 Task: Buy 1 Epilators for Women's from Shave & Hair Removal section under best seller category for shipping address: Matthew Wright, 2843 Point Street, Park Ridge, Illinois 60068, Cell Number 7738643880. Pay from credit card ending with 5759, CVV 953
Action: Mouse moved to (415, 52)
Screenshot: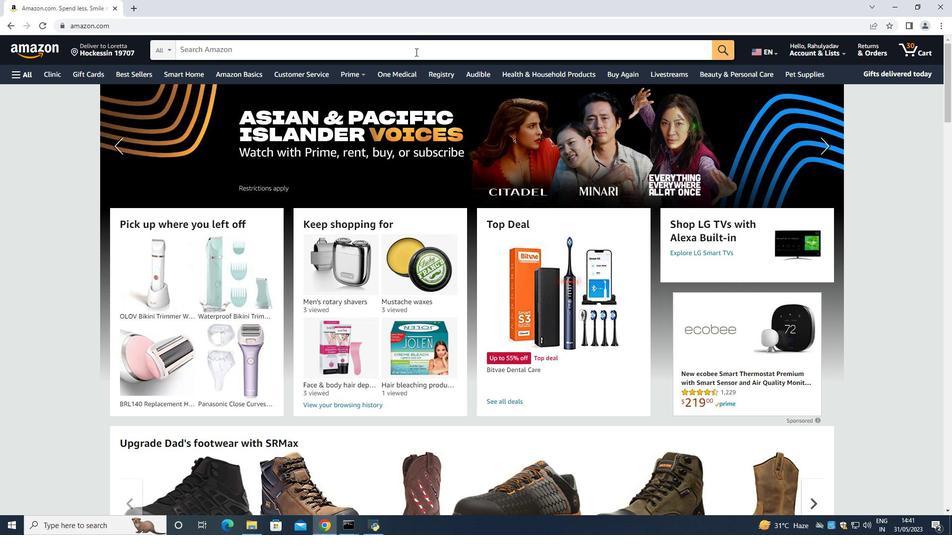 
Action: Mouse pressed left at (415, 52)
Screenshot: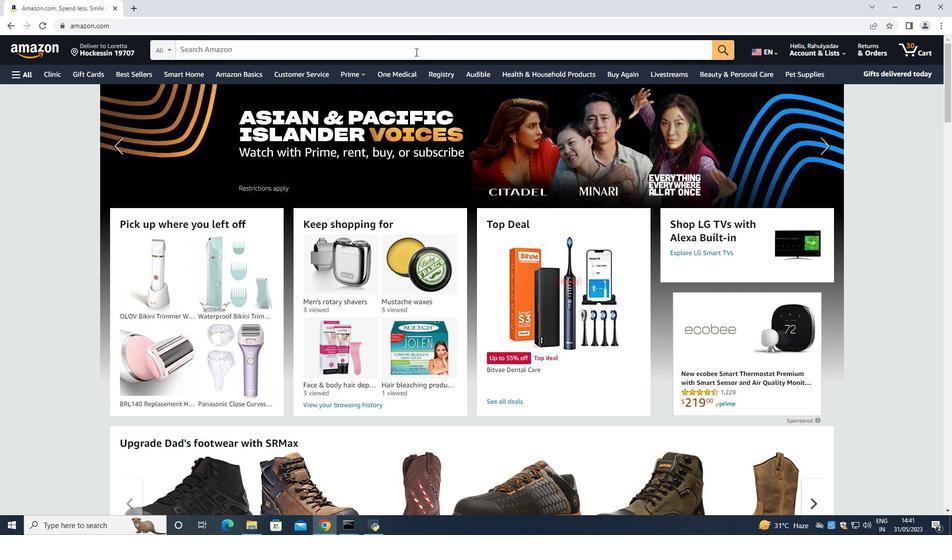 
Action: Key pressed <Key.shift>
Screenshot: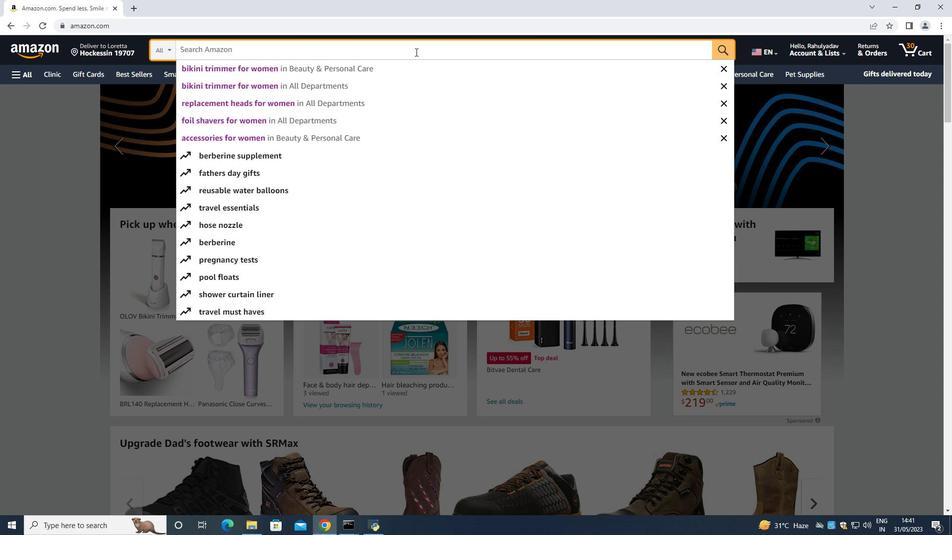 
Action: Mouse moved to (415, 52)
Screenshot: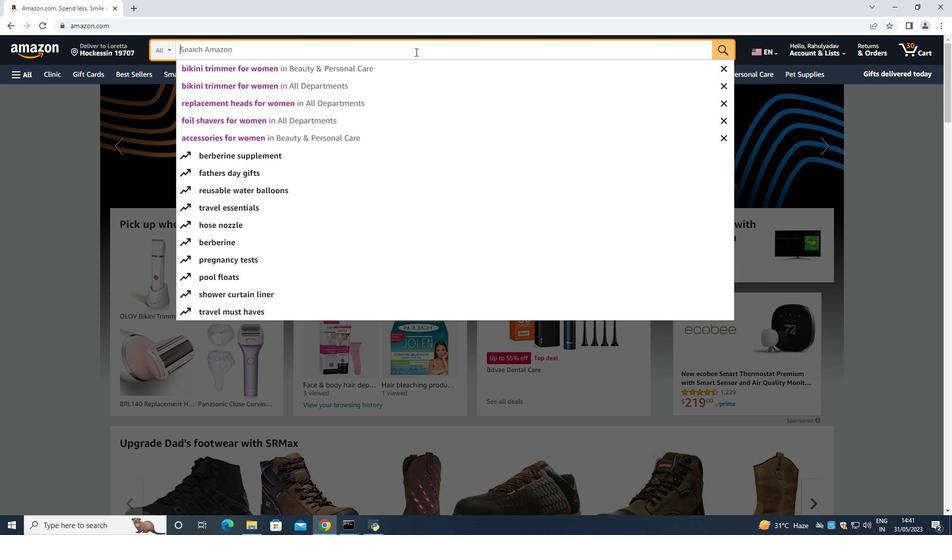 
Action: Key pressed E
Screenshot: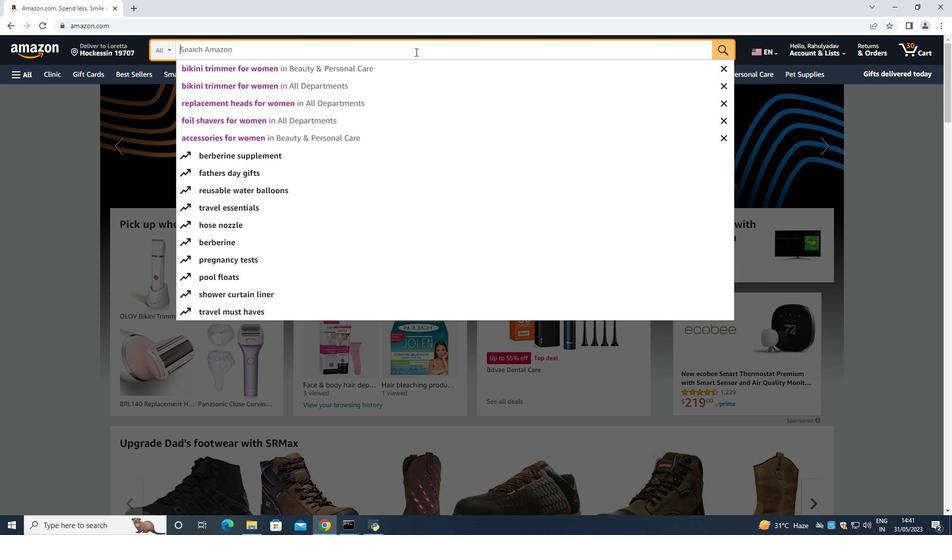 
Action: Mouse moved to (188, 118)
Screenshot: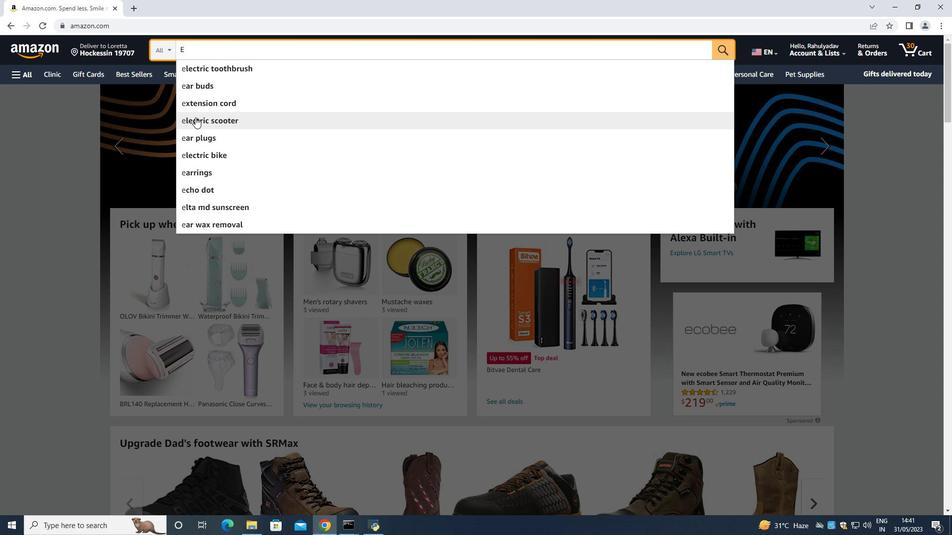 
Action: Mouse pressed left at (188, 118)
Screenshot: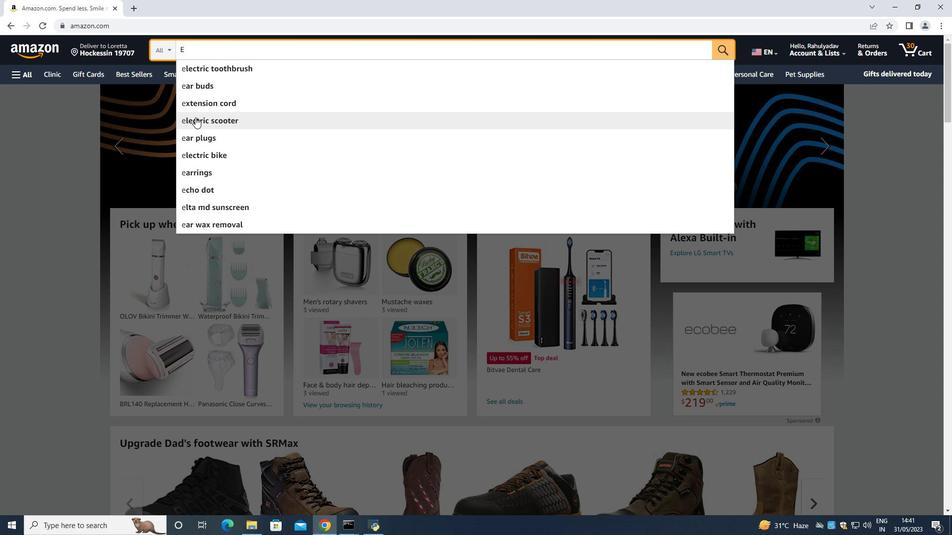 
Action: Mouse moved to (86, 145)
Screenshot: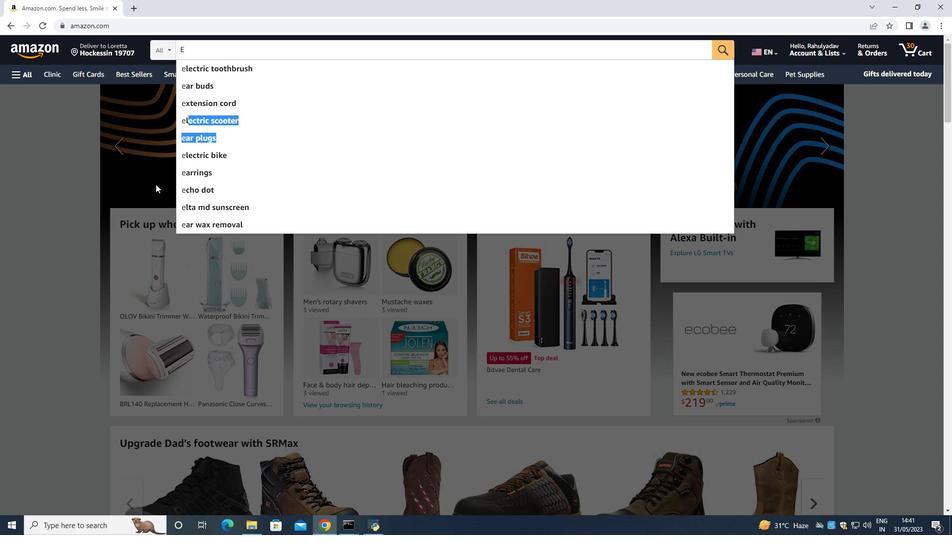 
Action: Mouse pressed left at (86, 145)
Screenshot: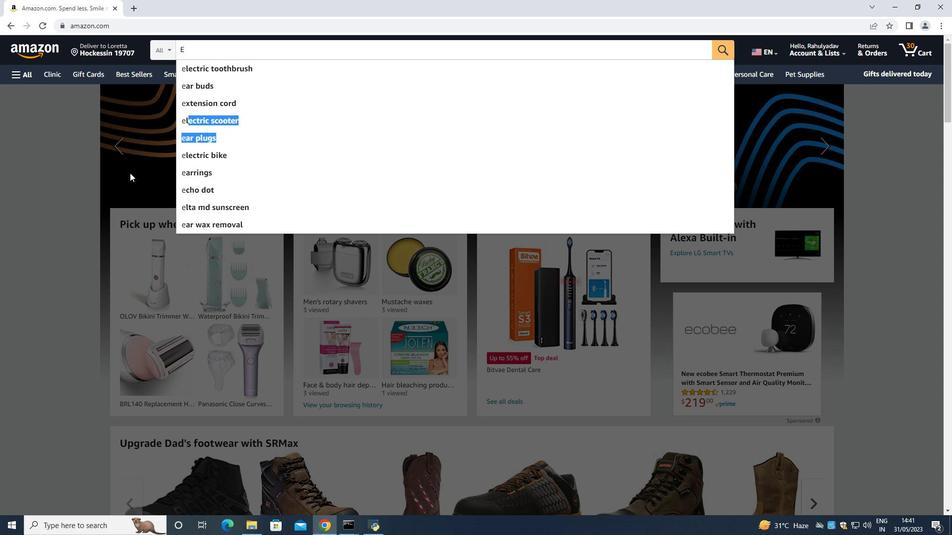 
Action: Mouse moved to (18, 71)
Screenshot: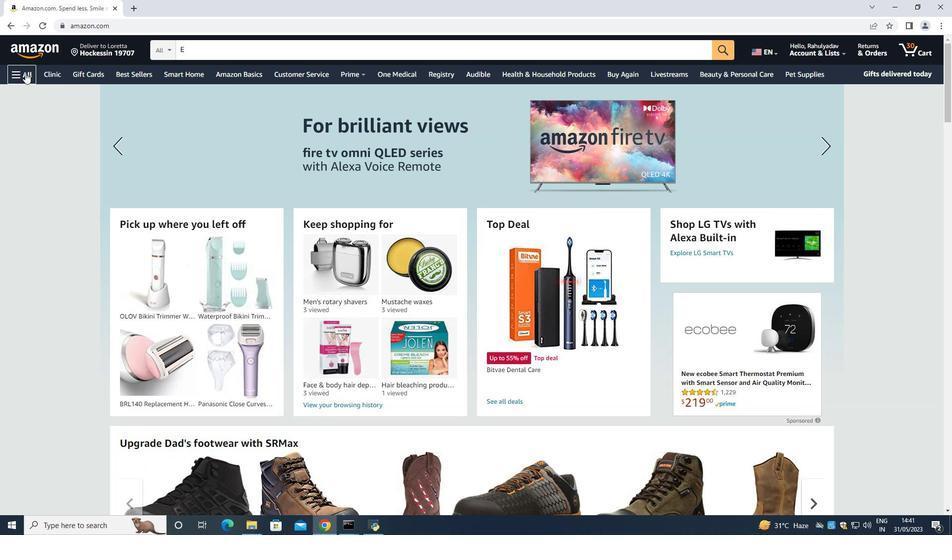 
Action: Mouse pressed left at (18, 71)
Screenshot: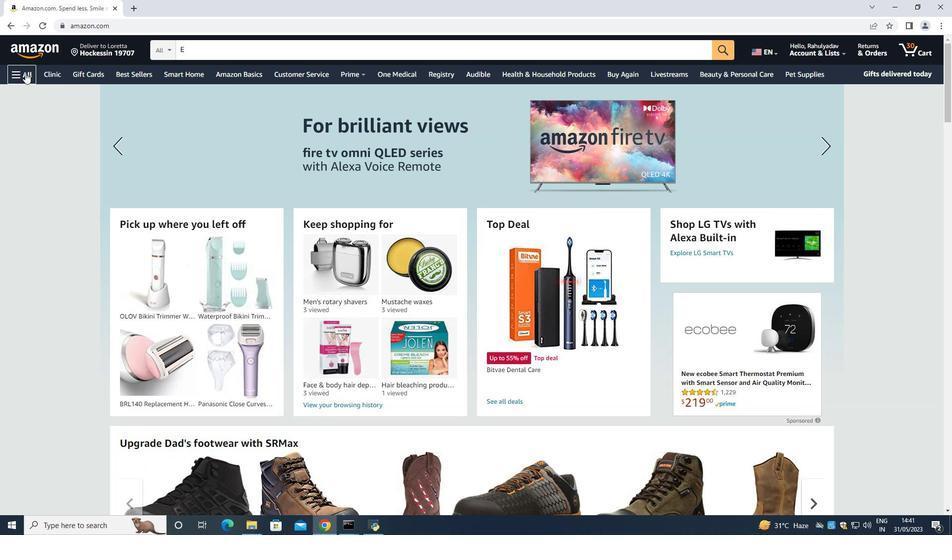 
Action: Mouse moved to (32, 88)
Screenshot: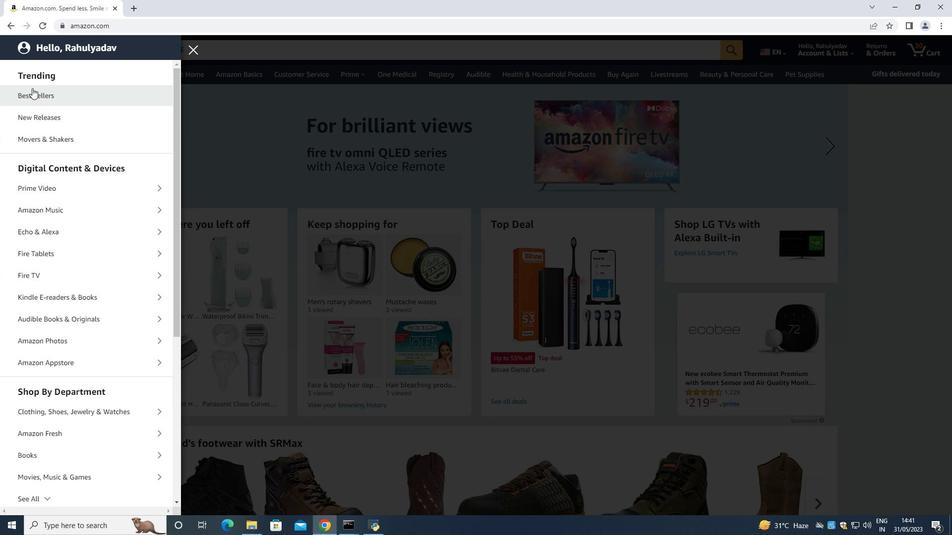 
Action: Mouse pressed left at (32, 88)
Screenshot: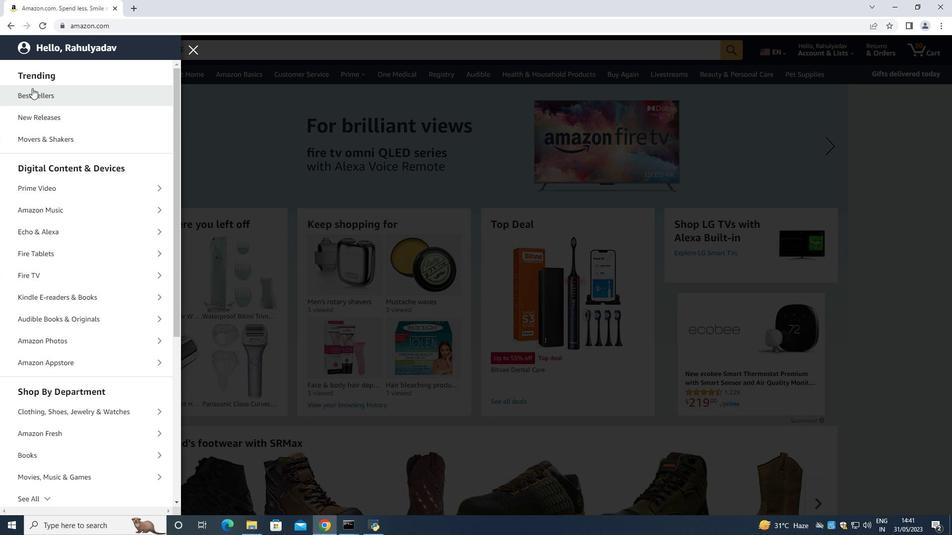 
Action: Mouse moved to (254, 50)
Screenshot: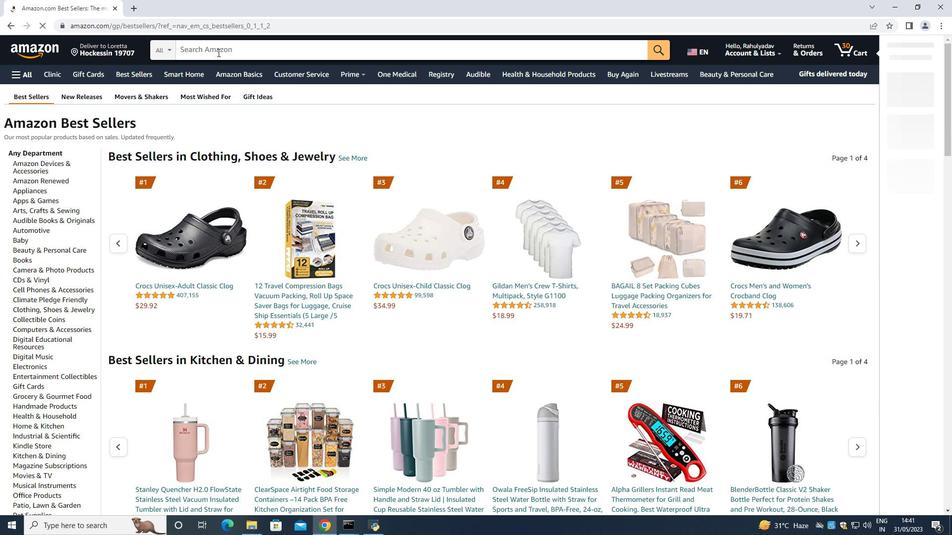
Action: Mouse pressed left at (254, 50)
Screenshot: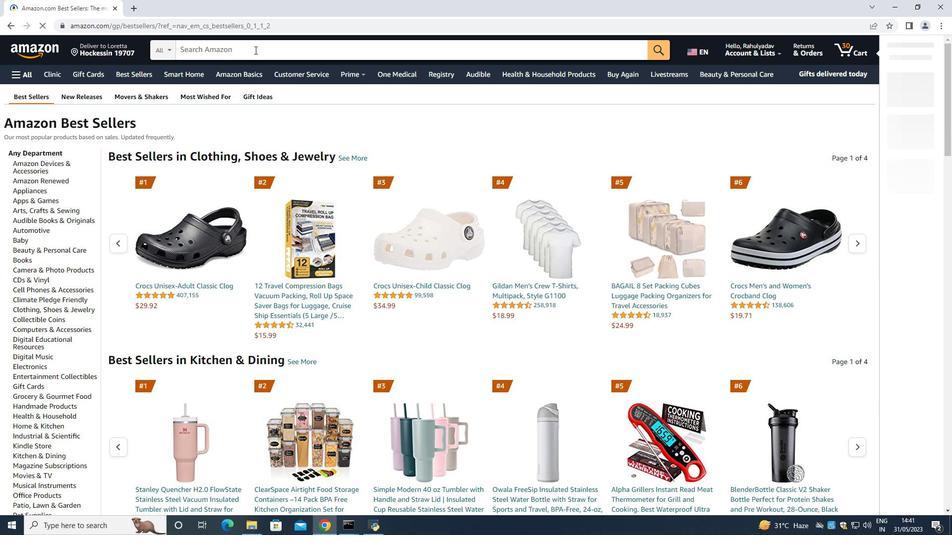 
Action: Mouse moved to (255, 49)
Screenshot: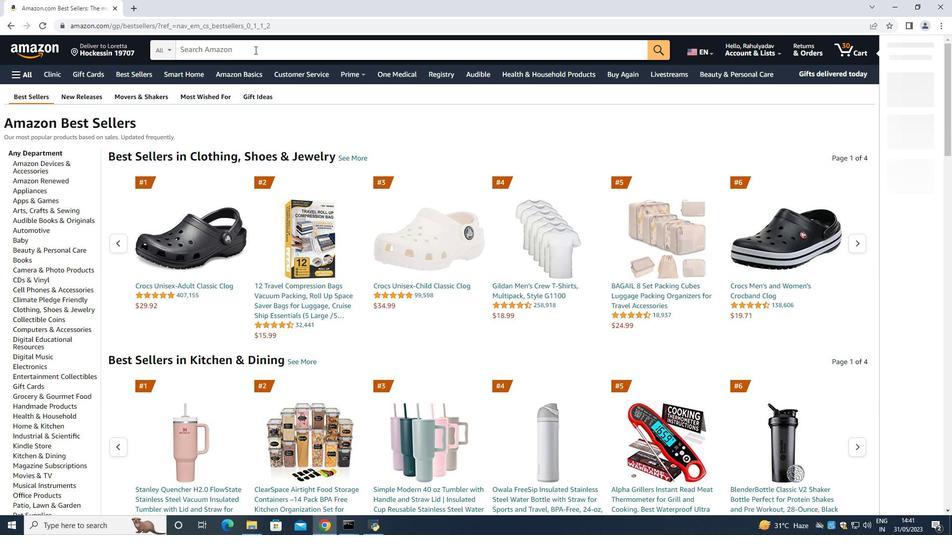 
Action: Key pressed <Key.shift>Epilator<Key.space>for<Key.space><Key.shift>Women<Key.space><Key.enter>
Screenshot: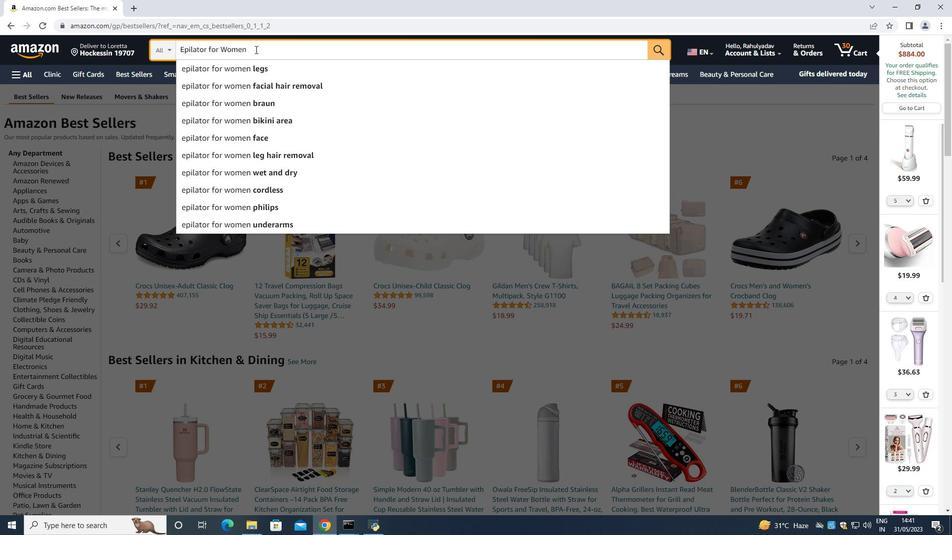 
Action: Mouse moved to (205, 47)
Screenshot: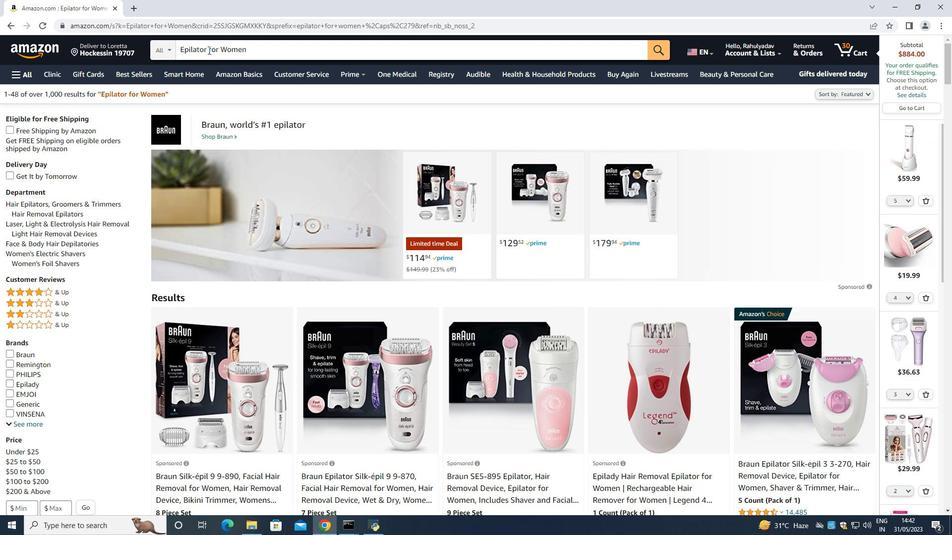 
Action: Mouse pressed left at (205, 47)
Screenshot: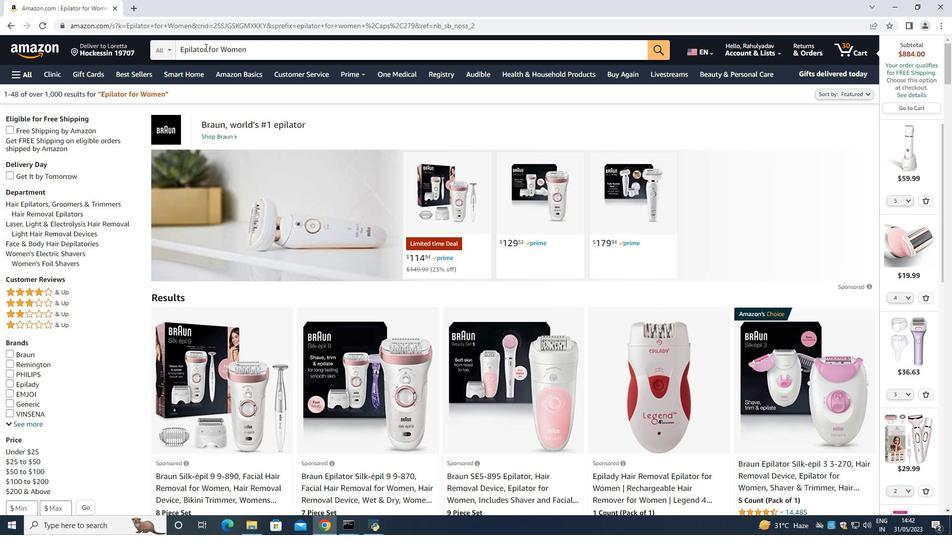 
Action: Mouse moved to (206, 66)
Screenshot: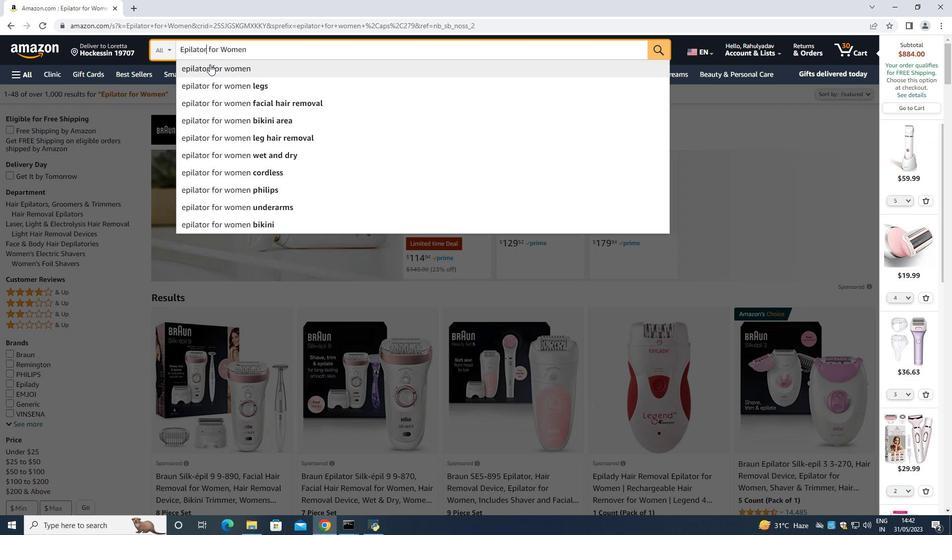 
Action: Key pressed s<Key.enter>
Screenshot: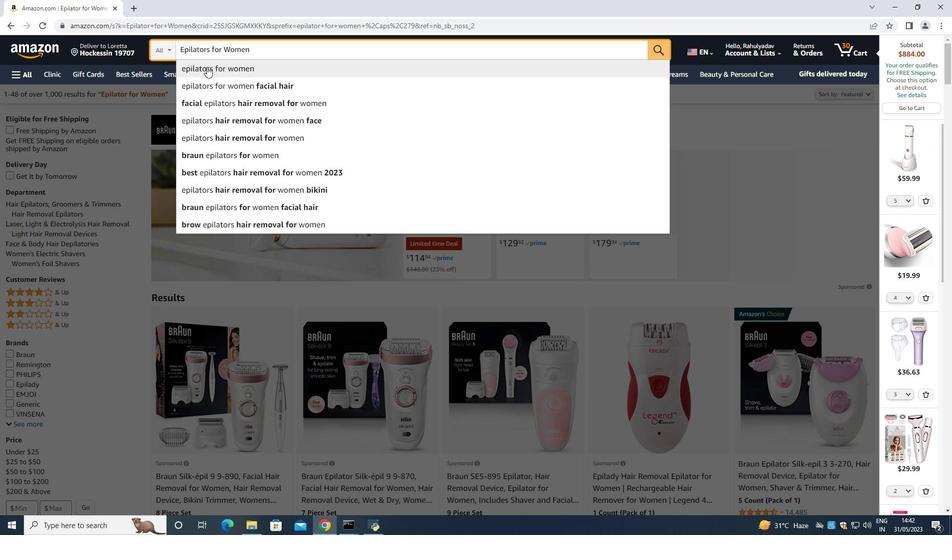 
Action: Mouse moved to (328, 317)
Screenshot: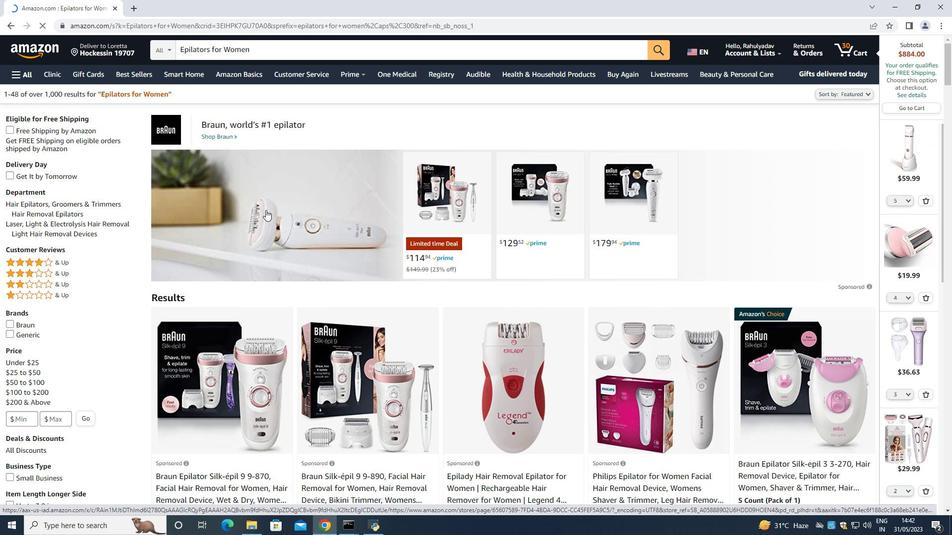 
Action: Mouse scrolled (328, 317) with delta (0, 0)
Screenshot: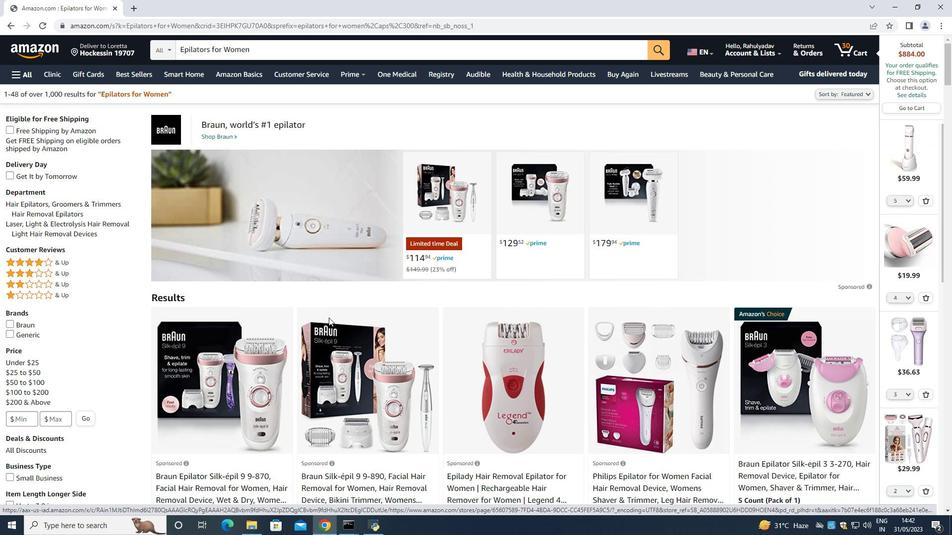 
Action: Mouse scrolled (328, 317) with delta (0, 0)
Screenshot: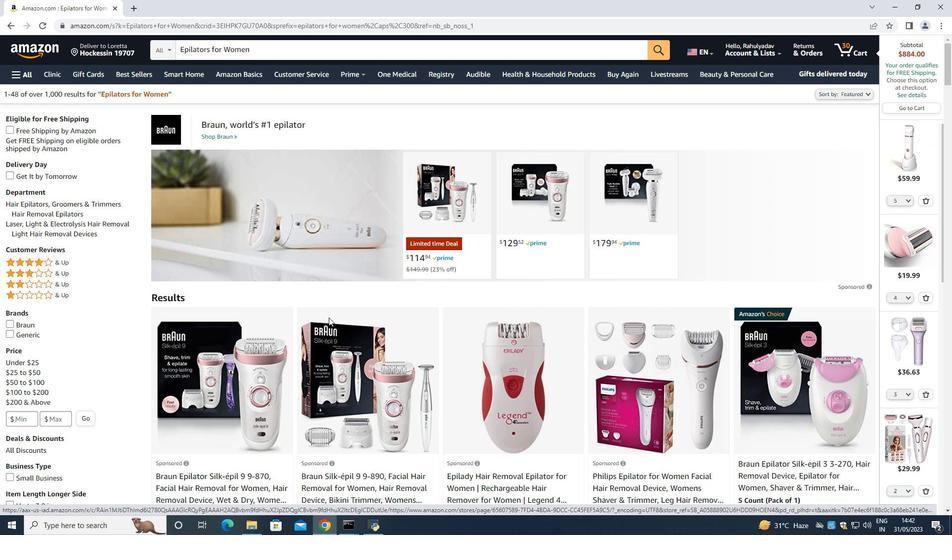 
Action: Mouse moved to (451, 339)
Screenshot: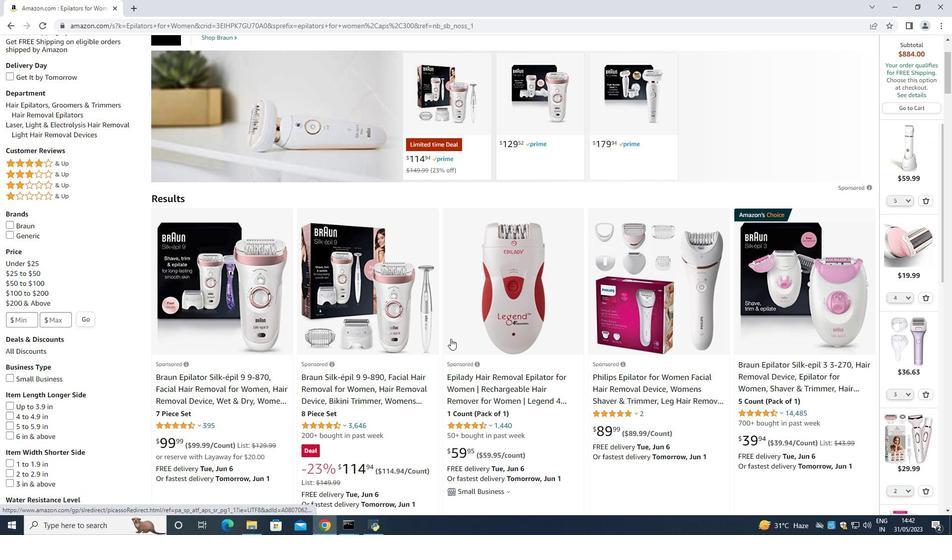
Action: Mouse scrolled (451, 338) with delta (0, 0)
Screenshot: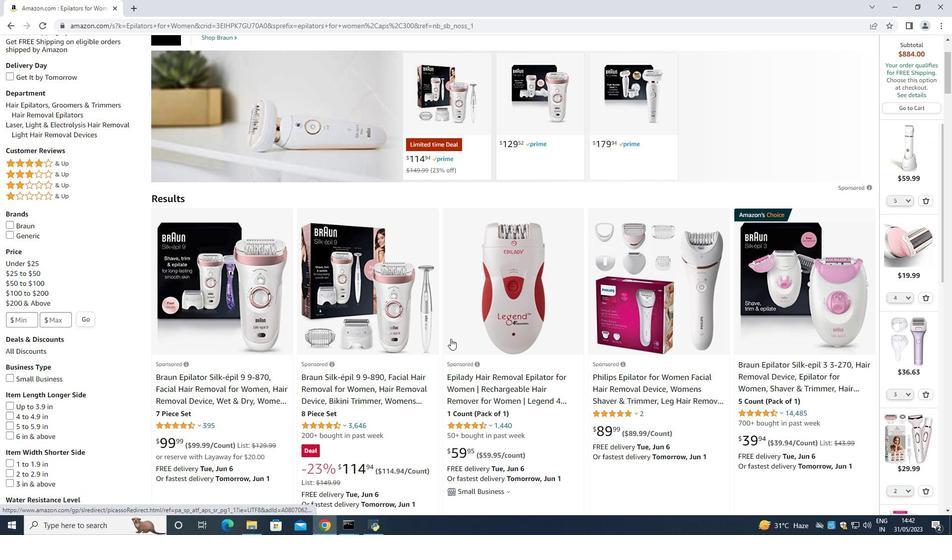 
Action: Mouse moved to (449, 337)
Screenshot: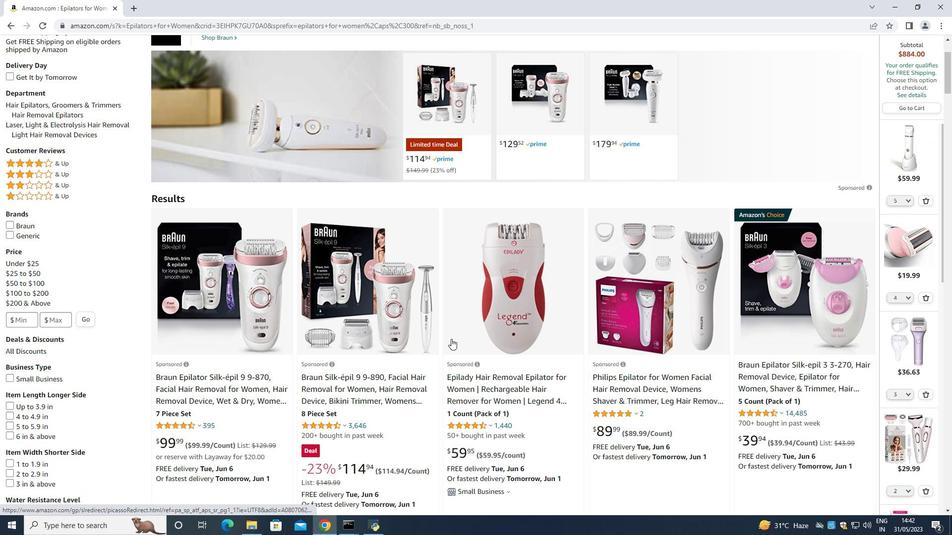 
Action: Mouse scrolled (449, 337) with delta (0, 0)
Screenshot: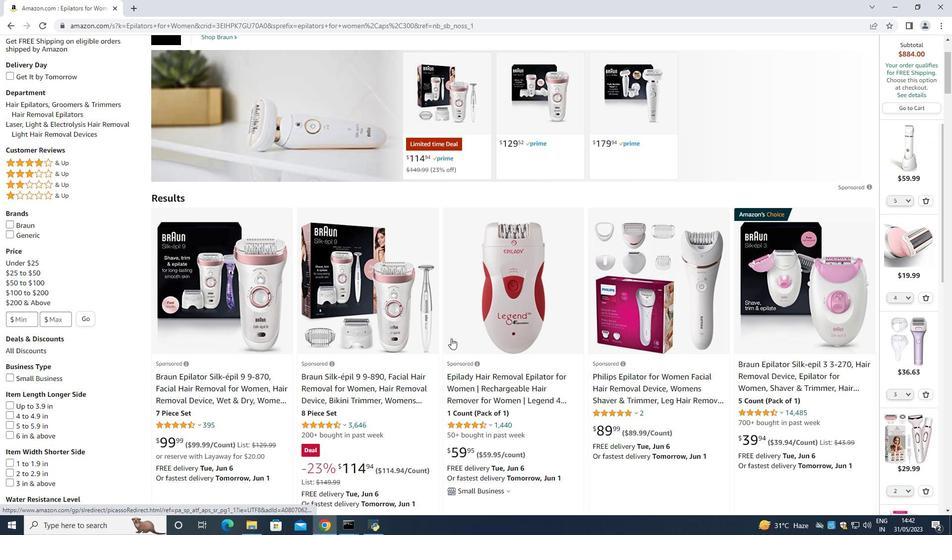 
Action: Mouse moved to (447, 337)
Screenshot: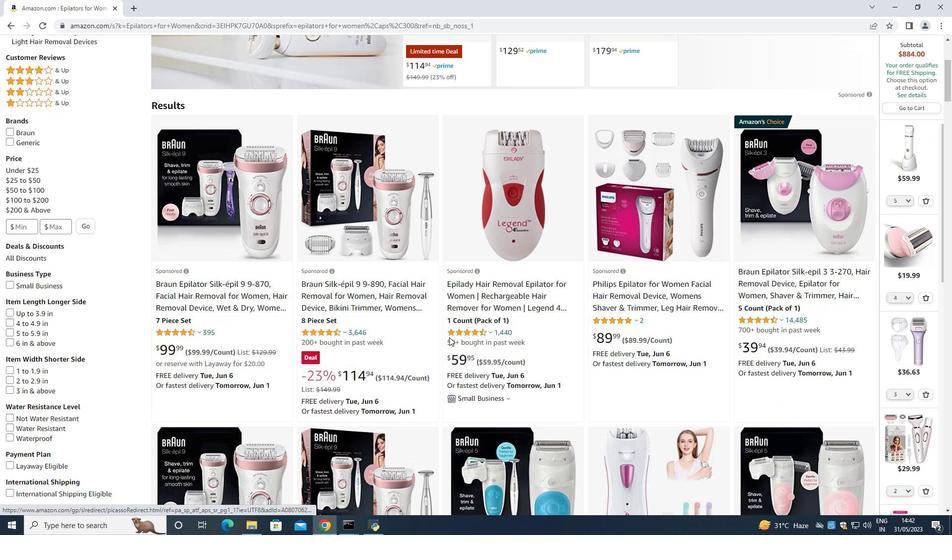 
Action: Mouse scrolled (447, 336) with delta (0, 0)
Screenshot: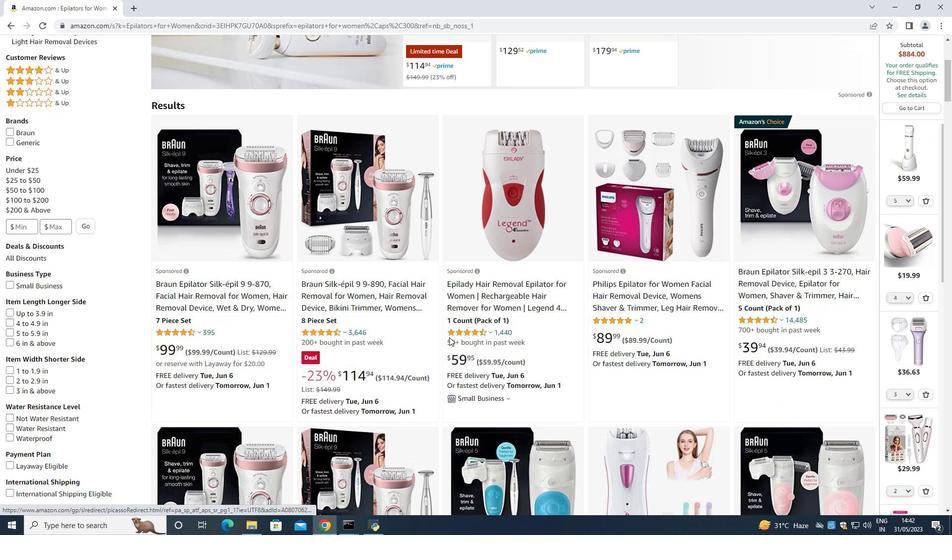 
Action: Mouse moved to (397, 296)
Screenshot: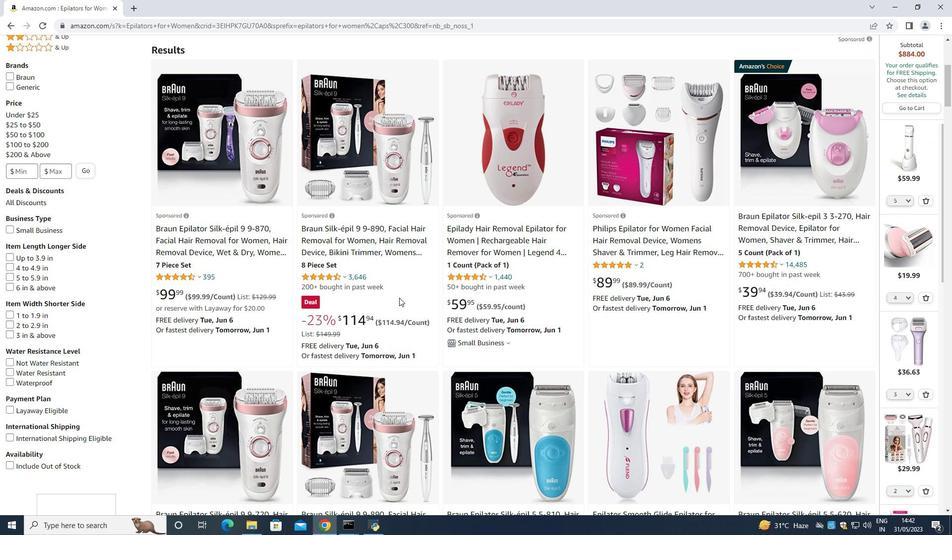 
Action: Mouse scrolled (397, 295) with delta (0, 0)
Screenshot: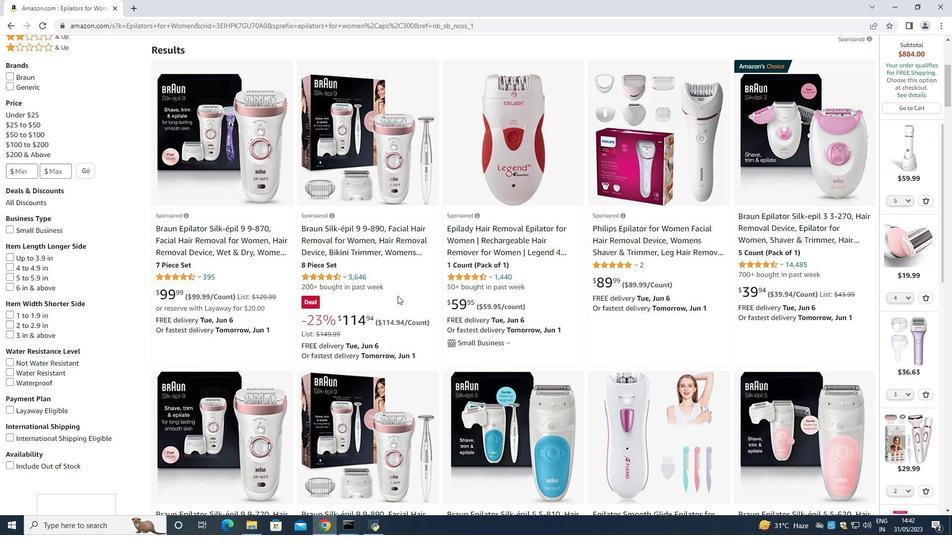 
Action: Mouse scrolled (397, 295) with delta (0, 0)
Screenshot: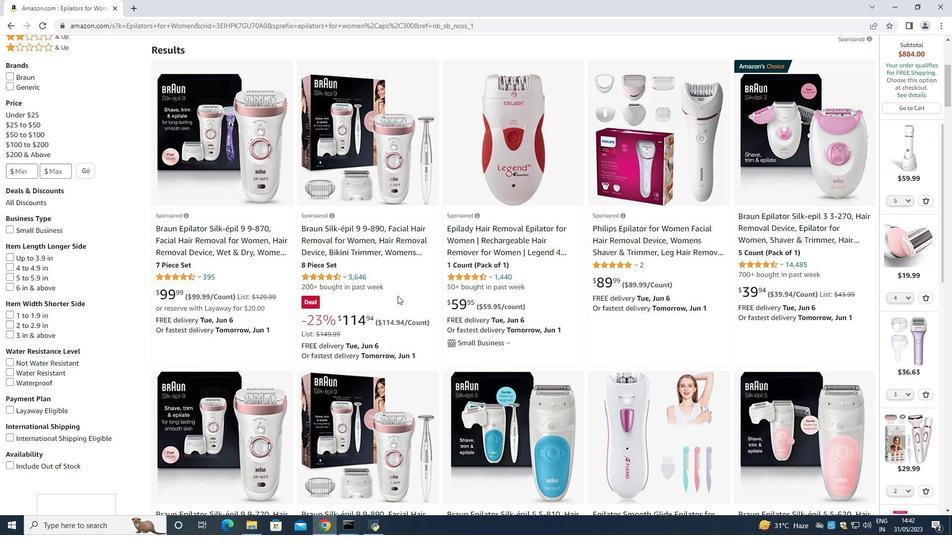 
Action: Mouse moved to (395, 295)
Screenshot: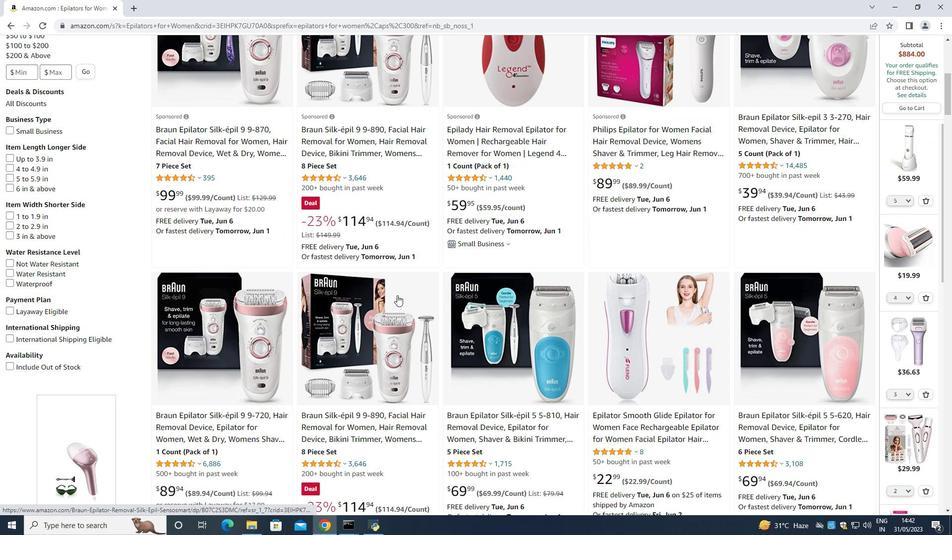 
Action: Mouse scrolled (395, 295) with delta (0, 0)
Screenshot: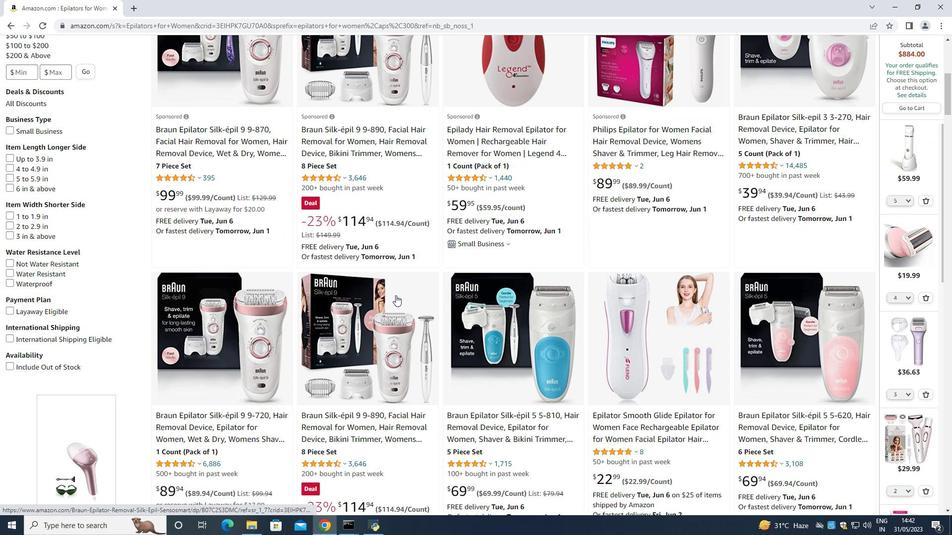 
Action: Mouse scrolled (395, 295) with delta (0, 0)
Screenshot: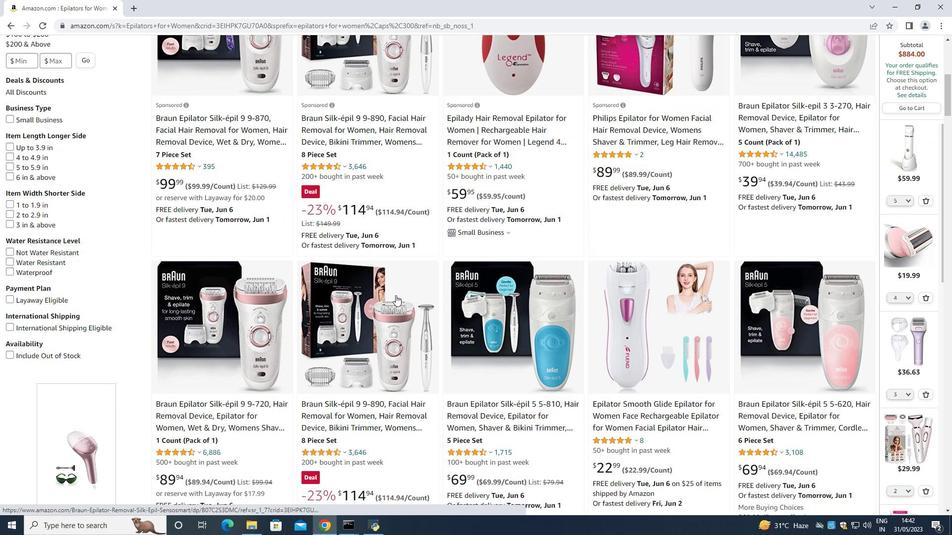 
Action: Mouse scrolled (395, 295) with delta (0, 0)
Screenshot: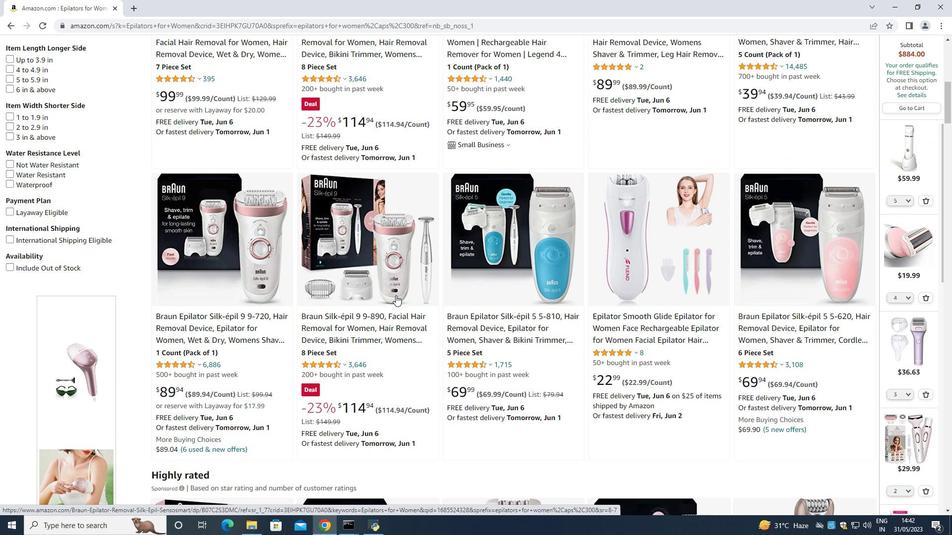 
Action: Mouse scrolled (395, 295) with delta (0, 0)
Screenshot: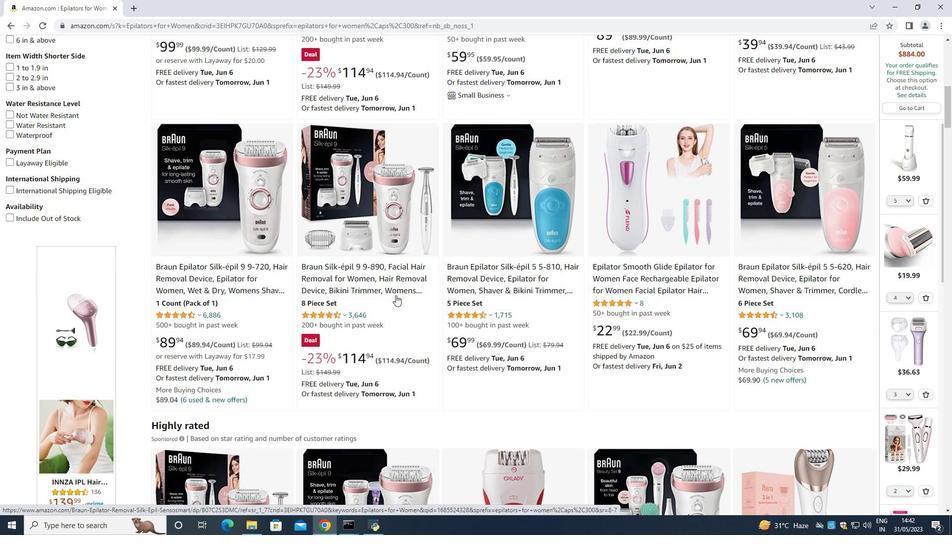 
Action: Mouse moved to (395, 296)
Screenshot: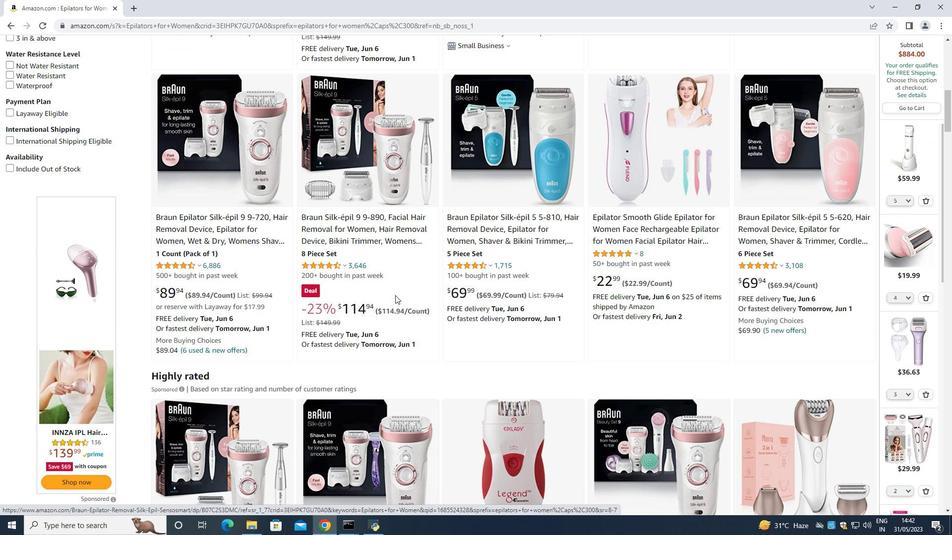 
Action: Mouse scrolled (395, 295) with delta (0, 0)
Screenshot: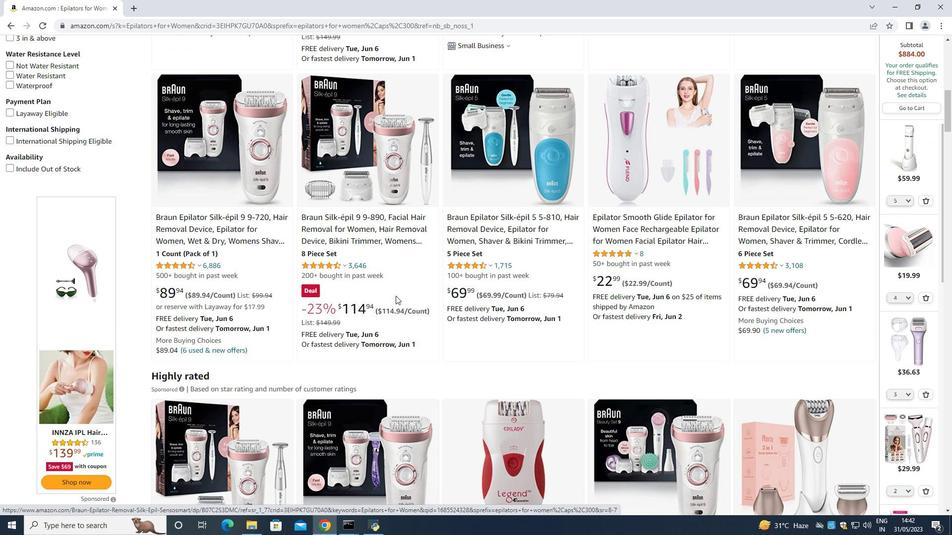
Action: Mouse scrolled (395, 295) with delta (0, 0)
Screenshot: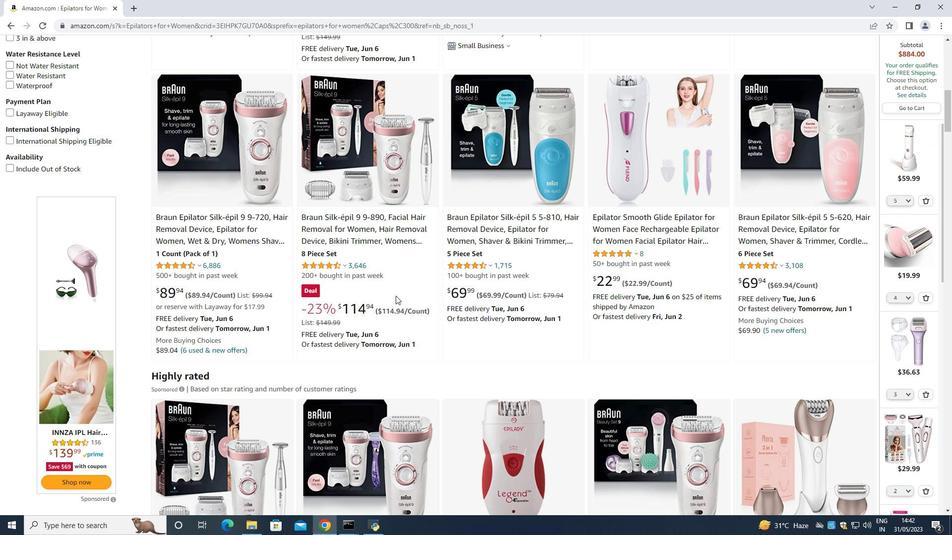 
Action: Mouse scrolled (395, 295) with delta (0, 0)
Screenshot: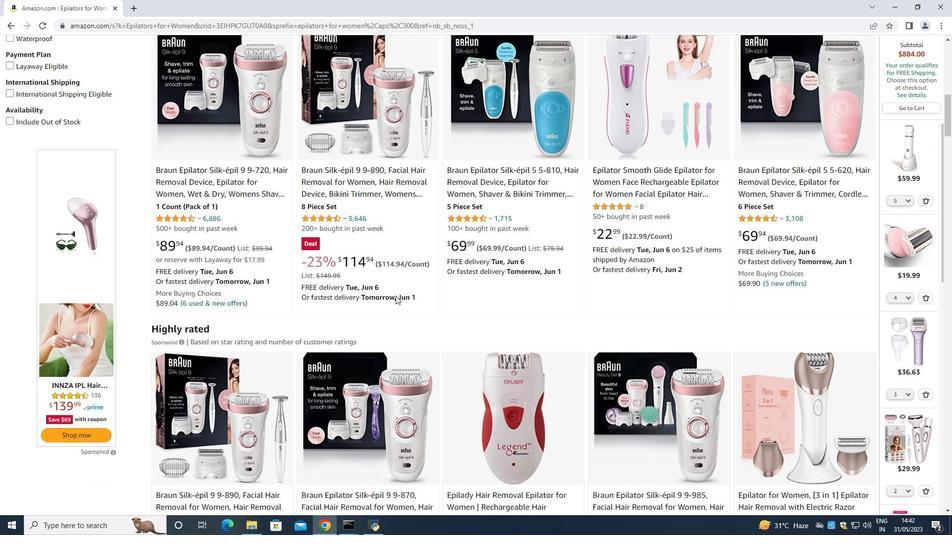 
Action: Mouse scrolled (395, 295) with delta (0, 0)
Screenshot: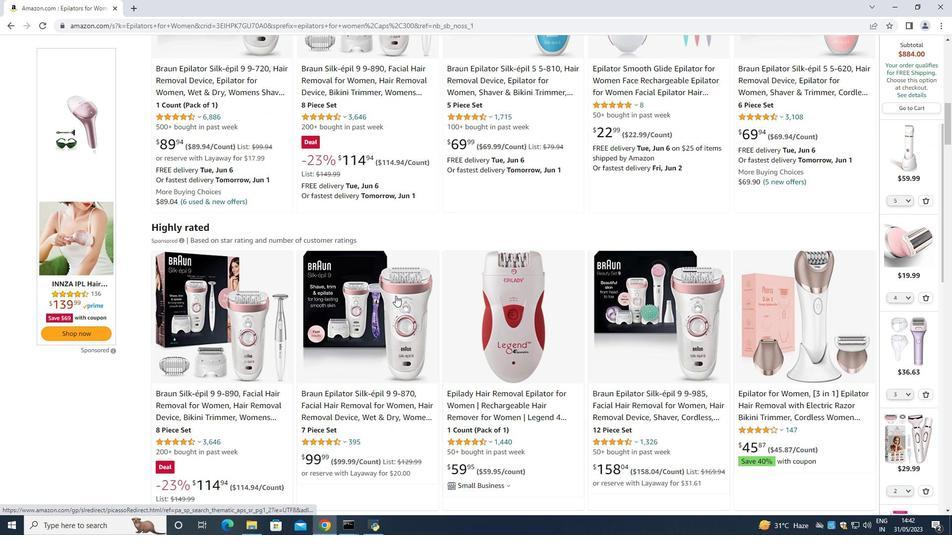 
Action: Mouse scrolled (395, 295) with delta (0, 0)
Screenshot: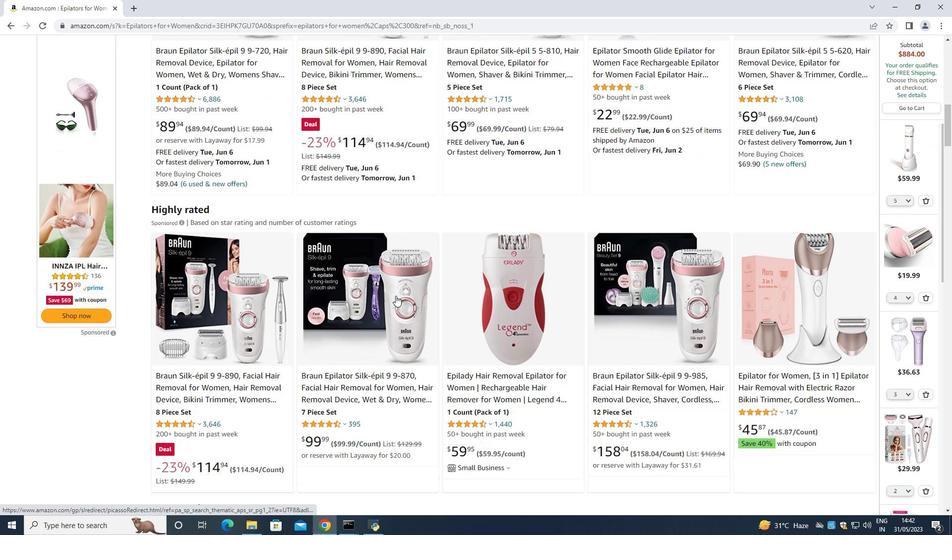 
Action: Mouse scrolled (395, 295) with delta (0, 0)
Screenshot: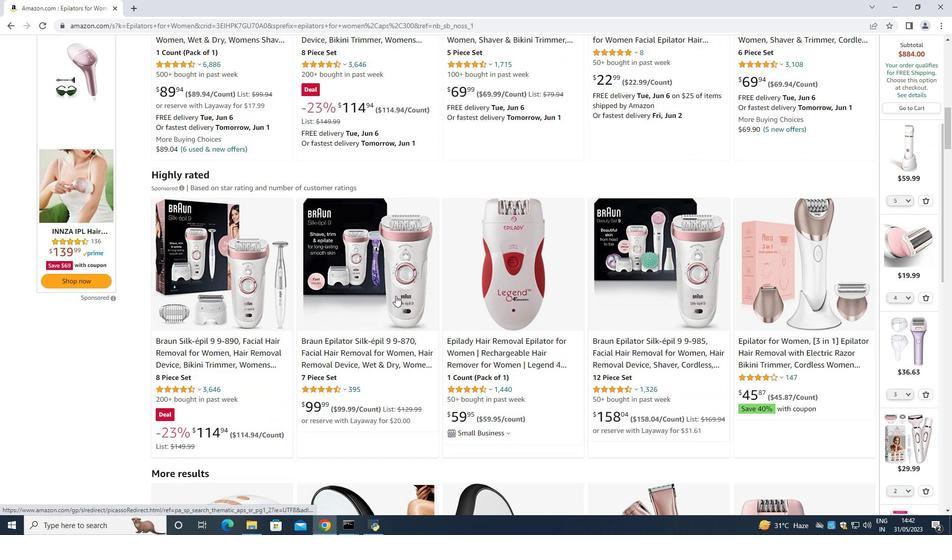 
Action: Mouse scrolled (395, 295) with delta (0, 0)
Screenshot: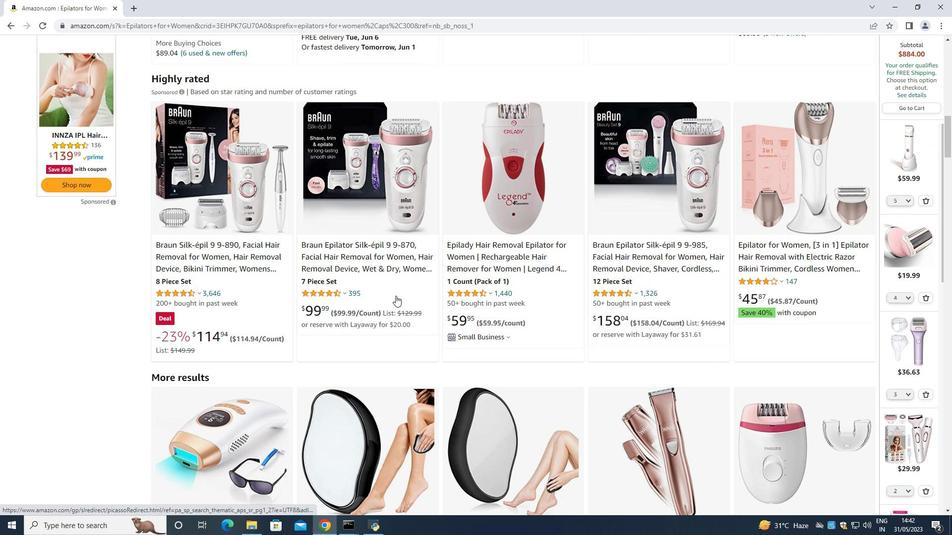 
Action: Mouse scrolled (395, 295) with delta (0, 0)
Screenshot: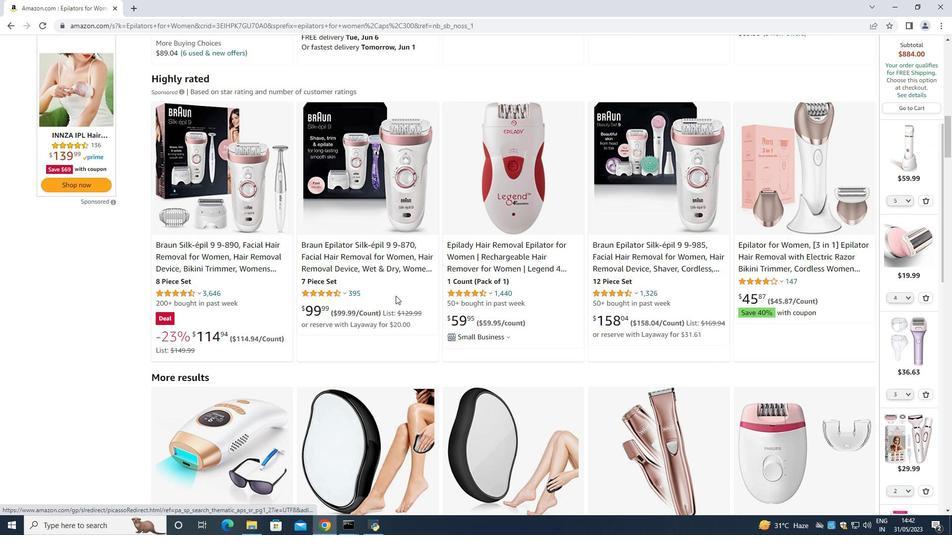
Action: Mouse scrolled (395, 295) with delta (0, 0)
Screenshot: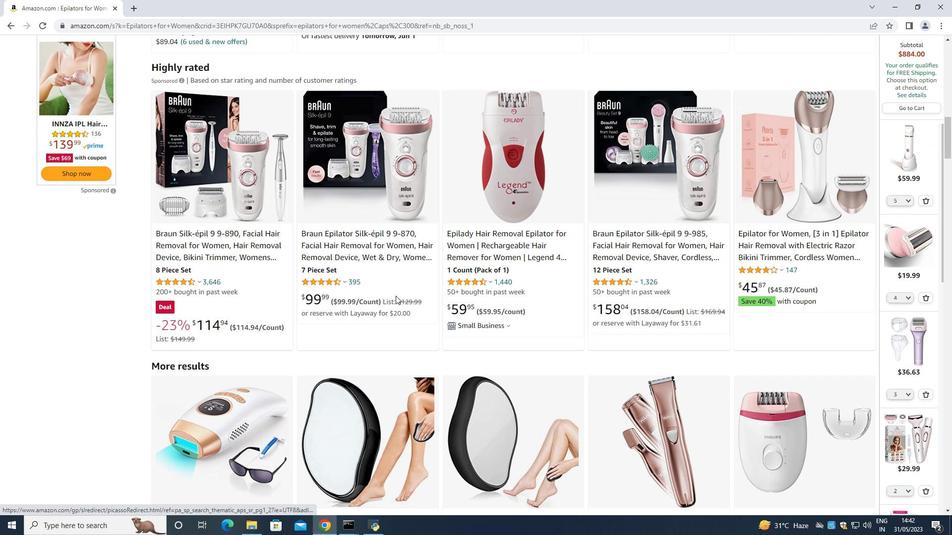 
Action: Mouse scrolled (395, 295) with delta (0, 0)
Screenshot: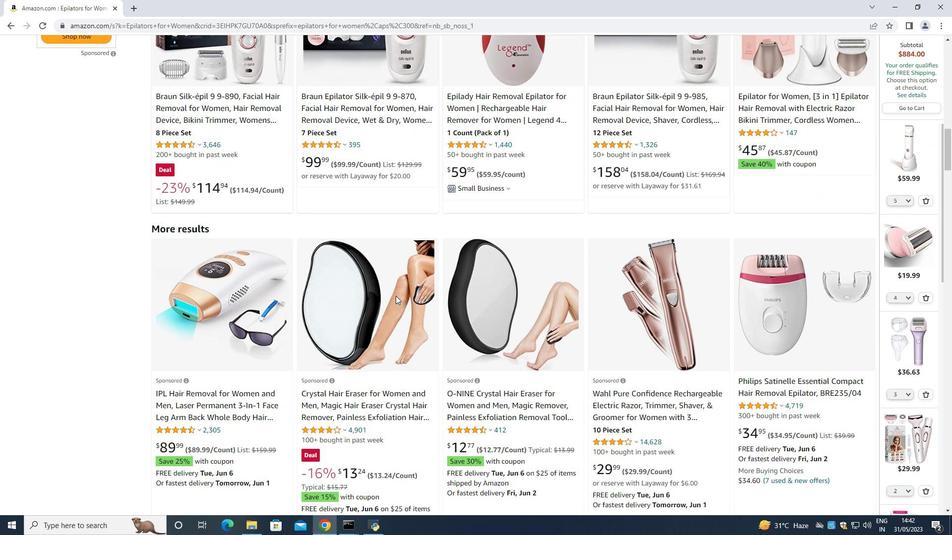 
Action: Mouse scrolled (395, 295) with delta (0, 0)
Screenshot: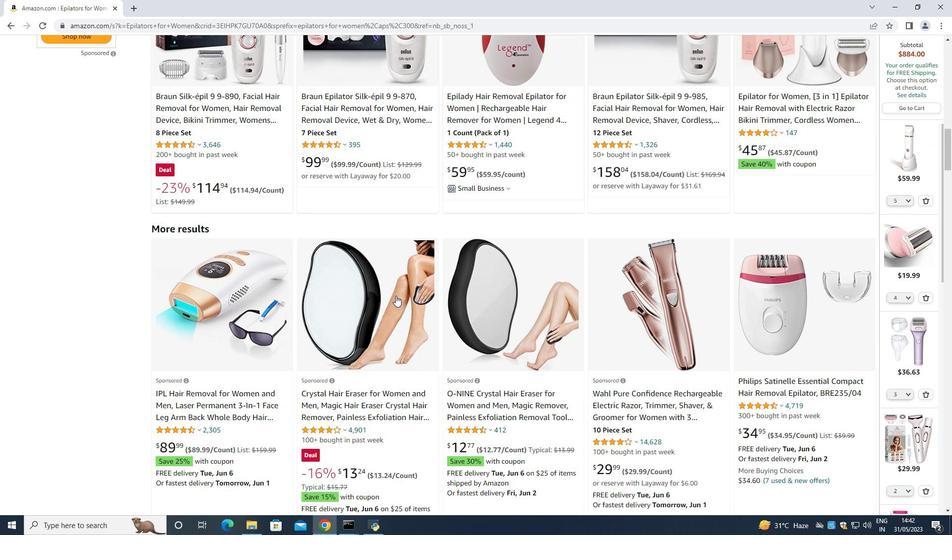 
Action: Mouse scrolled (395, 295) with delta (0, 0)
Screenshot: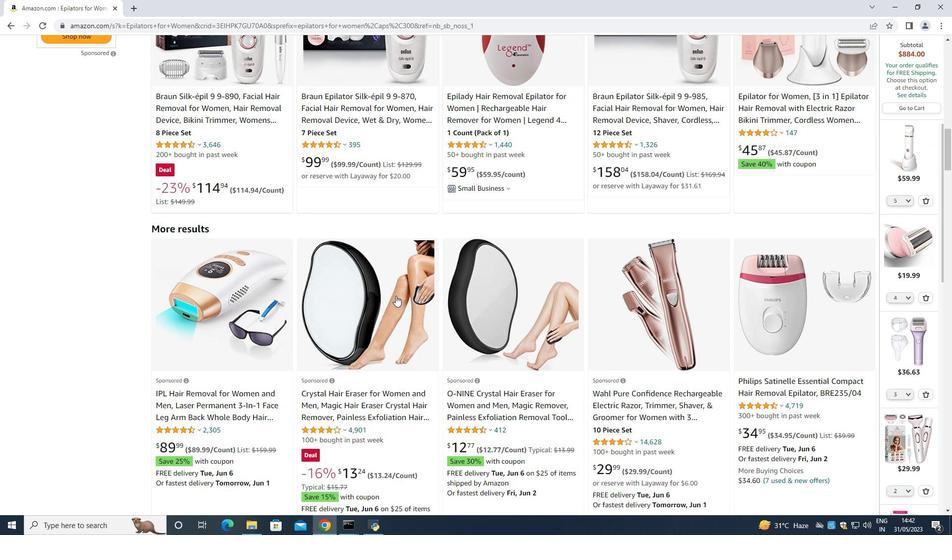 
Action: Mouse scrolled (395, 295) with delta (0, 0)
Screenshot: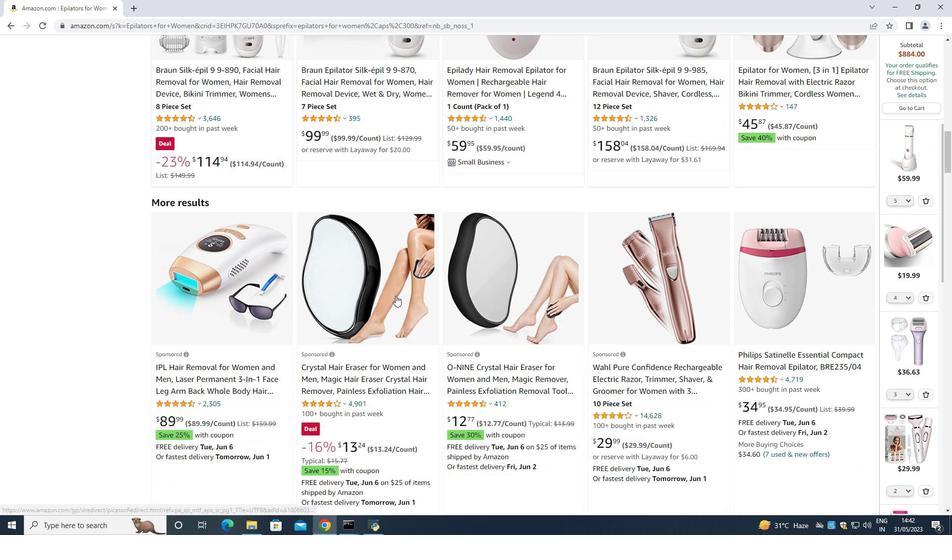 
Action: Mouse scrolled (395, 295) with delta (0, 0)
Screenshot: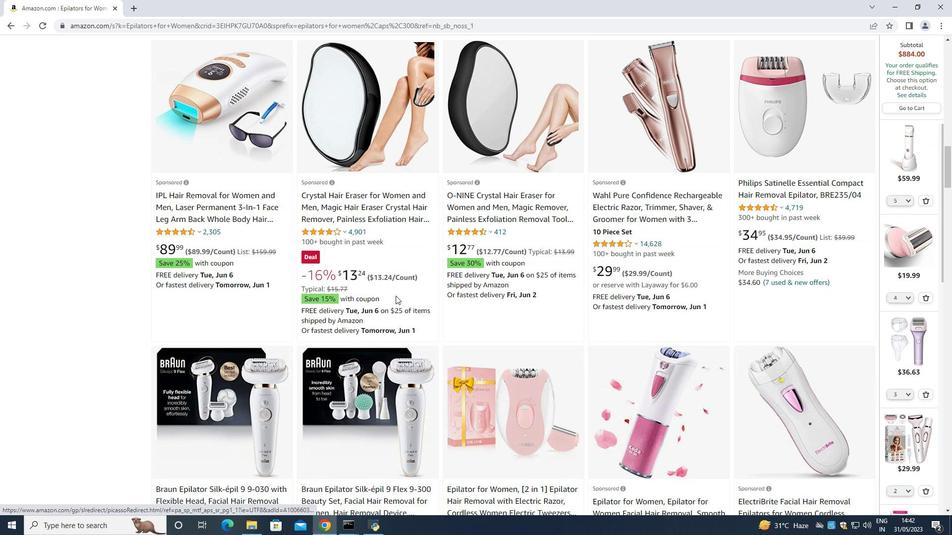 
Action: Mouse scrolled (395, 295) with delta (0, 0)
Screenshot: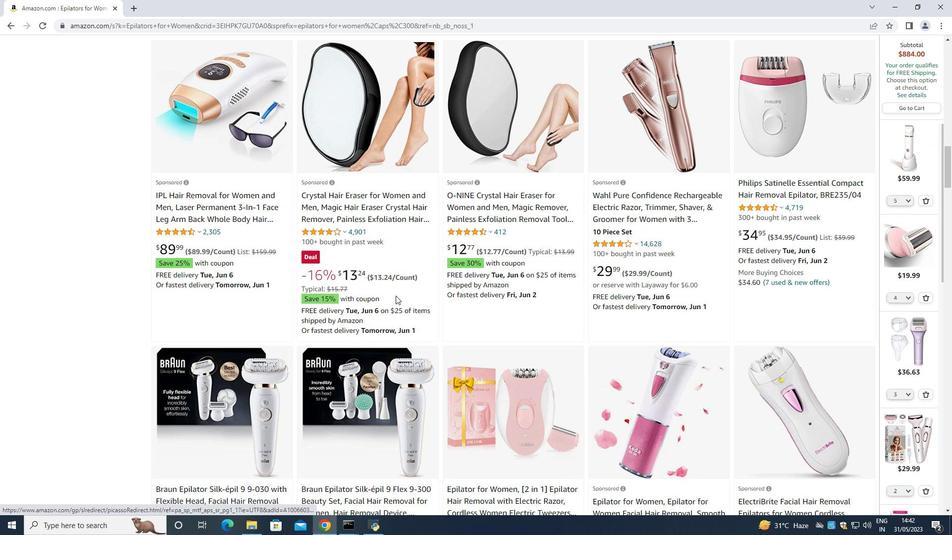 
Action: Mouse scrolled (395, 295) with delta (0, 0)
Screenshot: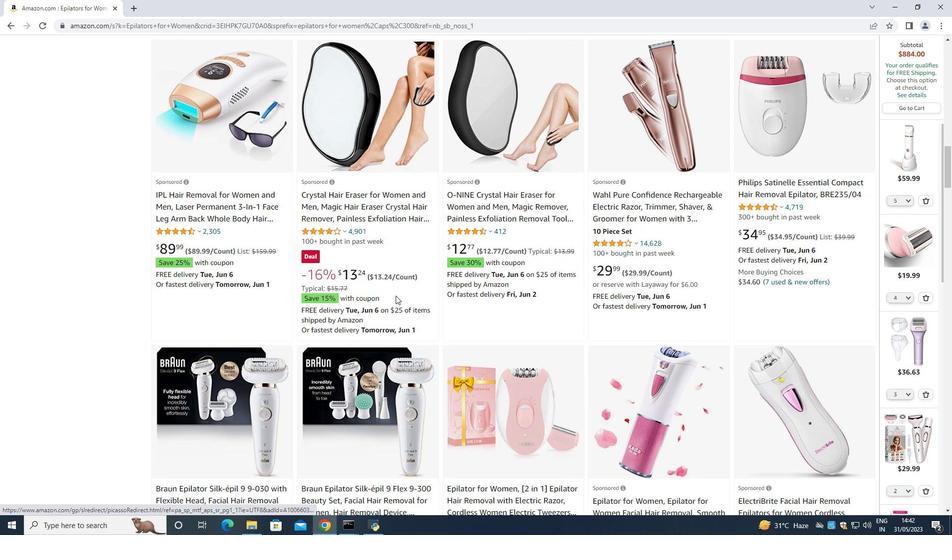 
Action: Mouse scrolled (395, 295) with delta (0, 0)
Screenshot: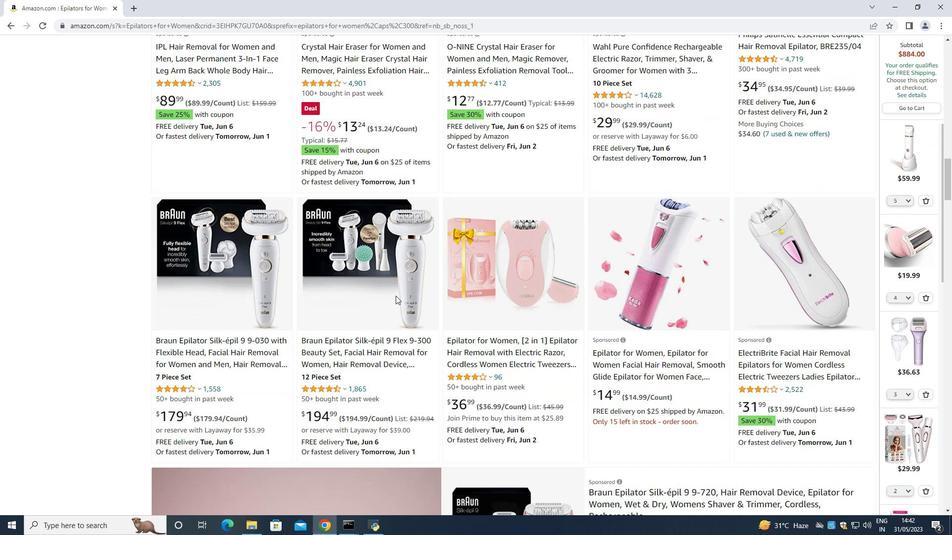 
Action: Mouse scrolled (395, 295) with delta (0, 0)
Screenshot: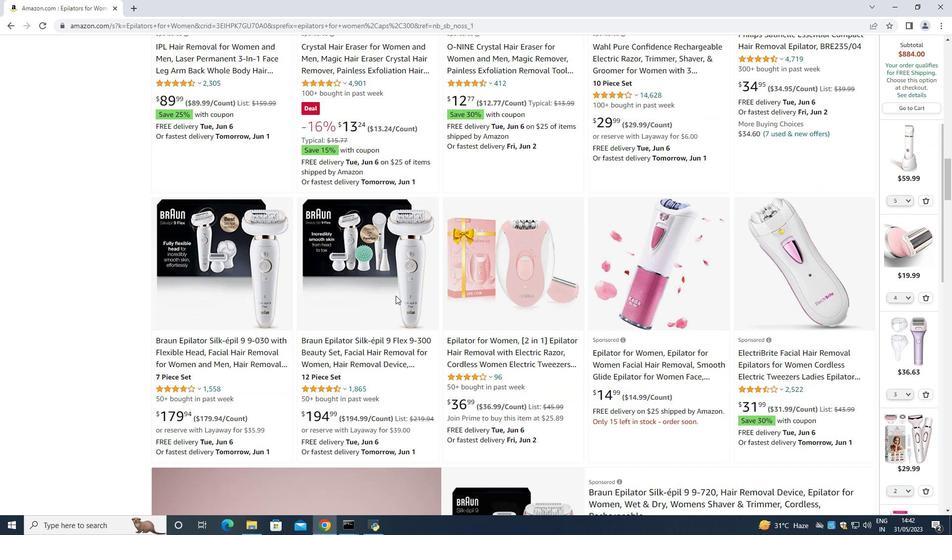 
Action: Mouse scrolled (395, 295) with delta (0, 0)
Screenshot: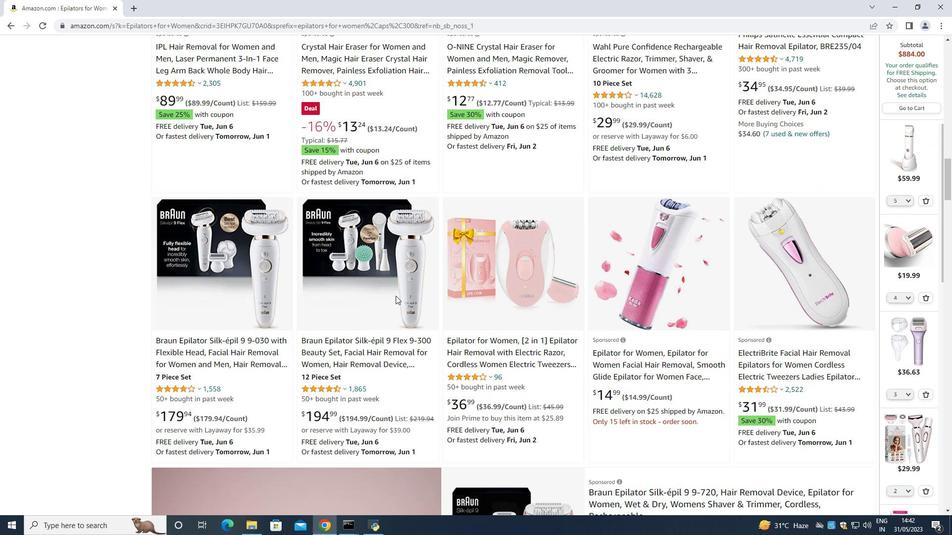 
Action: Mouse scrolled (395, 295) with delta (0, 0)
Screenshot: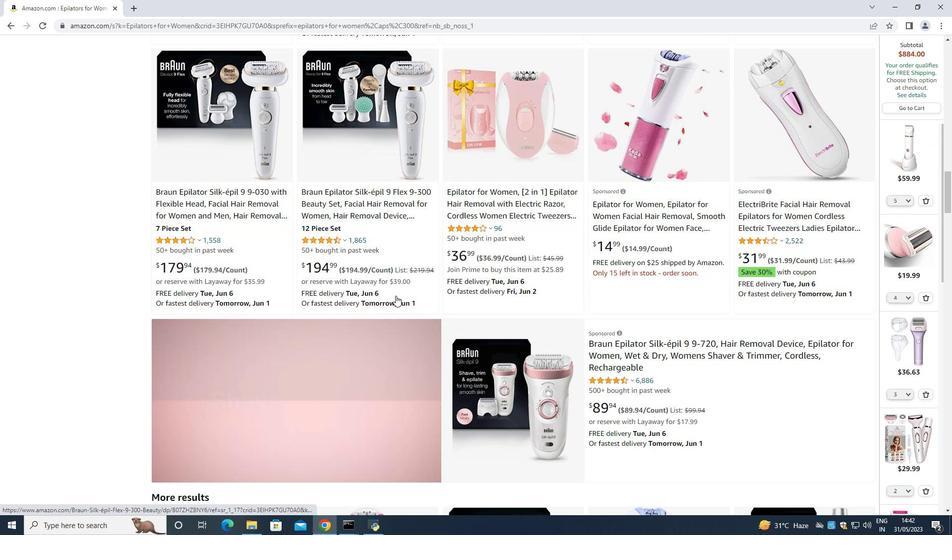 
Action: Mouse scrolled (395, 295) with delta (0, 0)
Screenshot: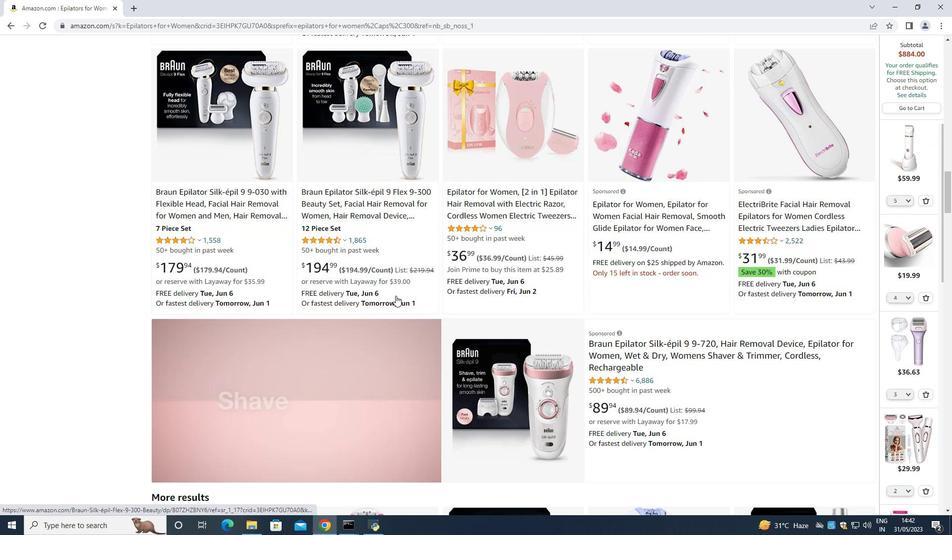 
Action: Mouse scrolled (395, 295) with delta (0, 0)
Screenshot: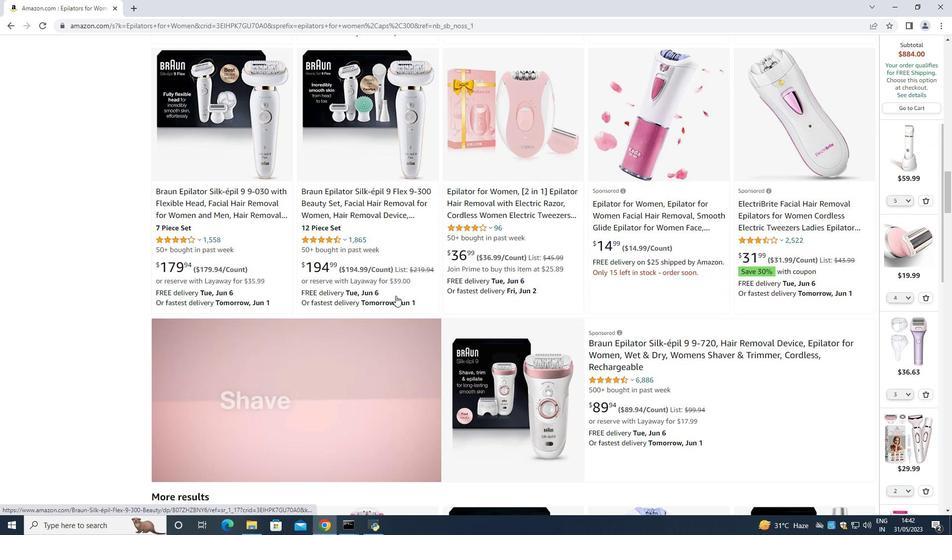 
Action: Mouse scrolled (395, 295) with delta (0, 0)
Screenshot: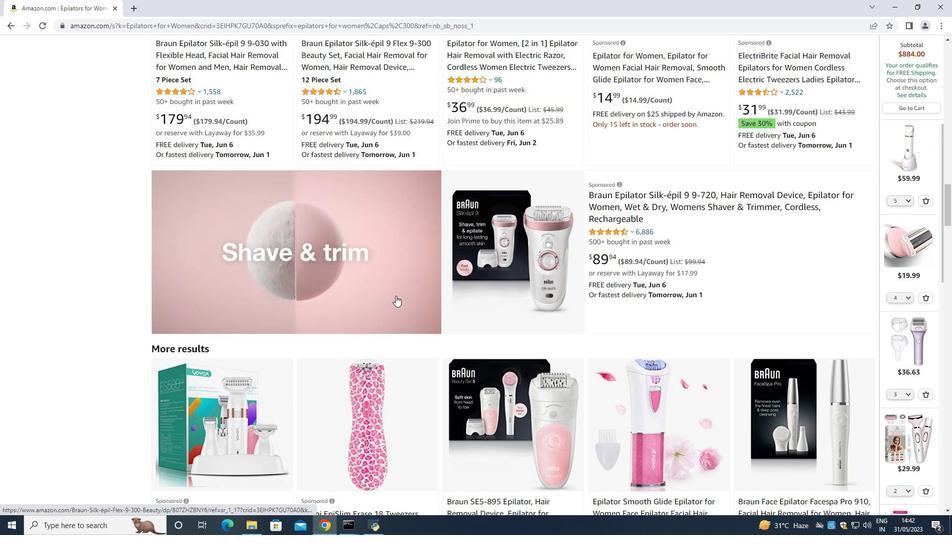 
Action: Mouse scrolled (395, 295) with delta (0, 0)
Screenshot: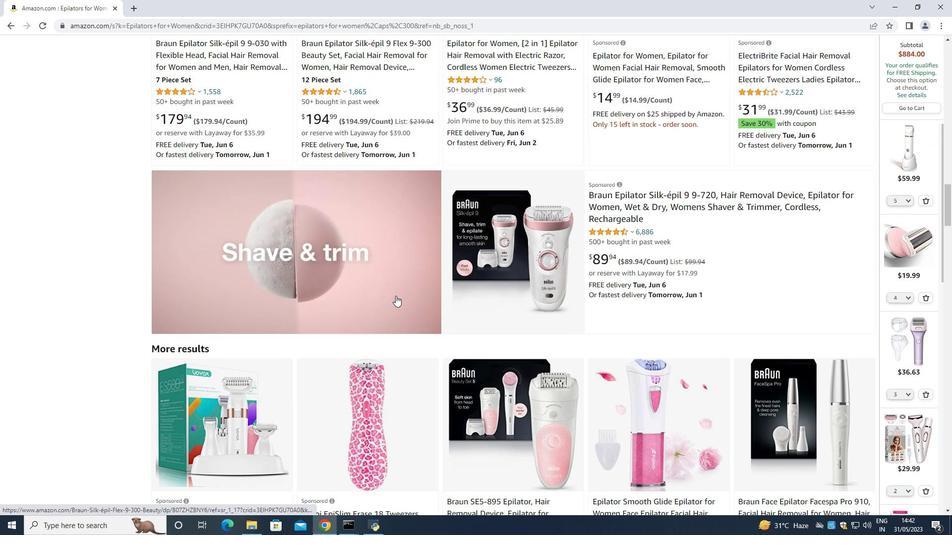 
Action: Mouse scrolled (395, 295) with delta (0, 0)
Screenshot: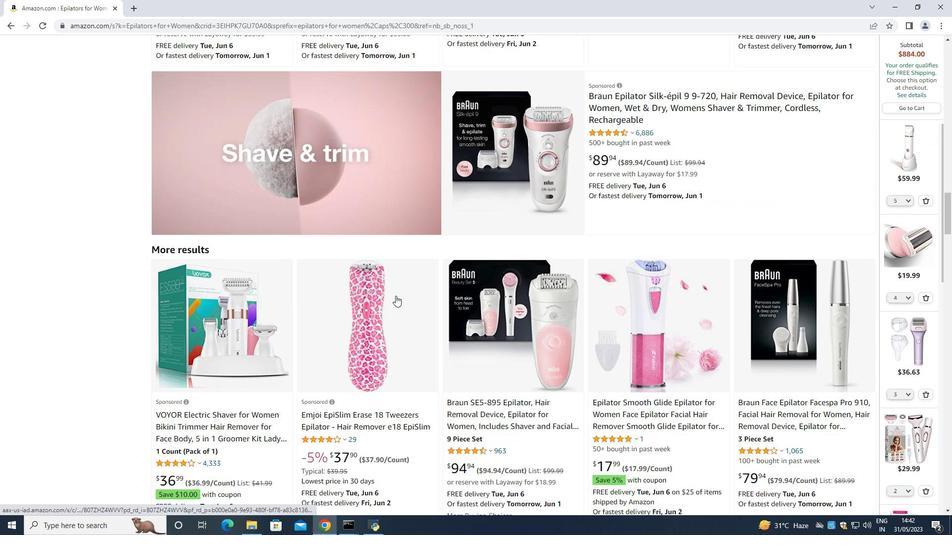 
Action: Mouse scrolled (395, 295) with delta (0, 0)
Screenshot: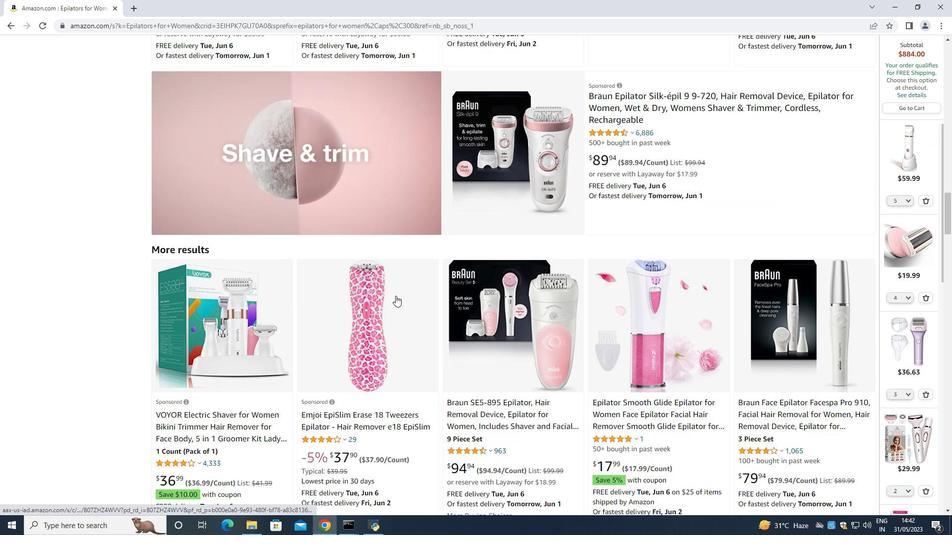 
Action: Mouse scrolled (395, 295) with delta (0, 0)
Screenshot: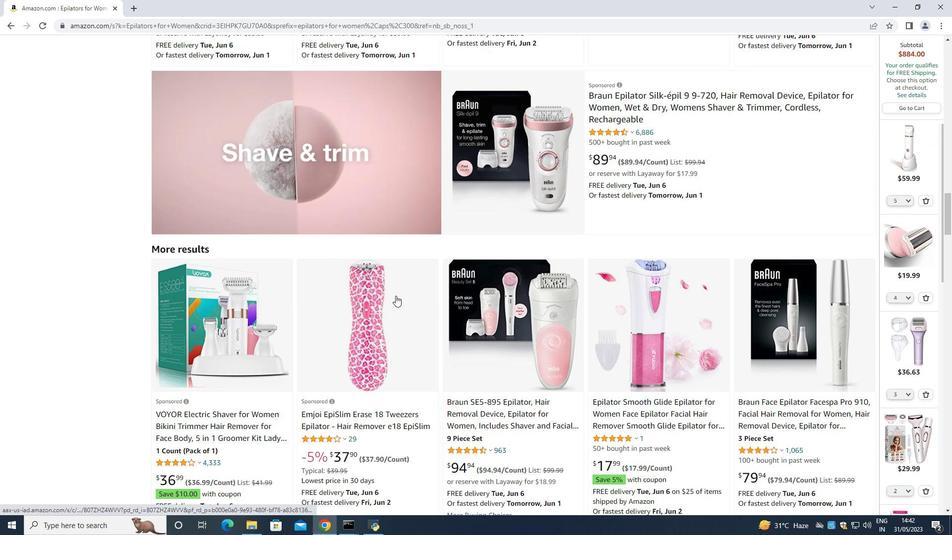 
Action: Mouse scrolled (395, 295) with delta (0, 0)
Screenshot: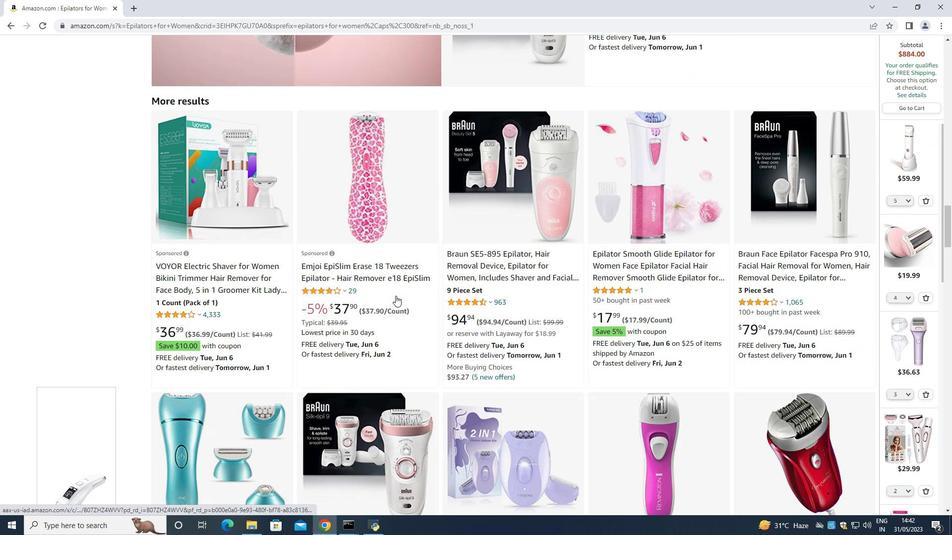 
Action: Mouse scrolled (395, 295) with delta (0, 0)
Screenshot: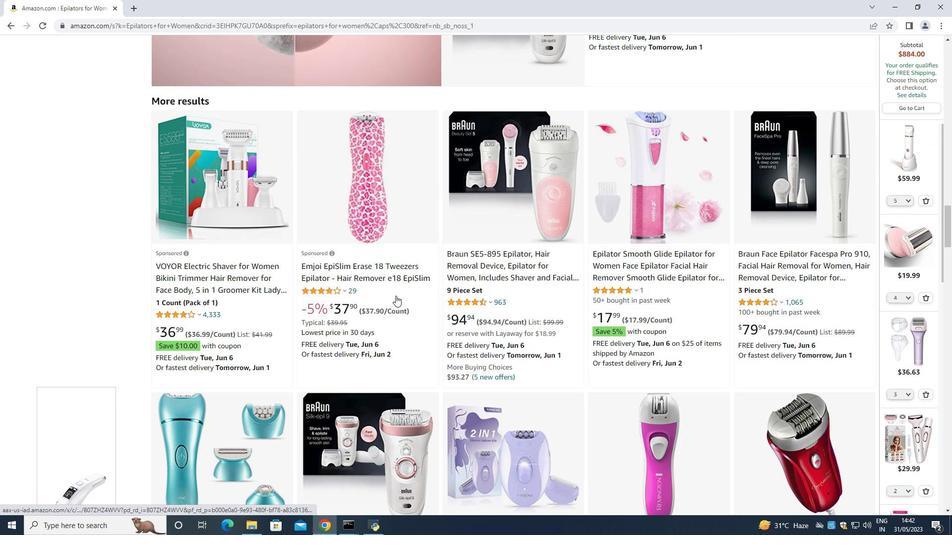 
Action: Mouse moved to (396, 296)
Screenshot: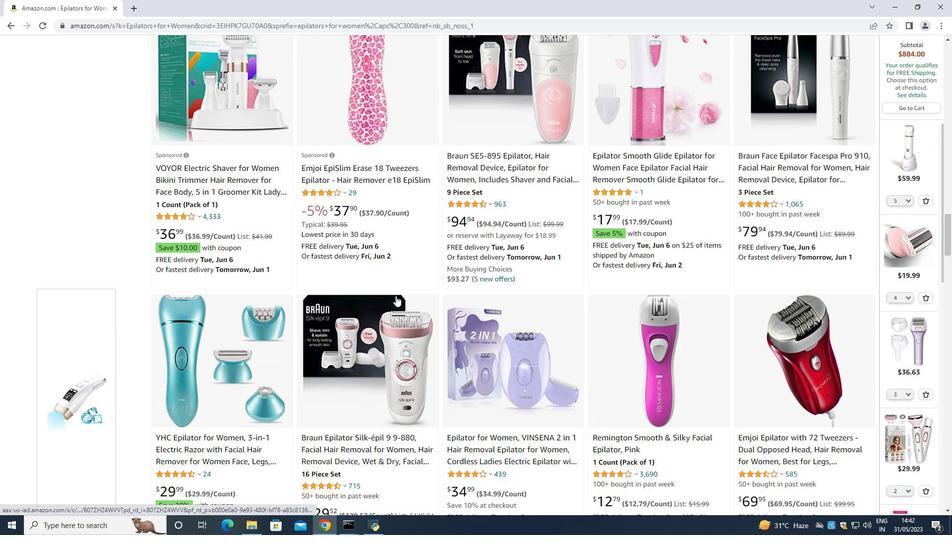 
Action: Mouse scrolled (396, 295) with delta (0, 0)
Screenshot: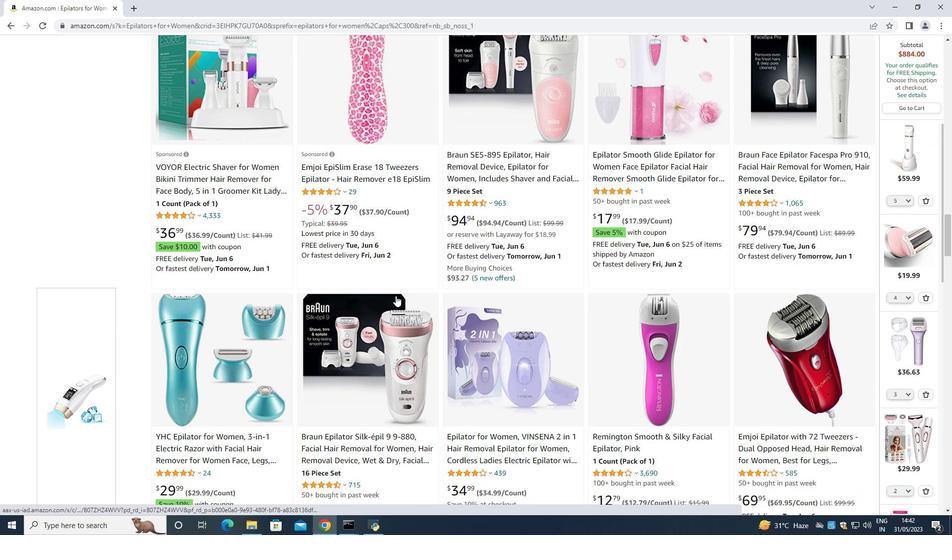 
Action: Mouse scrolled (396, 295) with delta (0, 0)
Screenshot: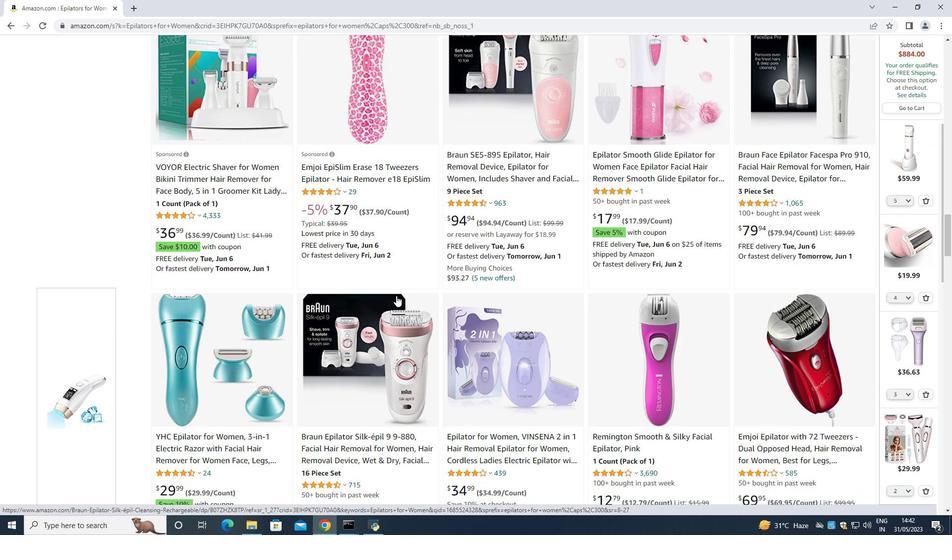 
Action: Mouse scrolled (396, 295) with delta (0, 0)
Screenshot: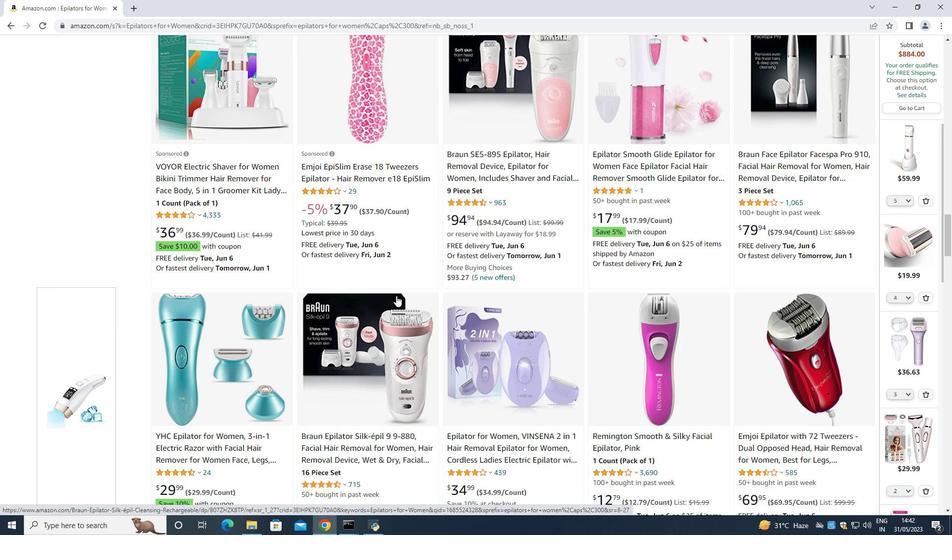 
Action: Mouse scrolled (396, 295) with delta (0, 0)
Screenshot: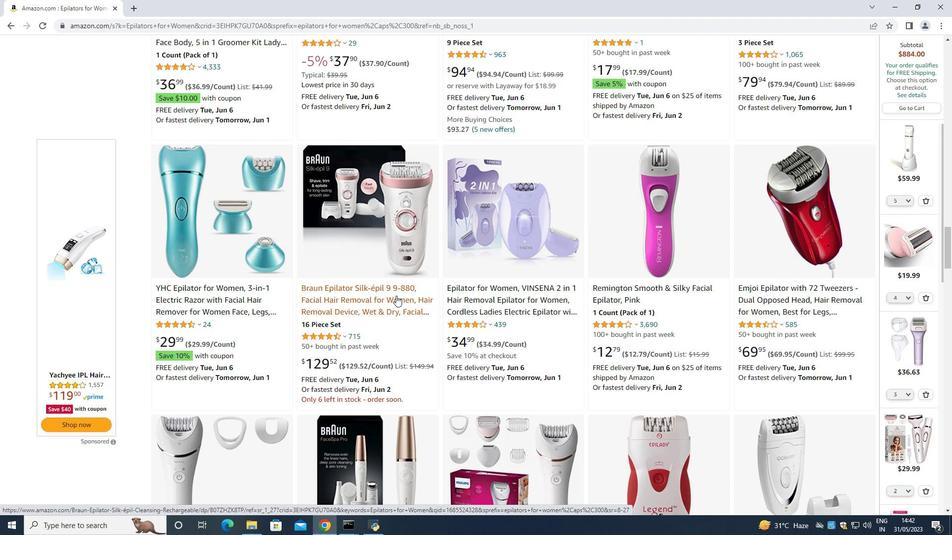 
Action: Mouse moved to (396, 296)
Screenshot: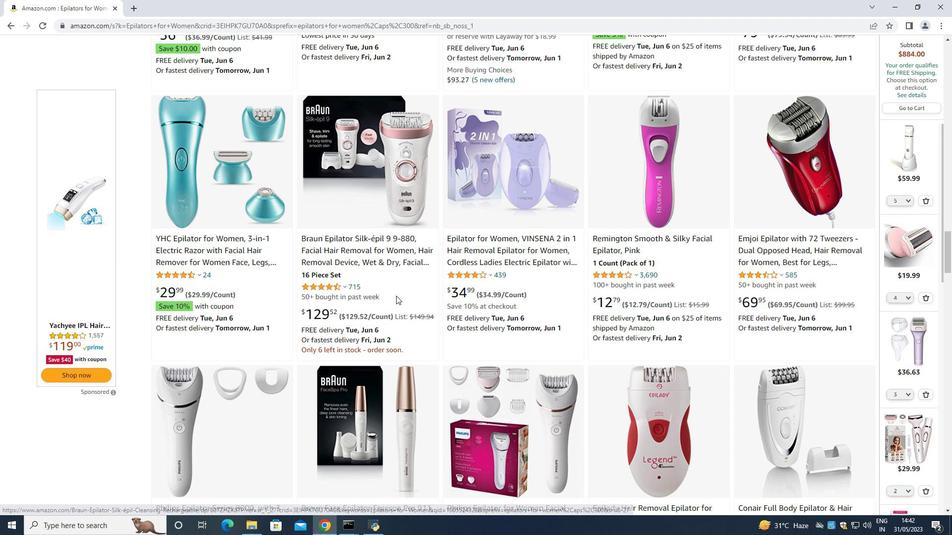 
Action: Mouse scrolled (396, 295) with delta (0, 0)
Screenshot: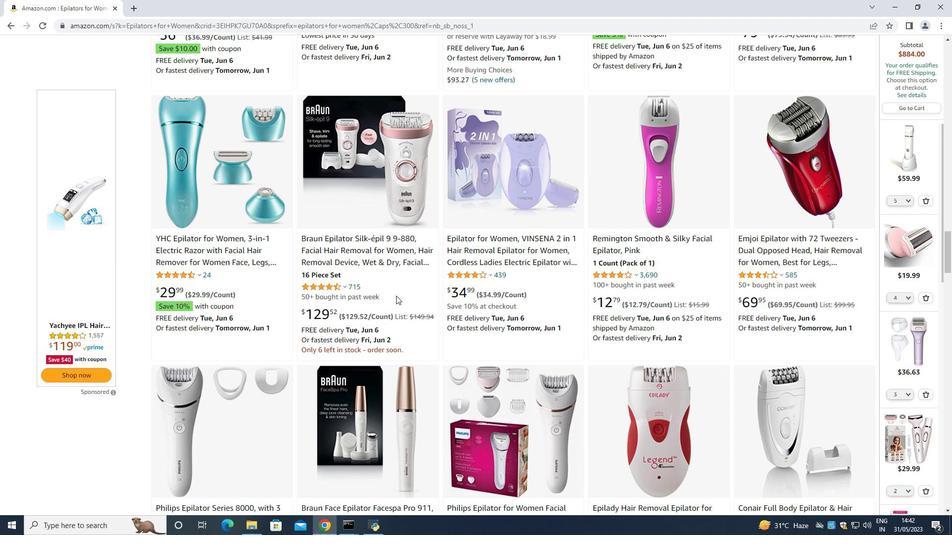 
Action: Mouse moved to (393, 291)
Screenshot: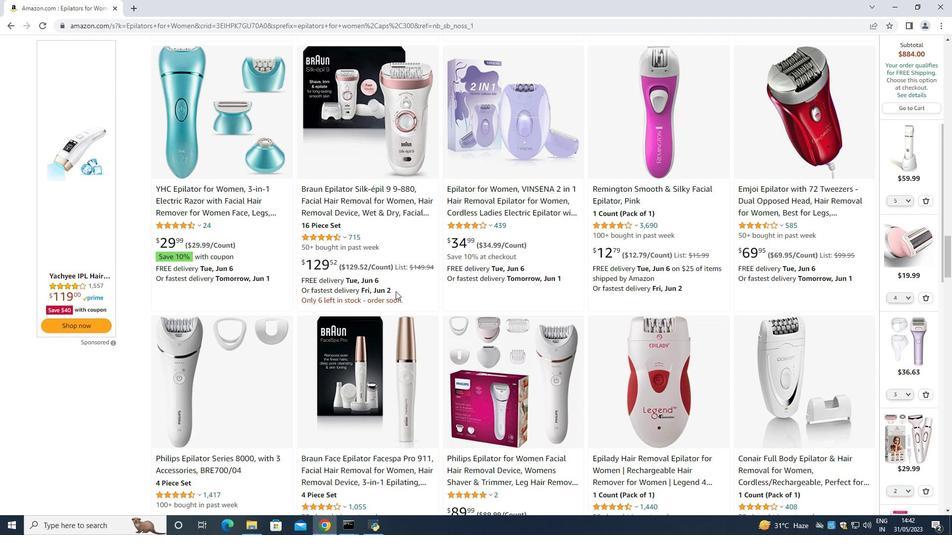 
Action: Mouse scrolled (393, 290) with delta (0, 0)
Screenshot: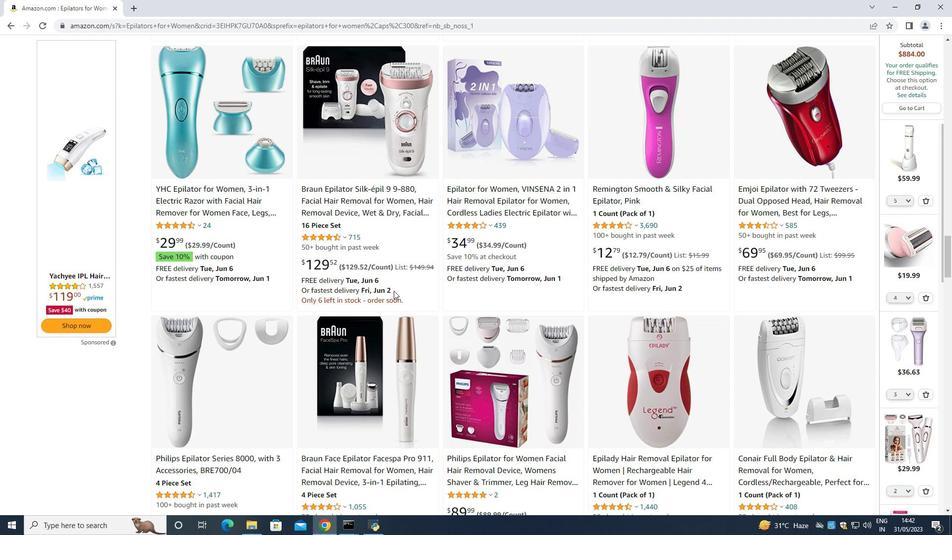 
Action: Mouse scrolled (393, 290) with delta (0, 0)
Screenshot: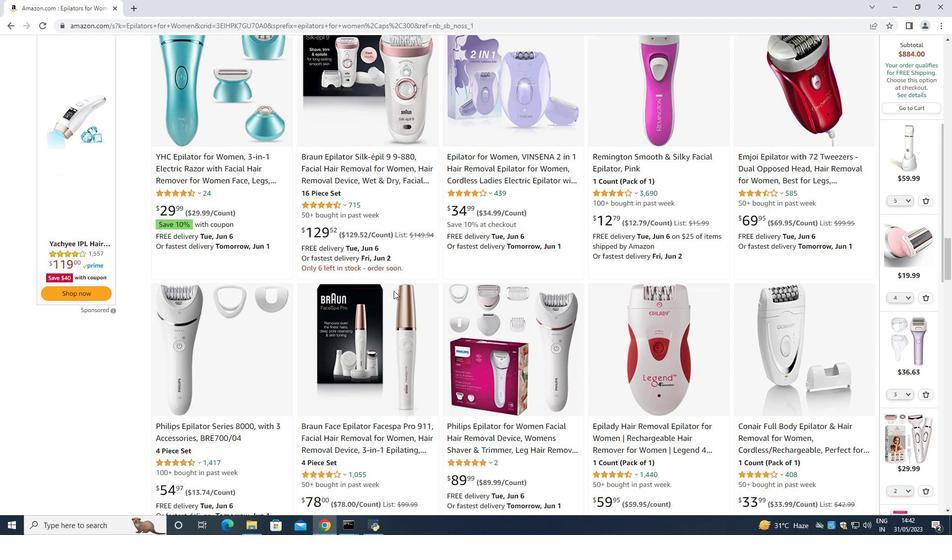 
Action: Mouse moved to (387, 290)
Screenshot: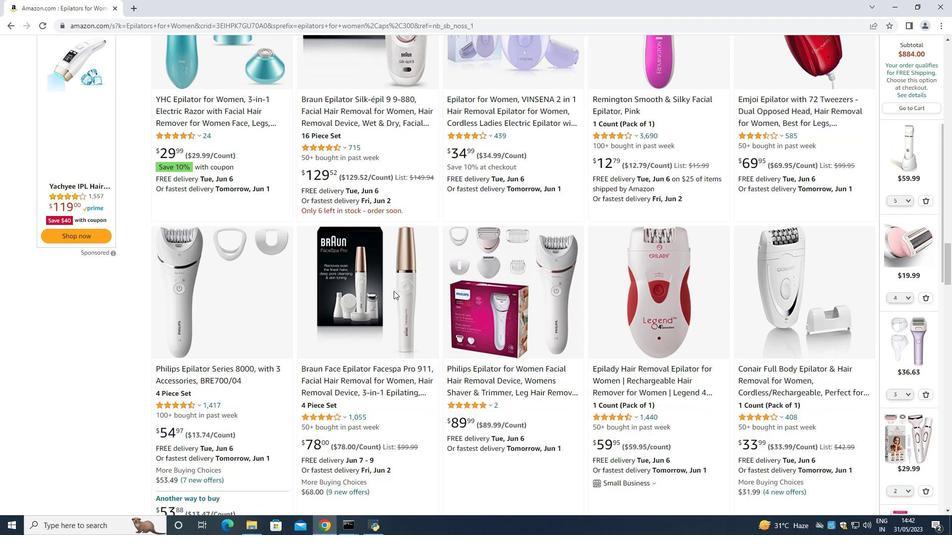
Action: Mouse scrolled (387, 290) with delta (0, 0)
Screenshot: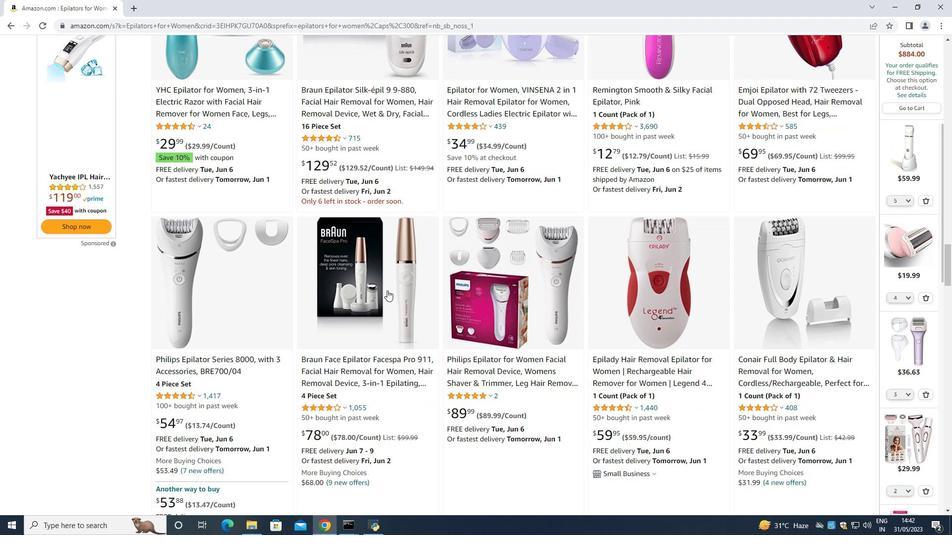 
Action: Mouse moved to (400, 535)
Screenshot: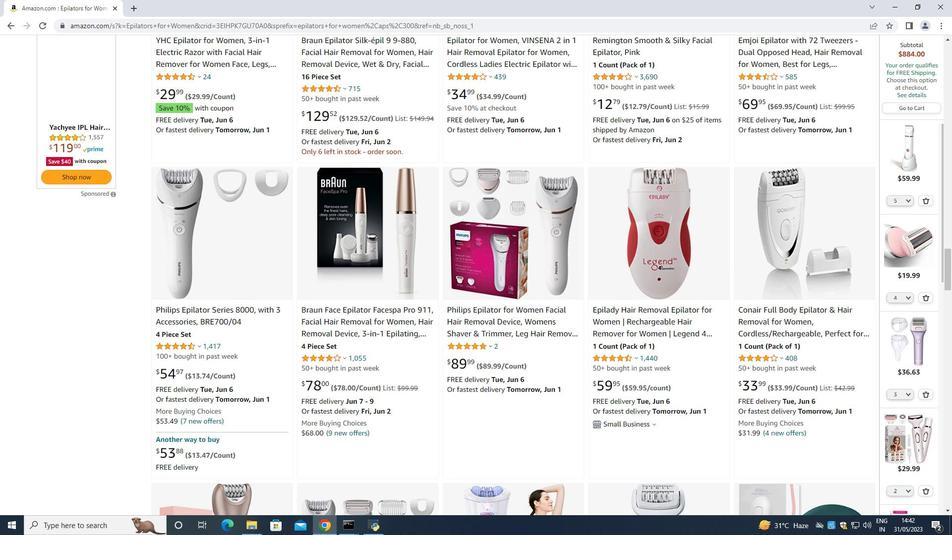 
Action: Mouse scrolled (400, 534) with delta (0, 0)
Screenshot: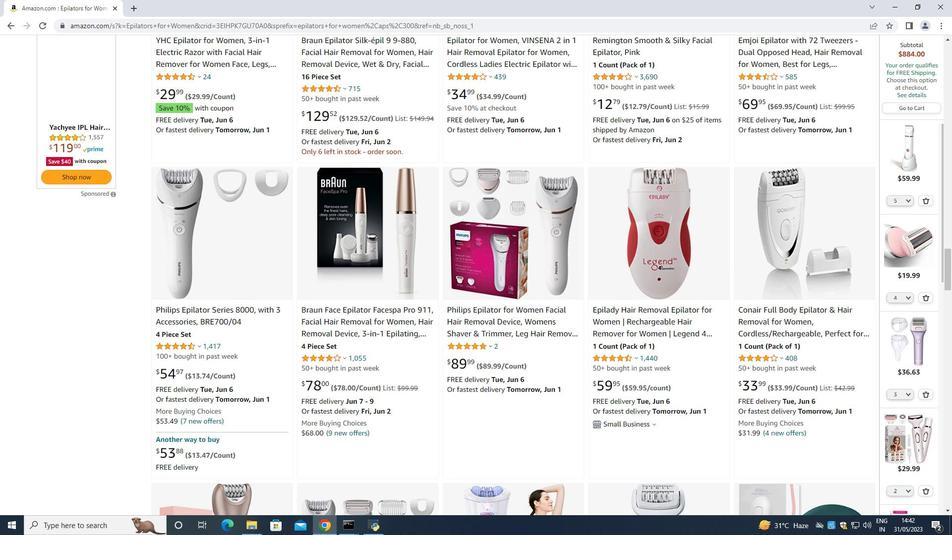 
Action: Mouse moved to (389, 279)
Screenshot: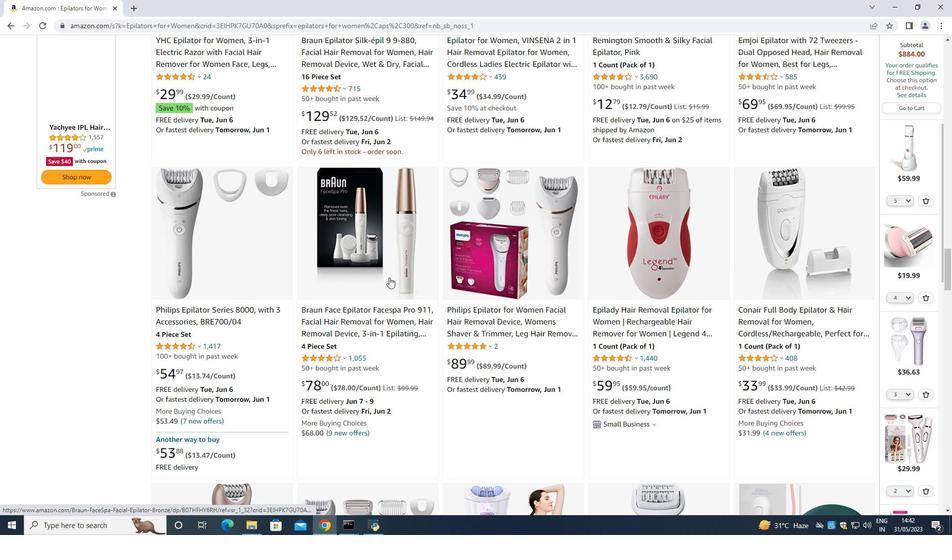 
Action: Mouse scrolled (389, 279) with delta (0, 0)
Screenshot: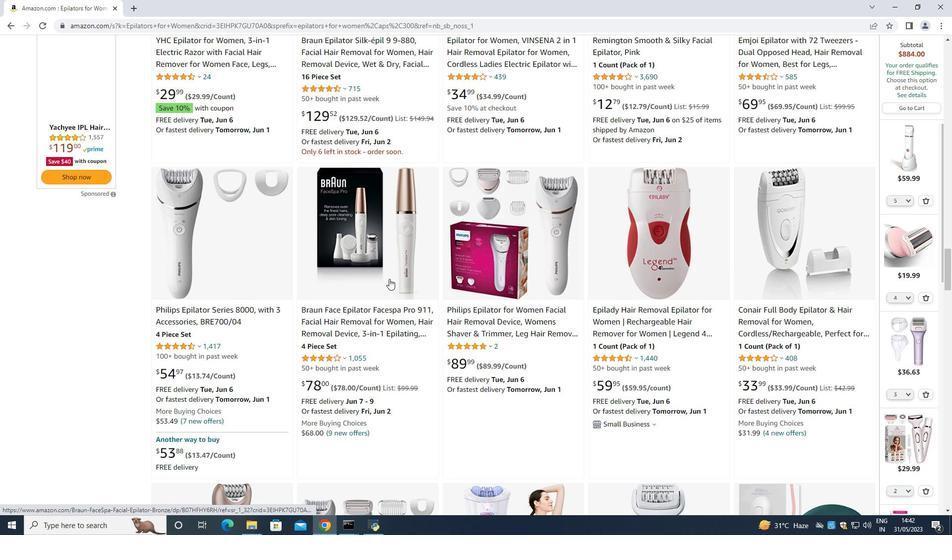 
Action: Mouse moved to (392, 279)
Screenshot: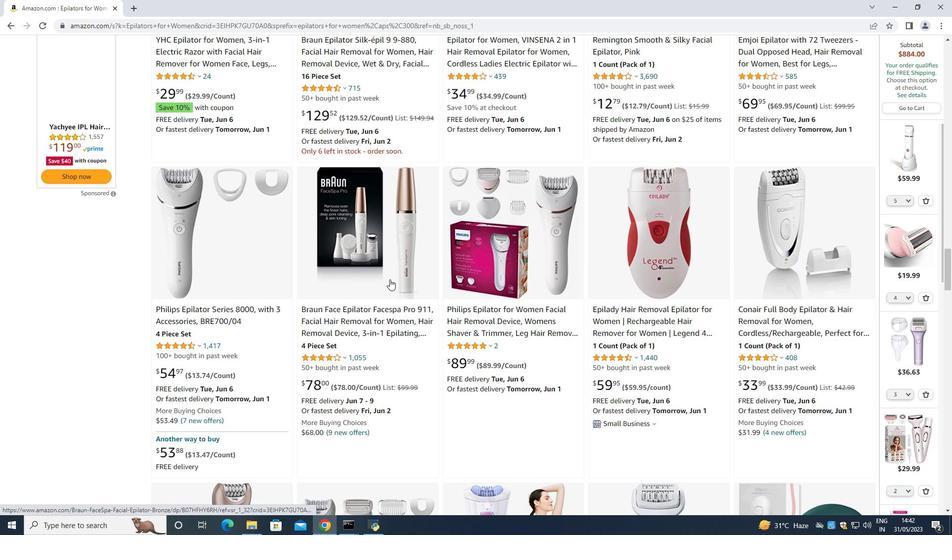 
Action: Mouse scrolled (392, 279) with delta (0, 0)
Screenshot: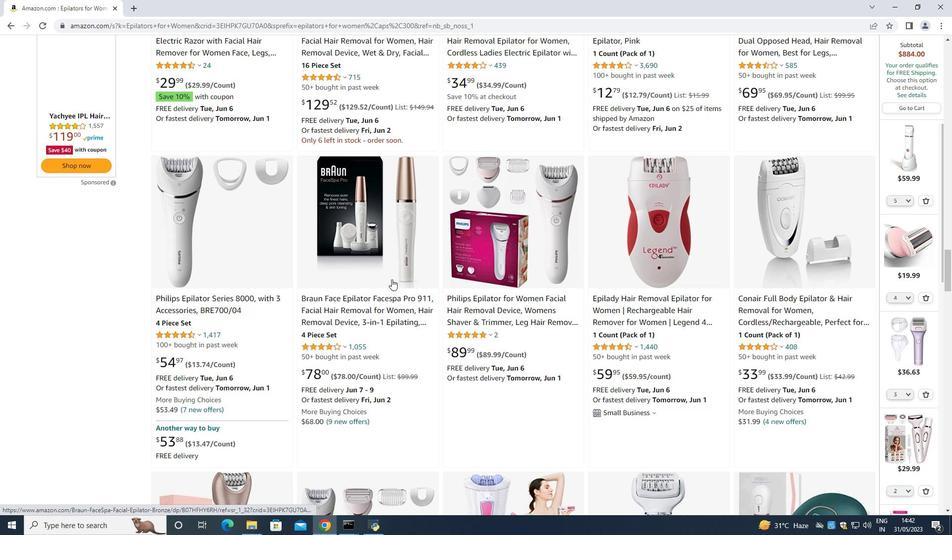 
Action: Mouse moved to (398, 274)
Screenshot: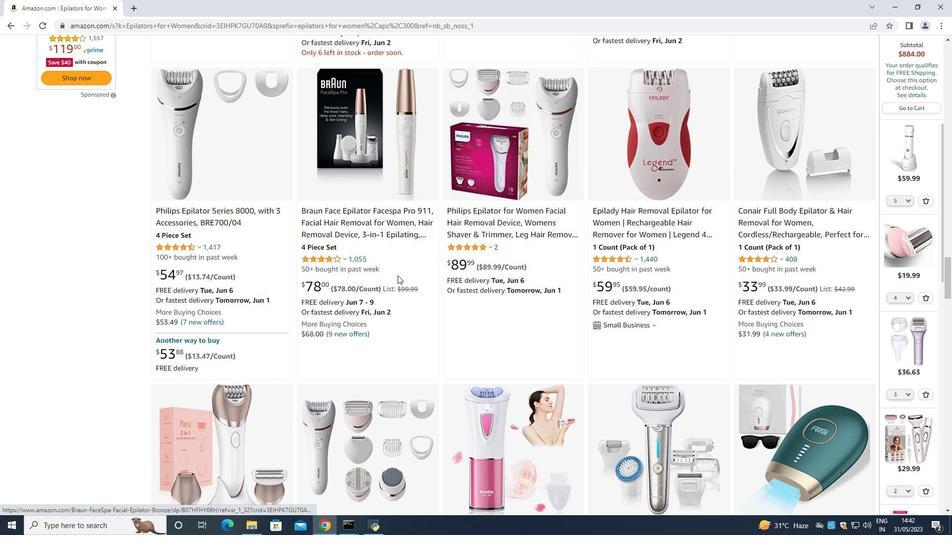 
Action: Mouse scrolled (398, 274) with delta (0, 0)
Screenshot: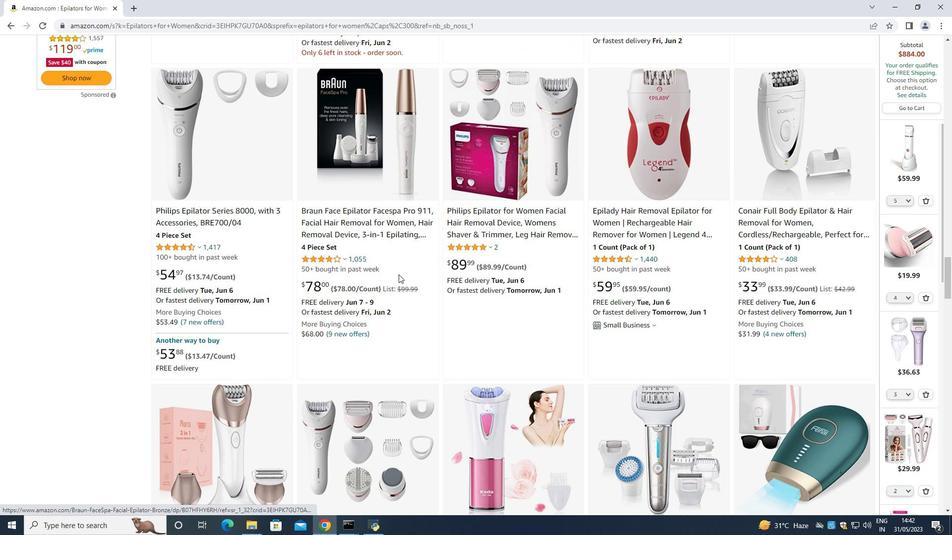
Action: Mouse scrolled (398, 274) with delta (0, 0)
Screenshot: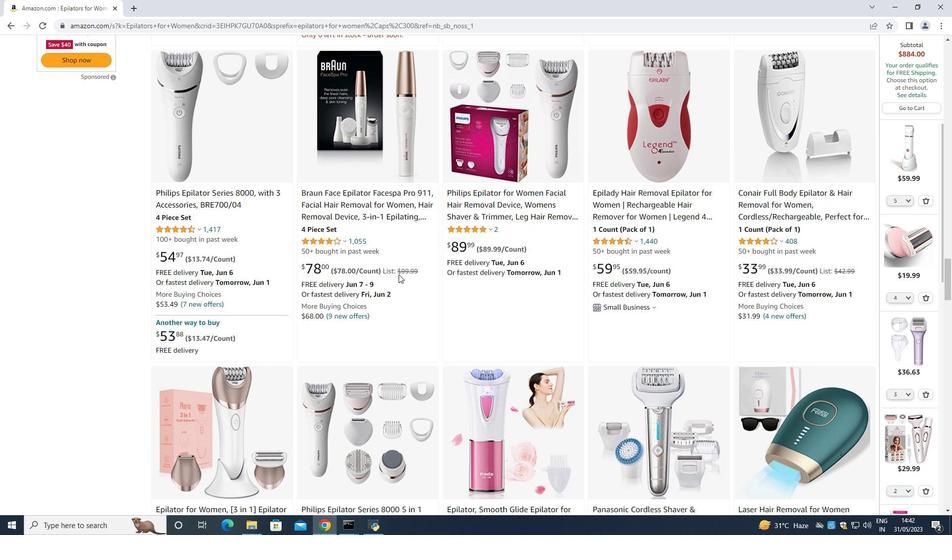 
Action: Mouse moved to (399, 274)
Screenshot: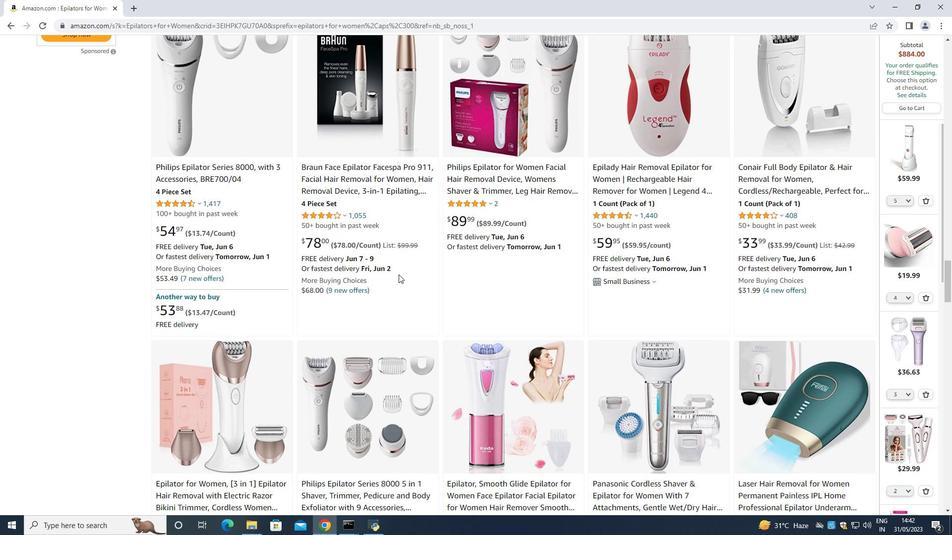 
Action: Mouse scrolled (399, 274) with delta (0, 0)
Screenshot: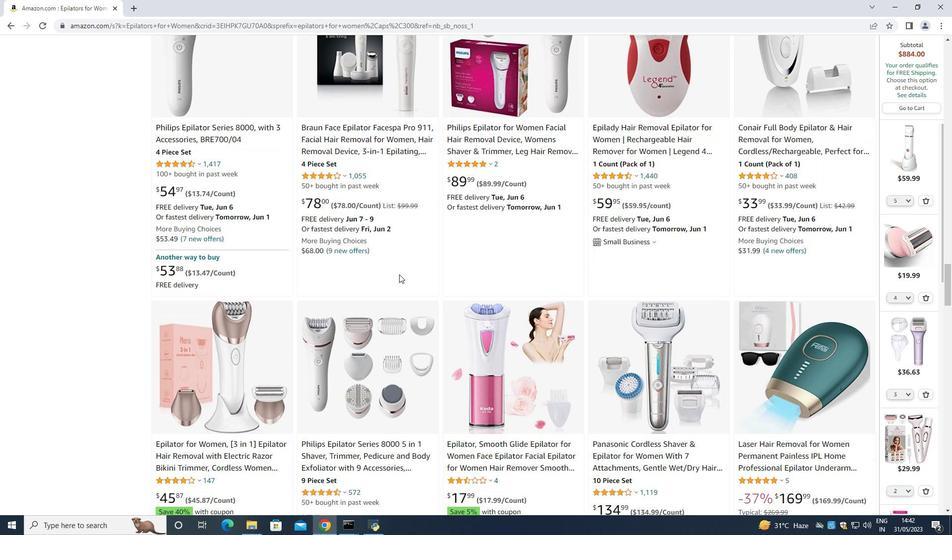 
Action: Mouse scrolled (399, 274) with delta (0, 0)
Screenshot: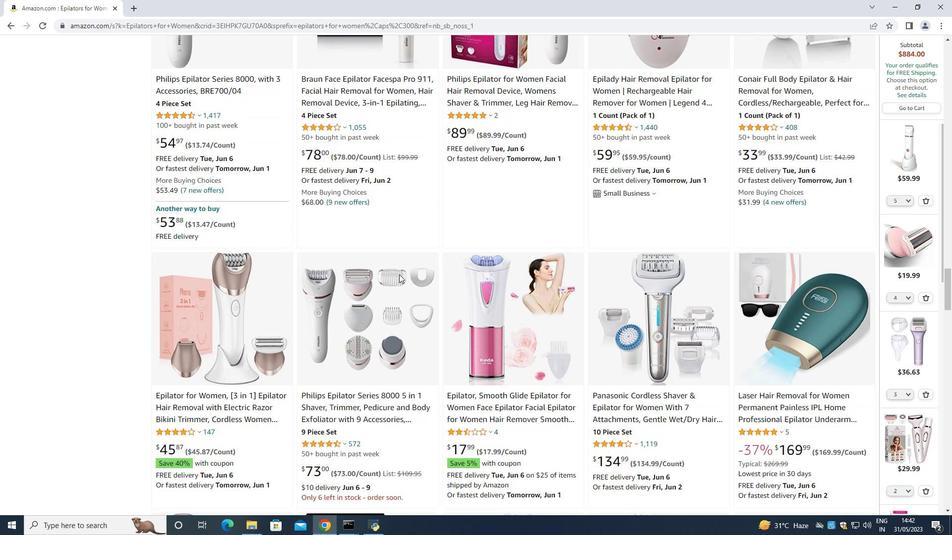 
Action: Mouse moved to (400, 274)
Screenshot: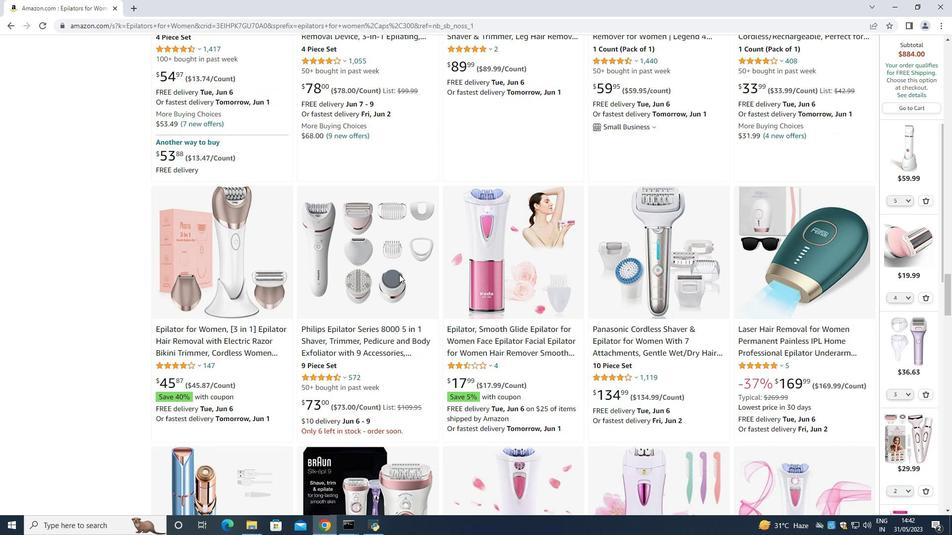 
Action: Mouse scrolled (400, 274) with delta (0, 0)
Screenshot: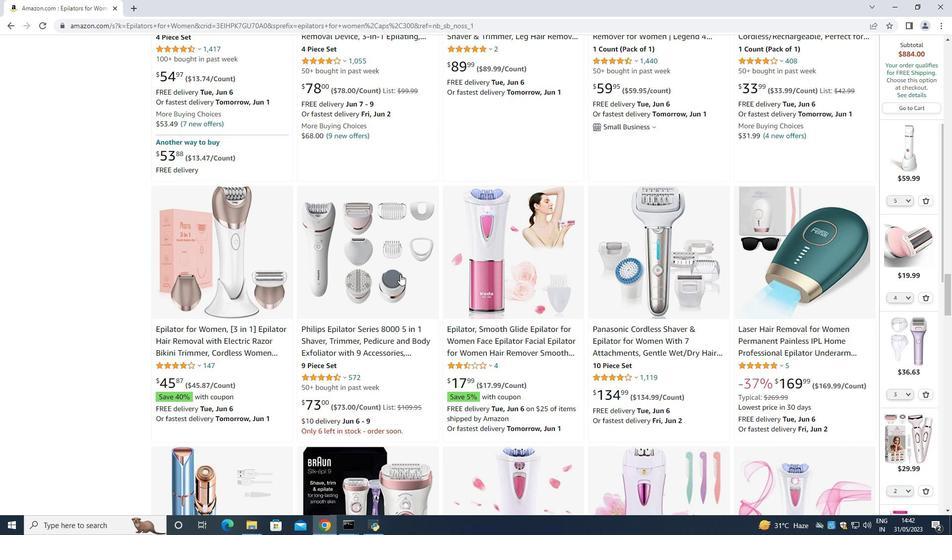 
Action: Mouse scrolled (400, 274) with delta (0, 0)
Screenshot: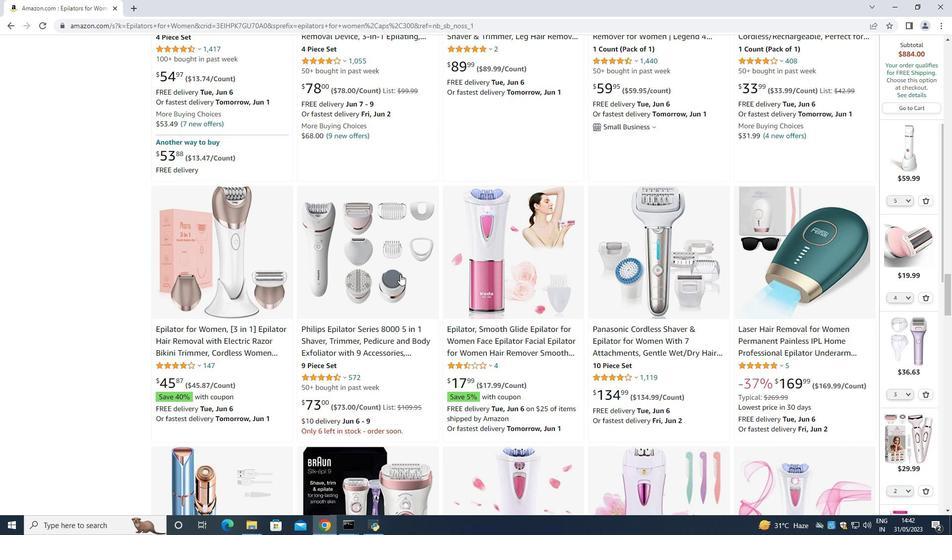 
Action: Mouse moved to (400, 274)
Screenshot: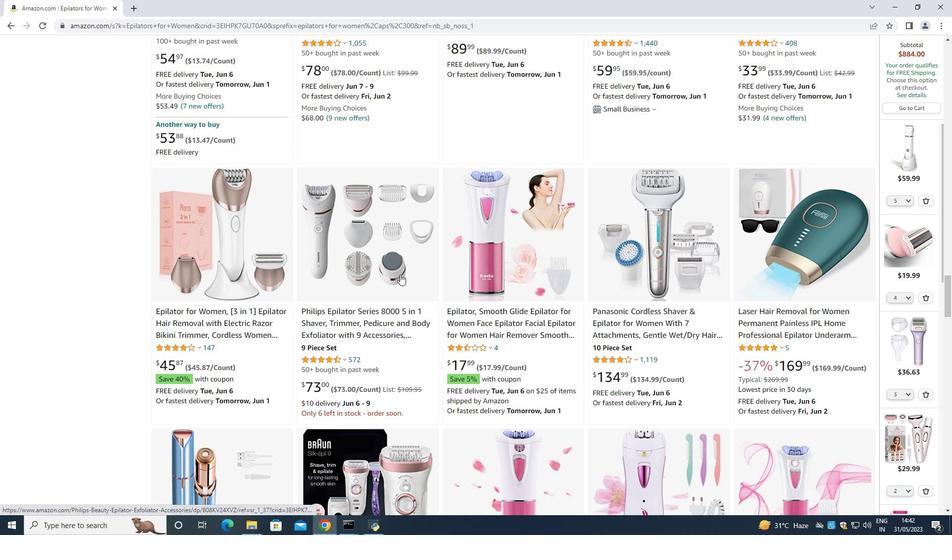 
Action: Mouse scrolled (400, 274) with delta (0, 0)
Screenshot: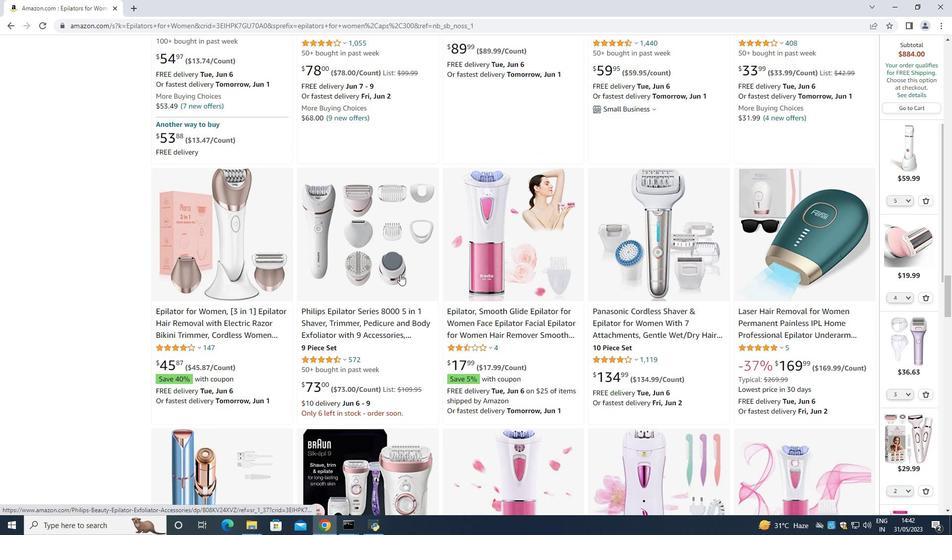 
Action: Mouse moved to (402, 273)
Screenshot: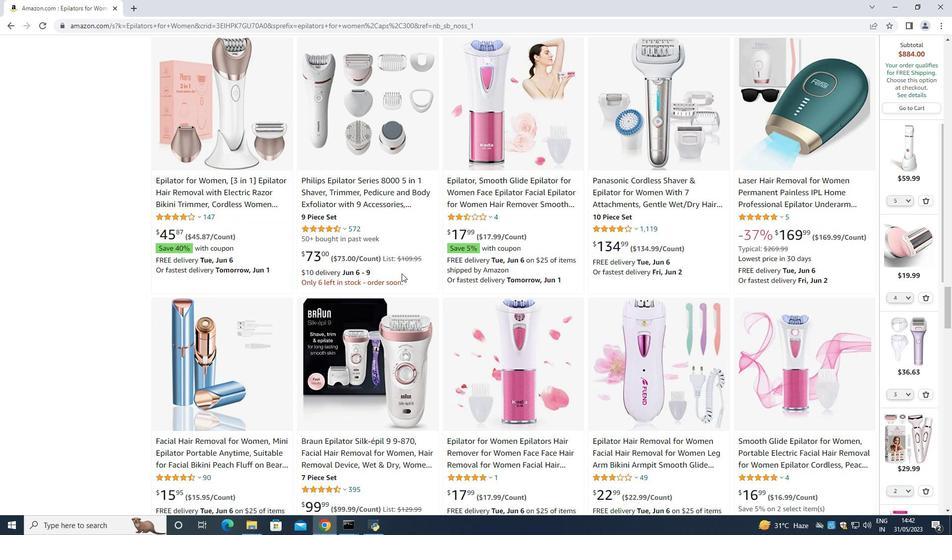 
Action: Mouse scrolled (402, 273) with delta (0, 0)
Screenshot: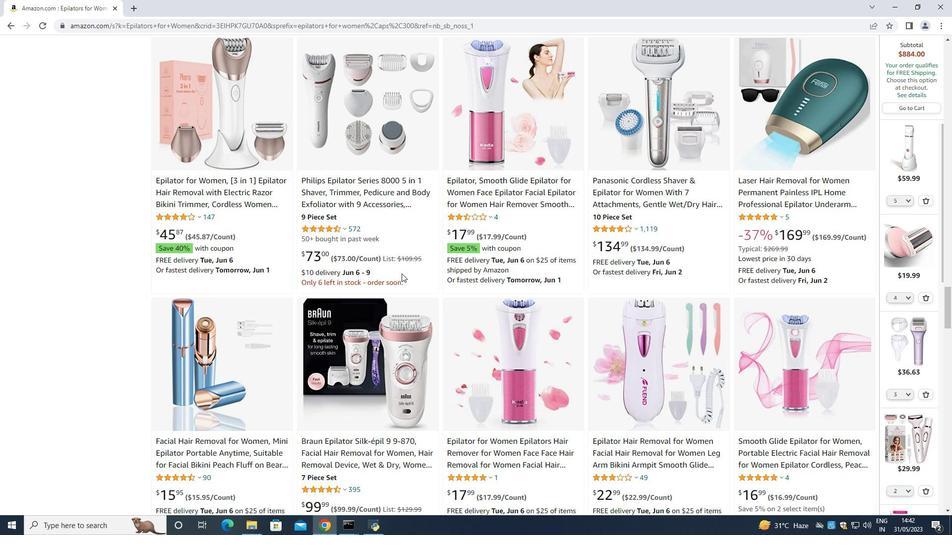
Action: Mouse scrolled (402, 273) with delta (0, 0)
Screenshot: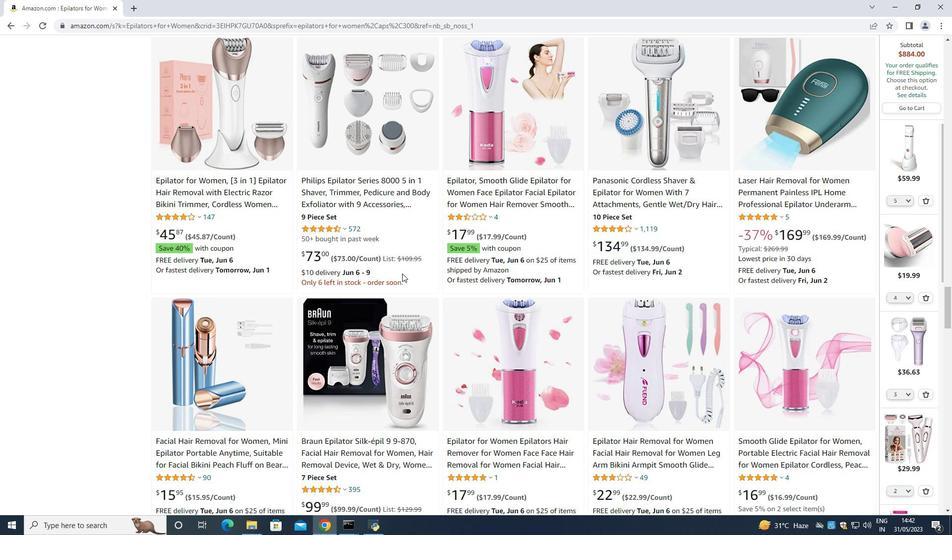 
Action: Mouse moved to (402, 273)
Screenshot: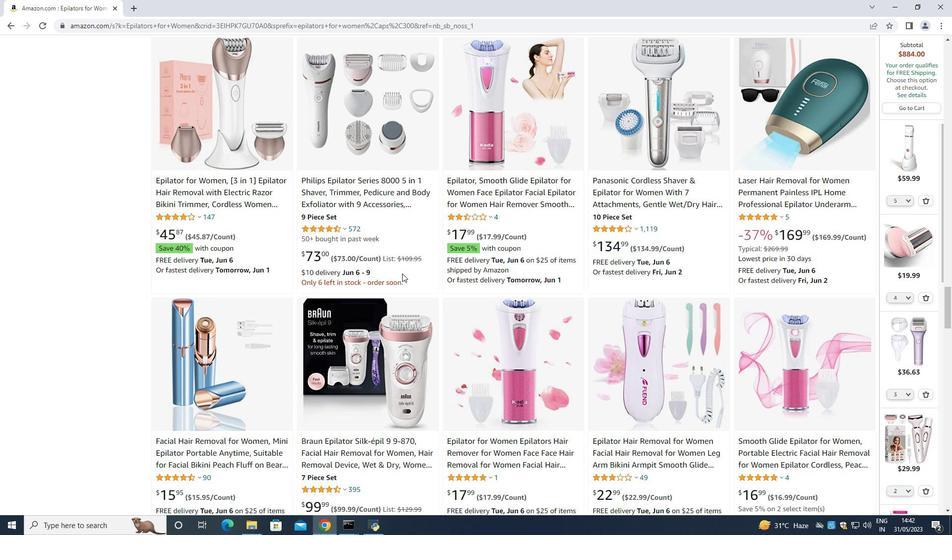 
Action: Mouse scrolled (402, 273) with delta (0, 0)
Screenshot: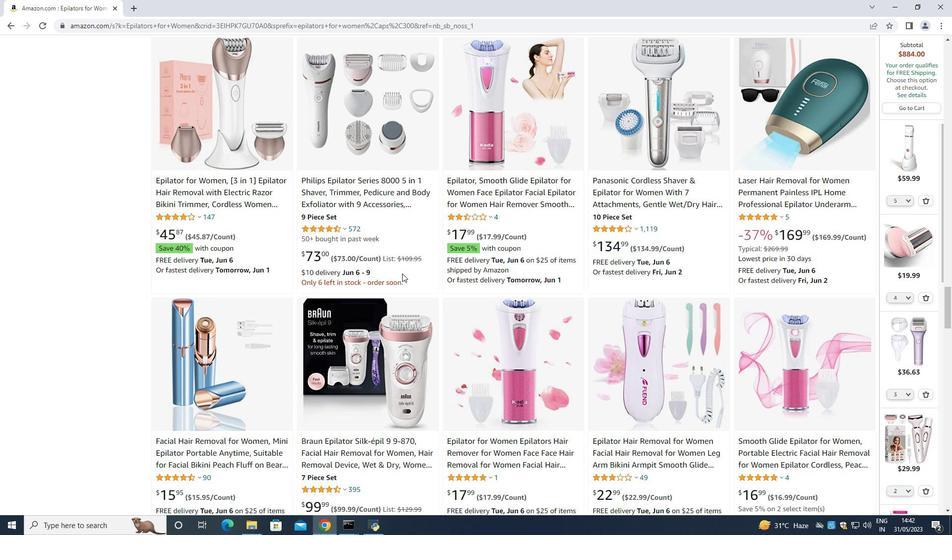 
Action: Mouse scrolled (402, 273) with delta (0, 0)
Screenshot: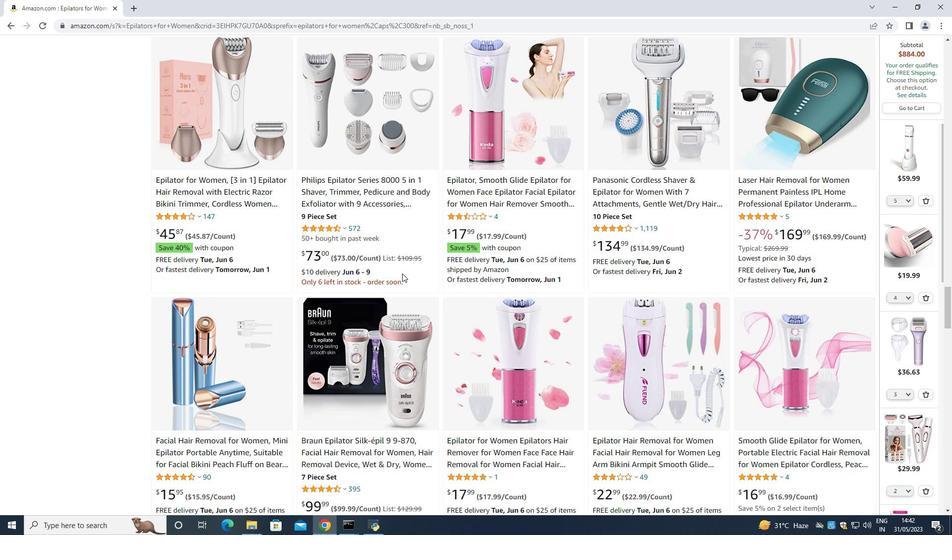 
Action: Mouse moved to (402, 273)
Screenshot: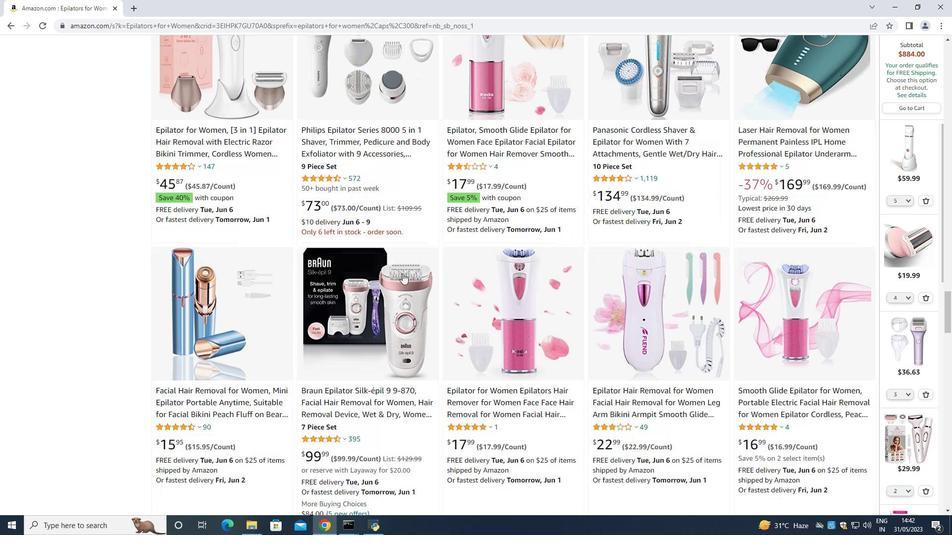 
Action: Mouse scrolled (402, 273) with delta (0, 0)
Screenshot: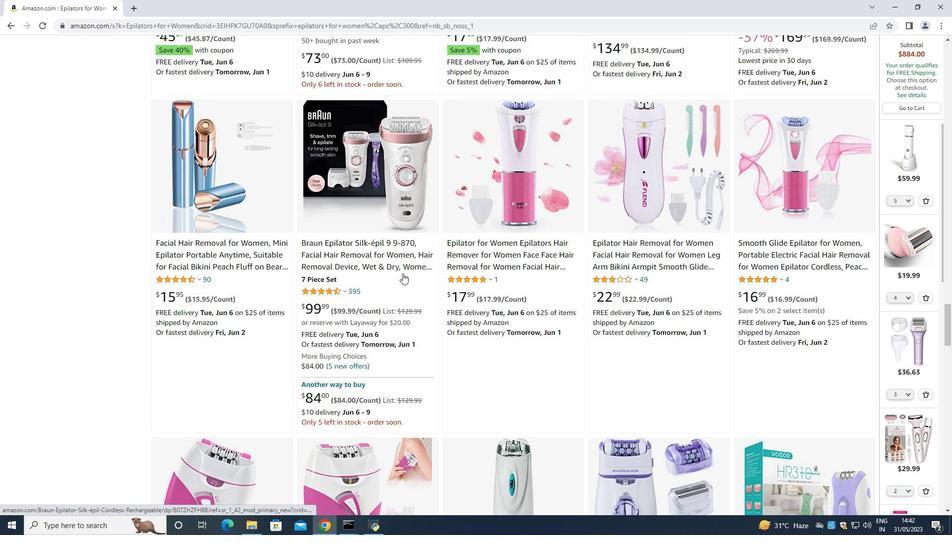 
Action: Mouse scrolled (402, 273) with delta (0, 0)
Screenshot: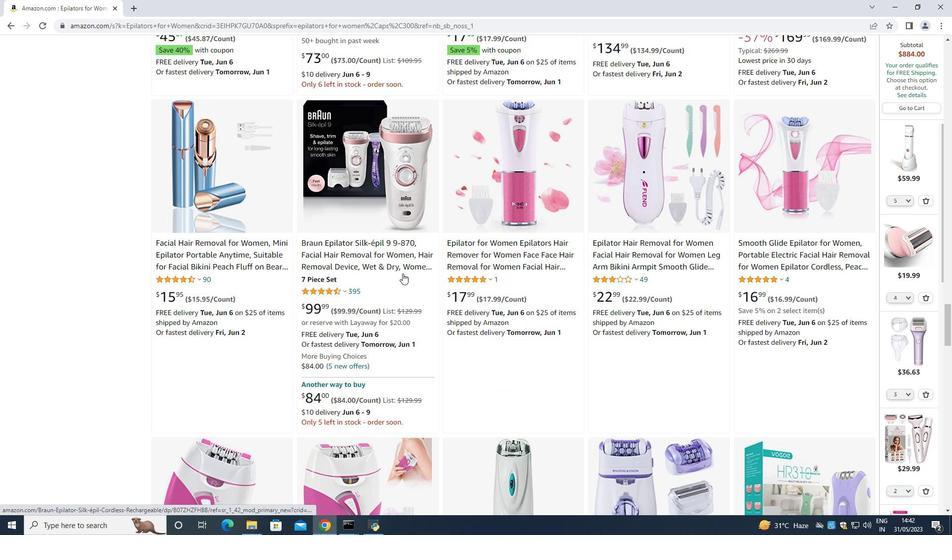 
Action: Mouse moved to (403, 273)
Screenshot: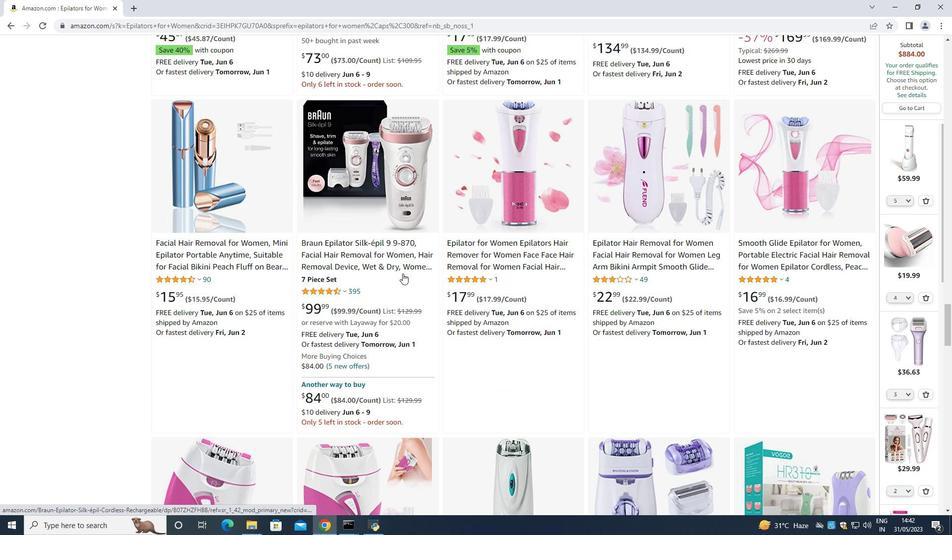 
Action: Mouse scrolled (403, 273) with delta (0, 0)
Screenshot: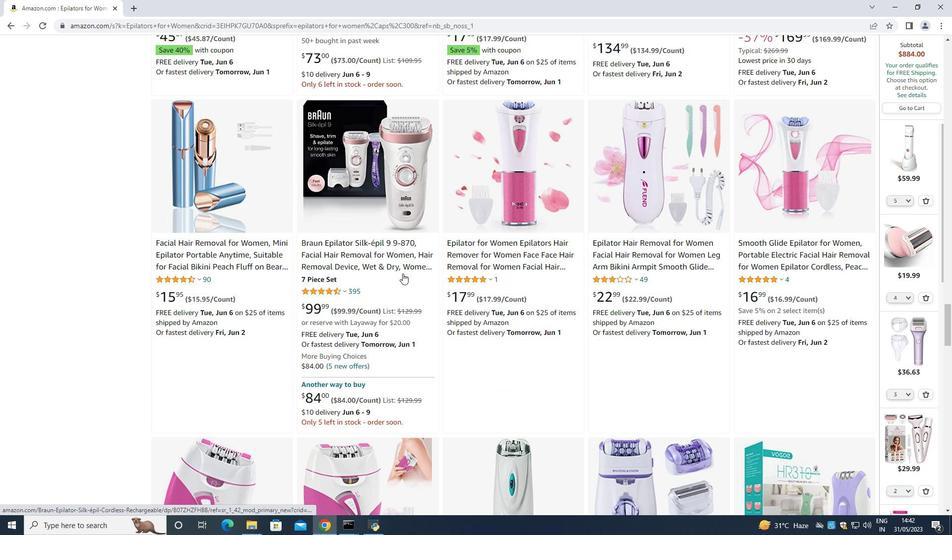 
Action: Mouse scrolled (403, 273) with delta (0, 0)
Screenshot: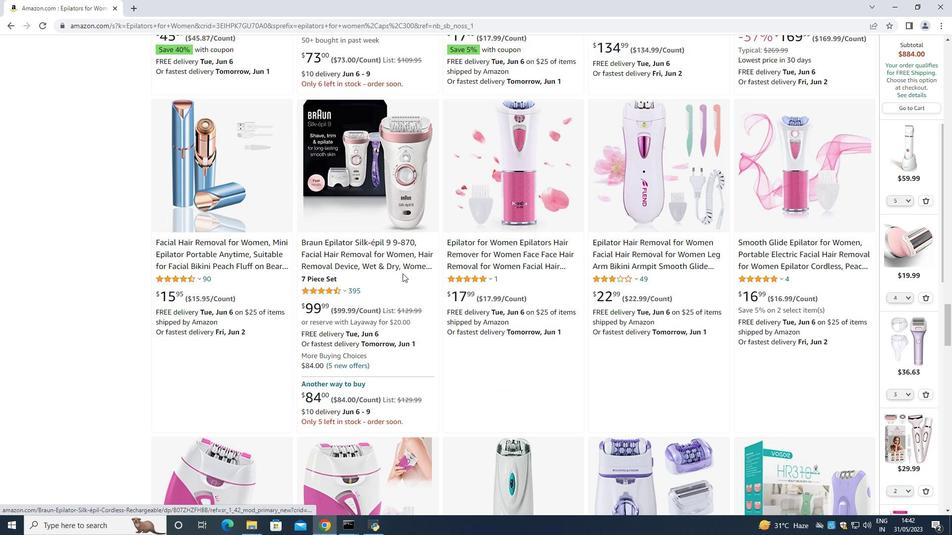 
Action: Mouse scrolled (403, 273) with delta (0, 0)
Screenshot: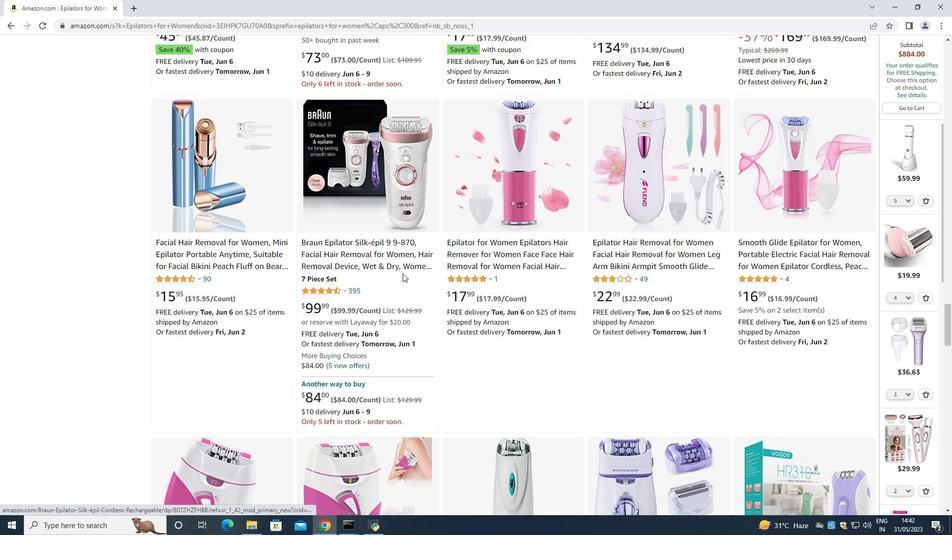
Action: Mouse moved to (403, 274)
Screenshot: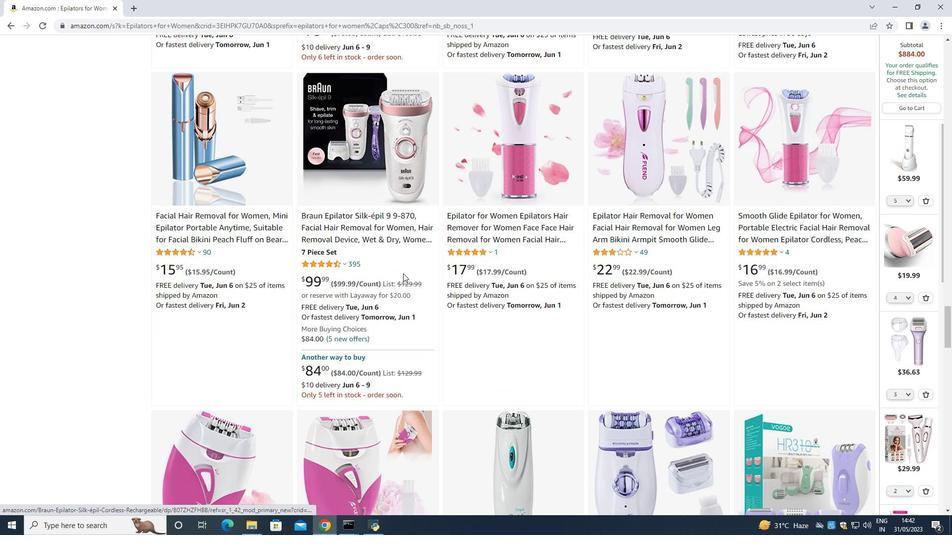 
Action: Mouse scrolled (403, 273) with delta (0, 0)
Screenshot: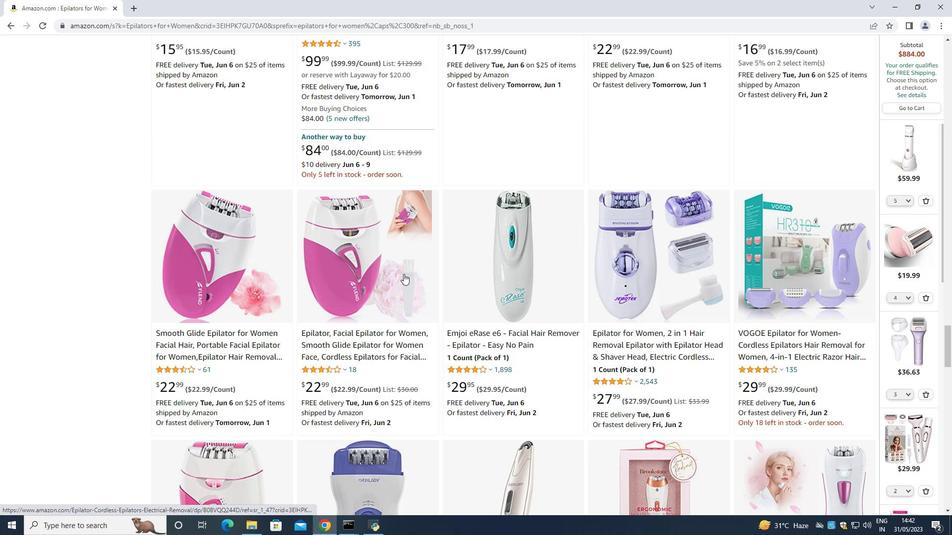 
Action: Mouse scrolled (403, 273) with delta (0, 0)
Screenshot: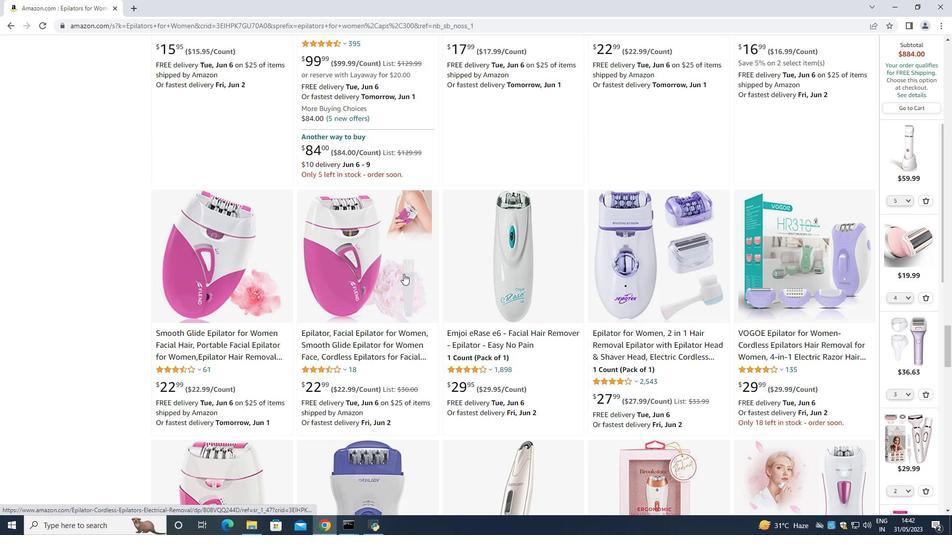 
Action: Mouse scrolled (403, 273) with delta (0, 0)
Screenshot: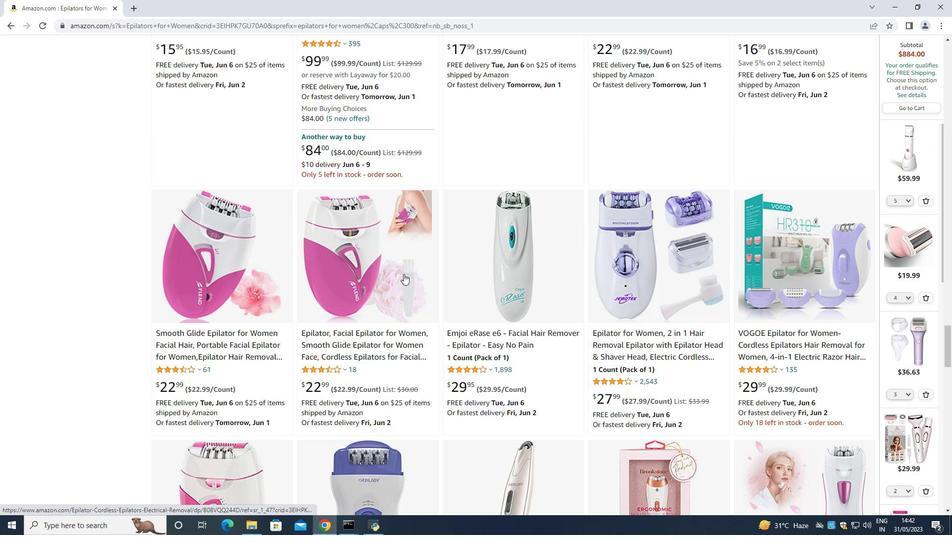 
Action: Mouse moved to (404, 274)
Screenshot: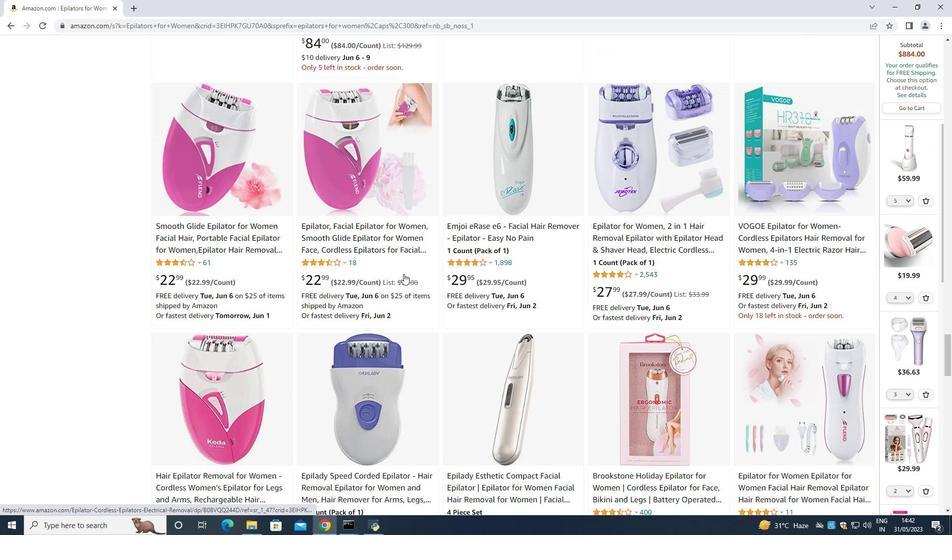 
Action: Mouse scrolled (404, 273) with delta (0, 0)
Screenshot: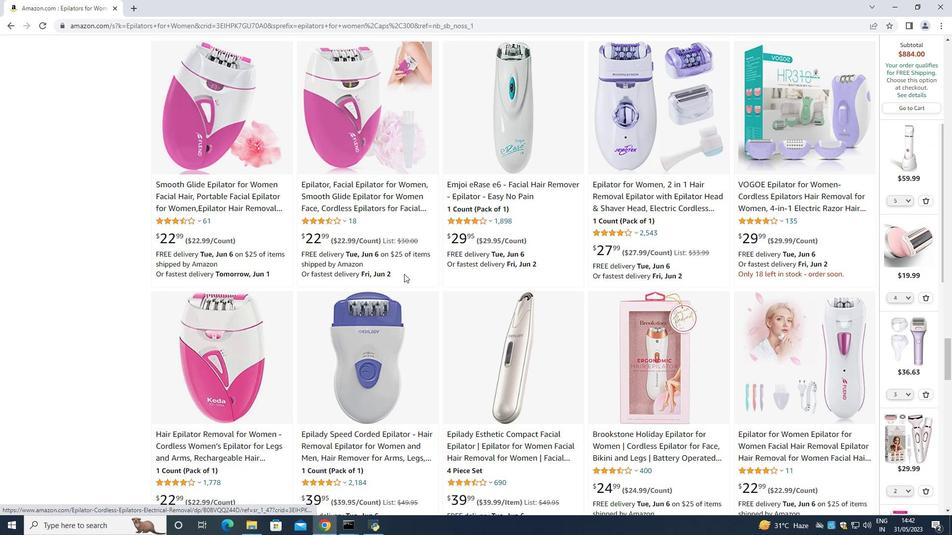 
Action: Mouse scrolled (404, 273) with delta (0, 0)
Screenshot: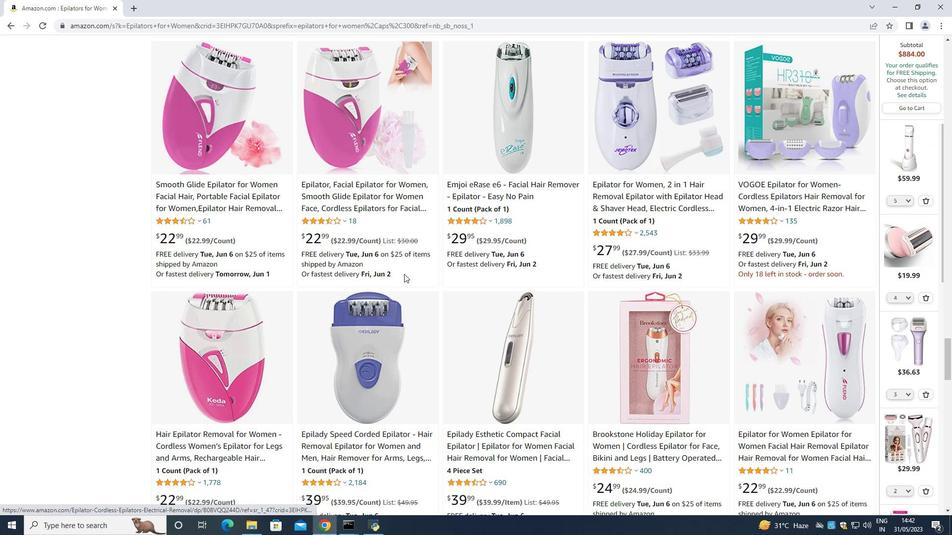 
Action: Mouse scrolled (404, 273) with delta (0, 0)
Screenshot: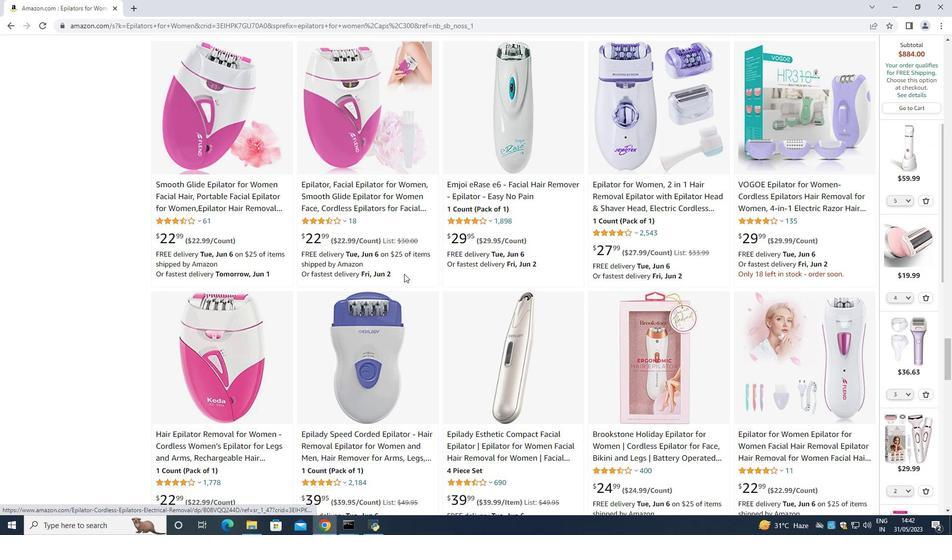 
Action: Mouse scrolled (404, 273) with delta (0, 0)
Screenshot: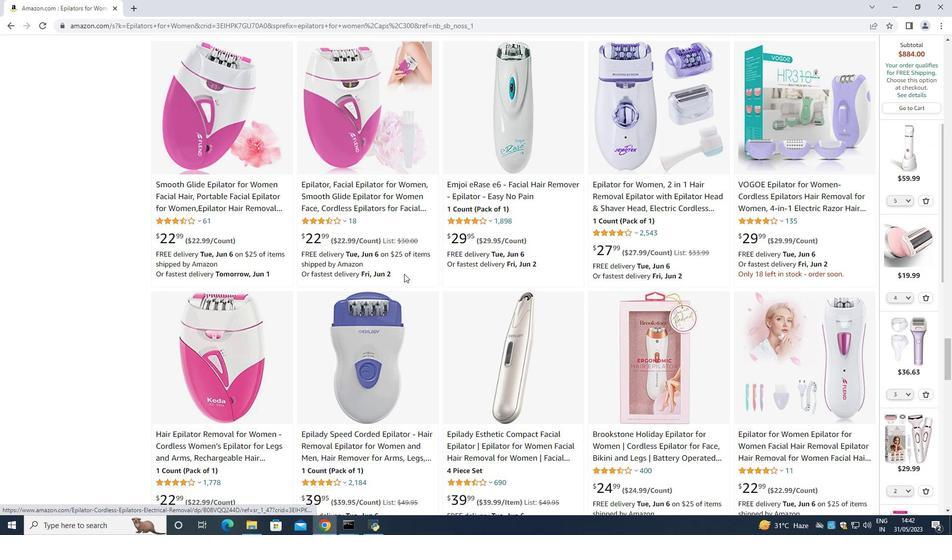 
Action: Mouse moved to (404, 274)
Screenshot: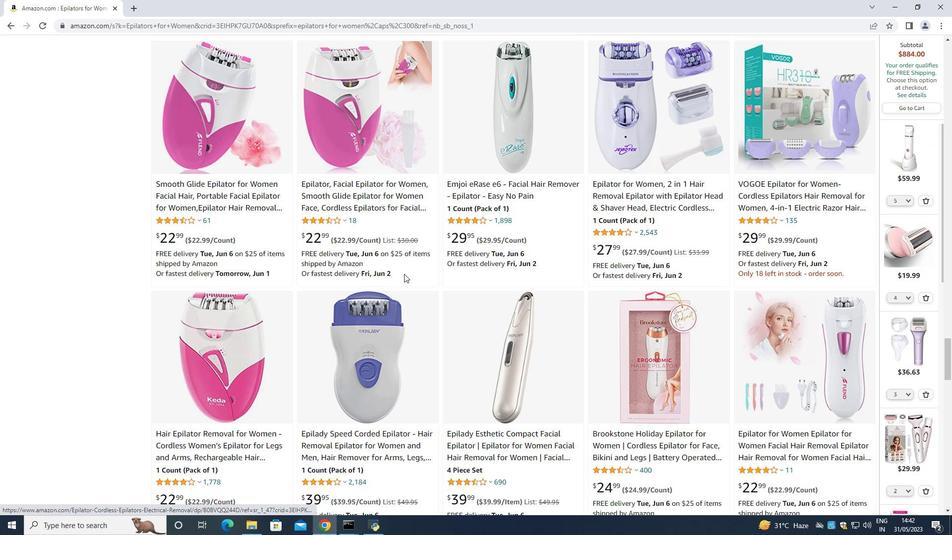
Action: Mouse scrolled (404, 273) with delta (0, 0)
Screenshot: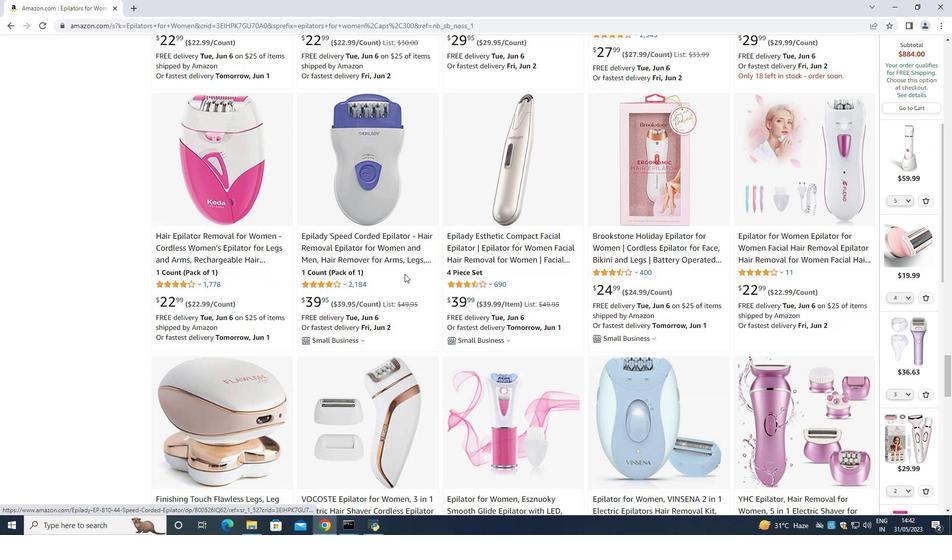 
Action: Mouse scrolled (404, 273) with delta (0, 0)
Screenshot: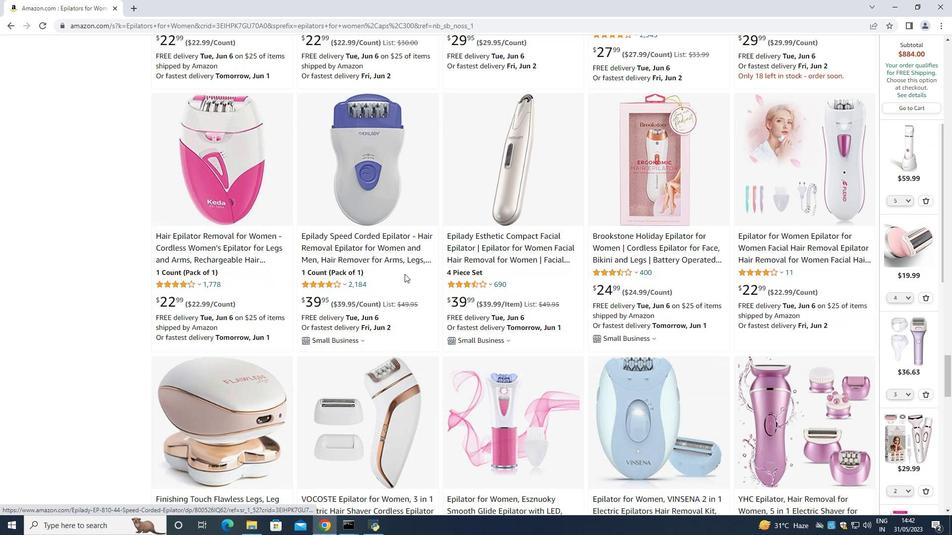 
Action: Mouse scrolled (404, 273) with delta (0, 0)
Screenshot: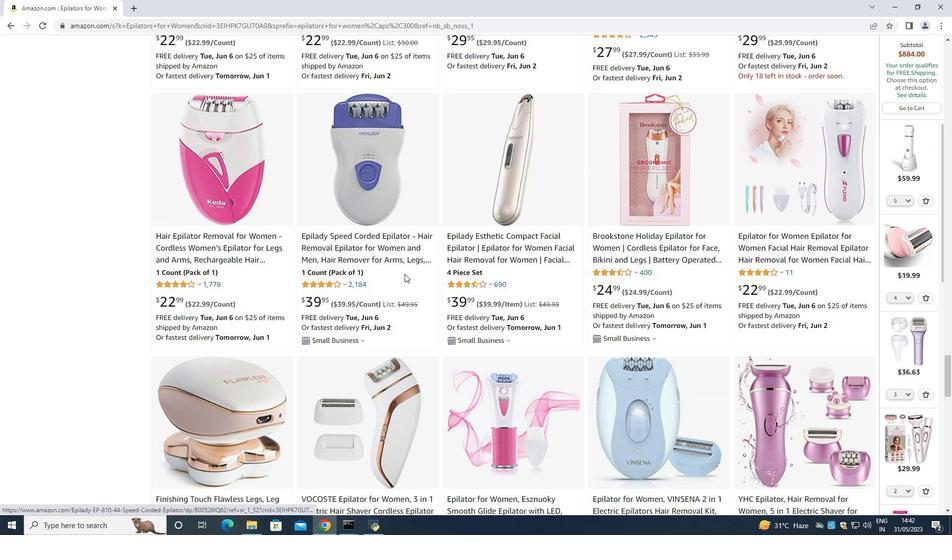 
Action: Mouse scrolled (404, 273) with delta (0, 0)
Screenshot: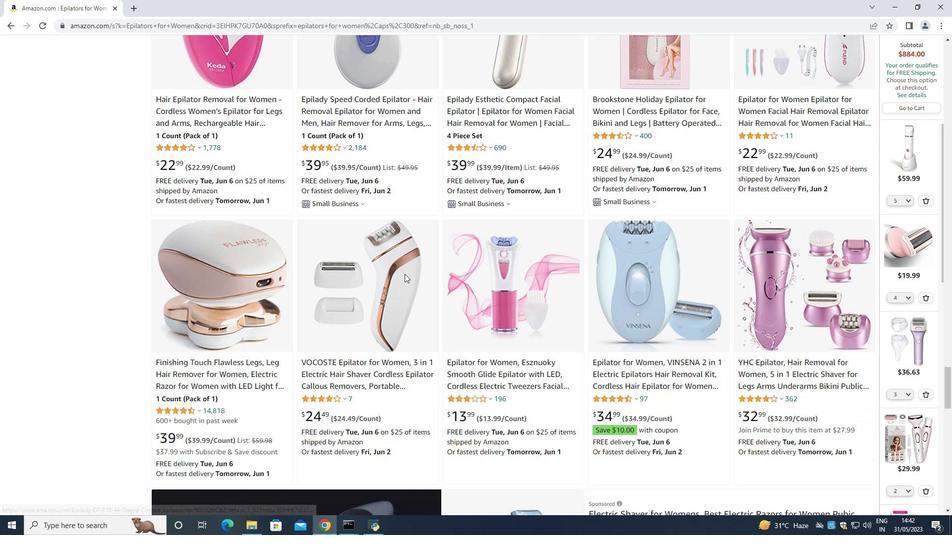 
Action: Mouse scrolled (404, 273) with delta (0, 0)
Screenshot: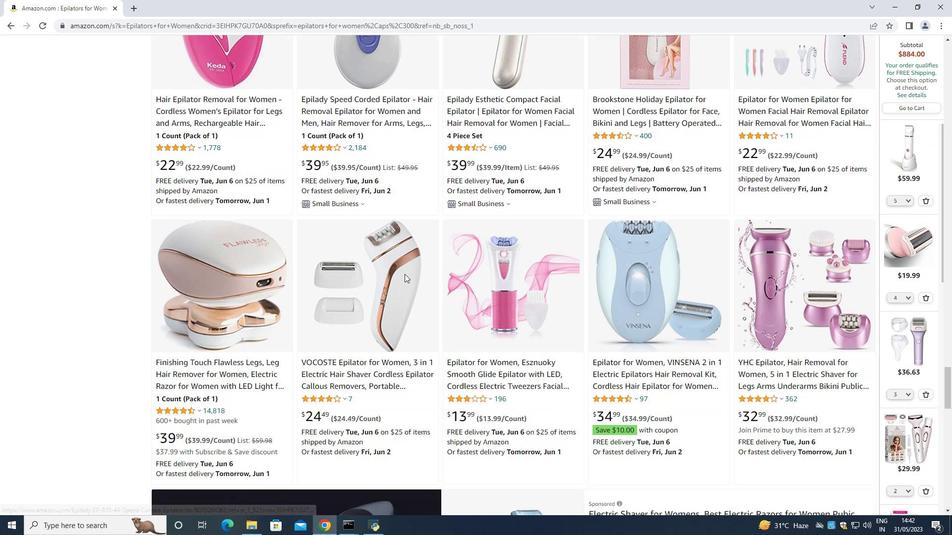 
Action: Mouse scrolled (404, 273) with delta (0, 0)
Screenshot: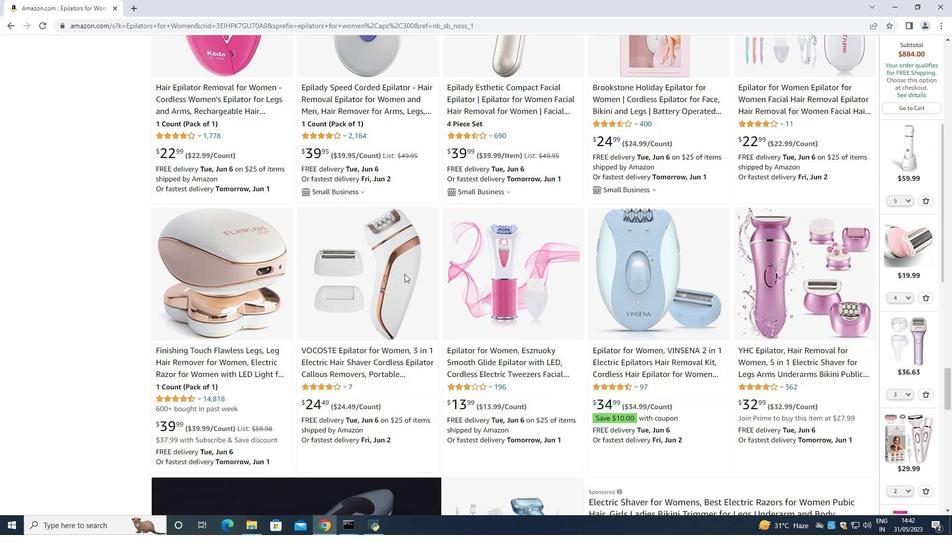 
Action: Mouse moved to (405, 274)
Screenshot: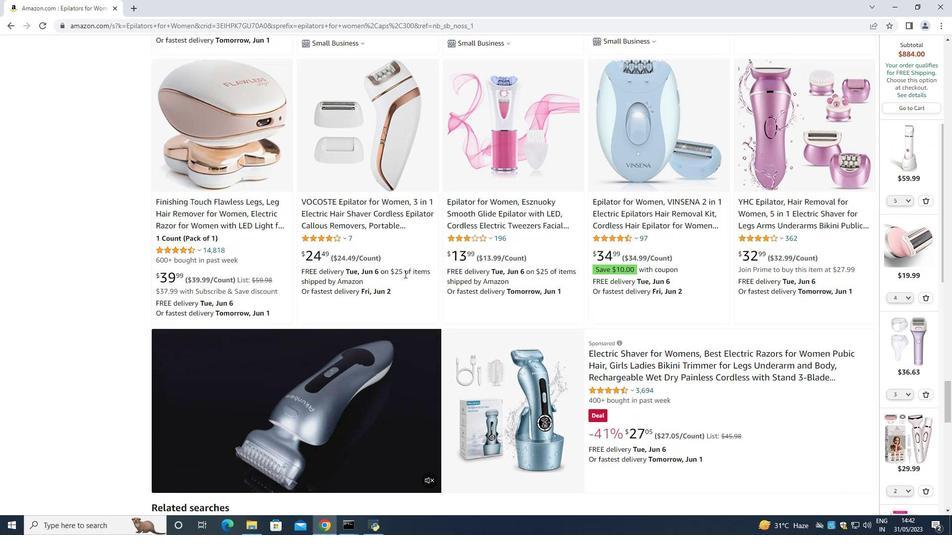 
Action: Mouse scrolled (405, 273) with delta (0, 0)
Screenshot: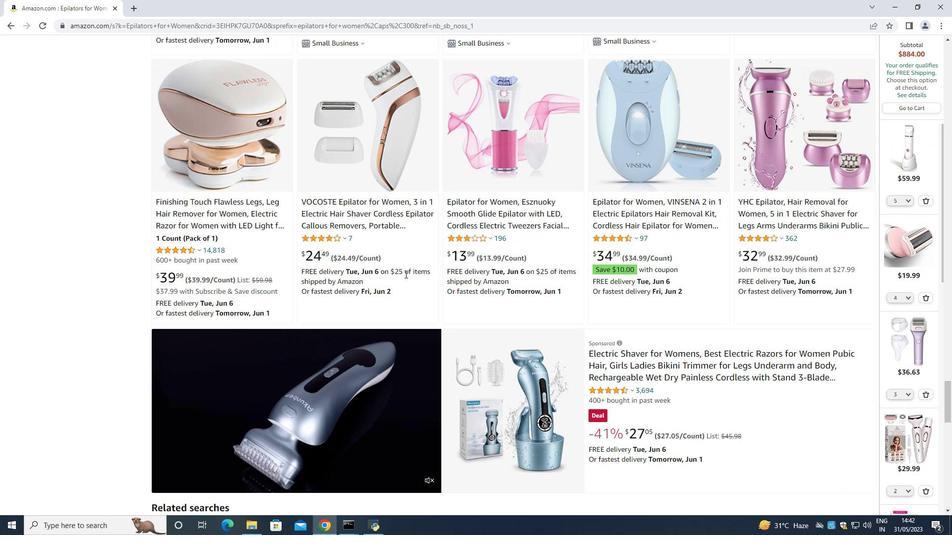 
Action: Mouse scrolled (405, 273) with delta (0, 0)
Screenshot: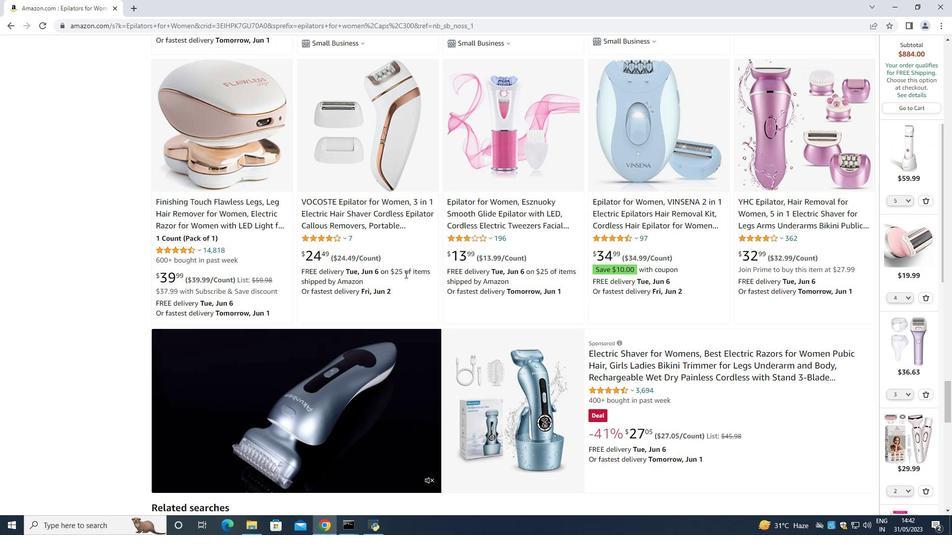 
Action: Mouse moved to (326, 32)
Screenshot: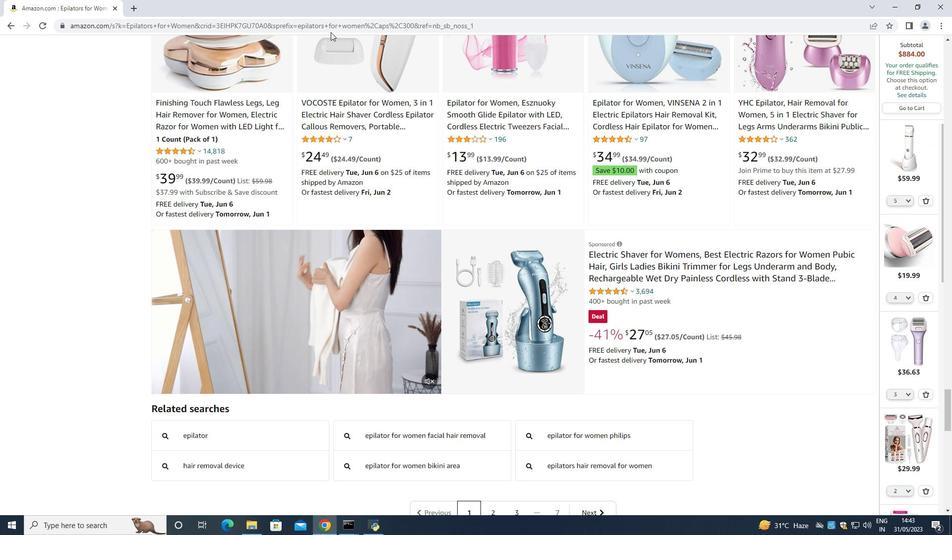 
Action: Mouse scrolled (326, 32) with delta (0, 0)
Screenshot: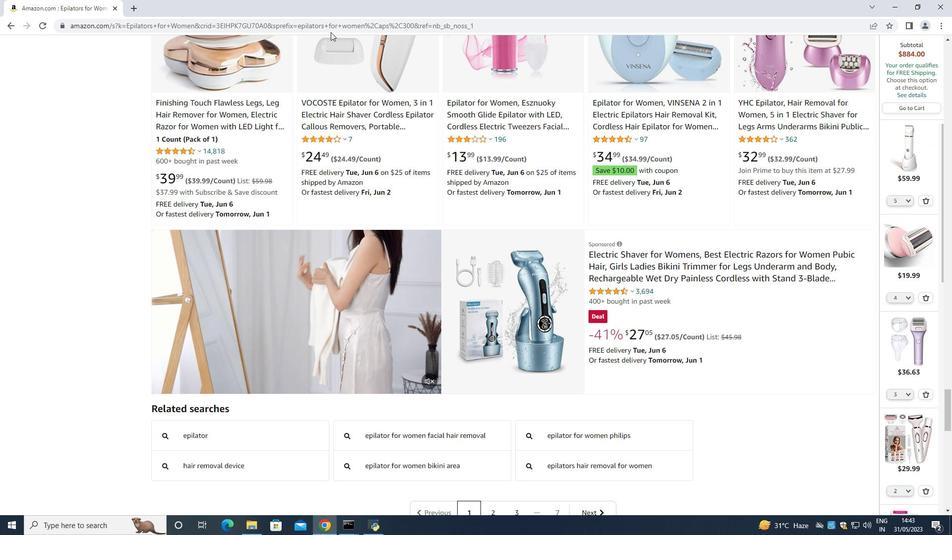 
Action: Mouse moved to (325, 35)
Screenshot: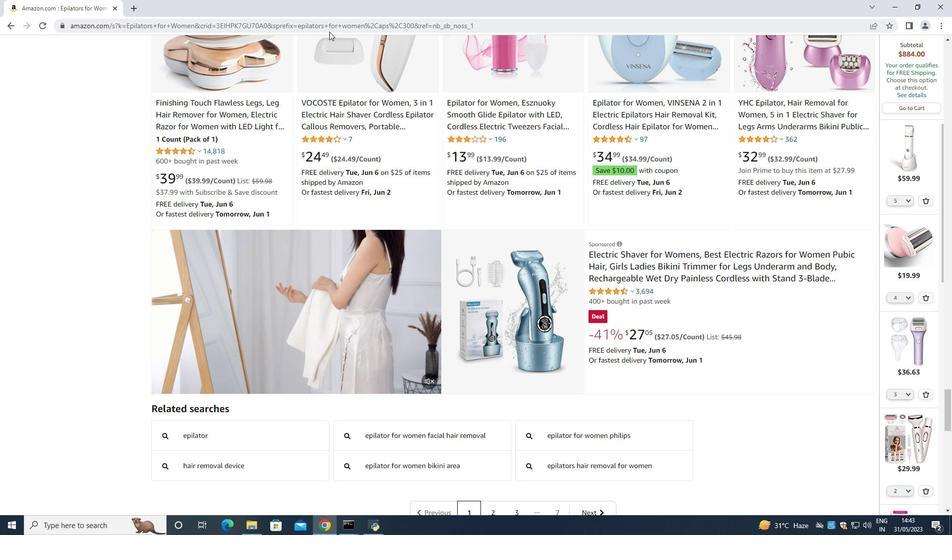 
Action: Mouse scrolled (325, 34) with delta (0, 0)
Screenshot: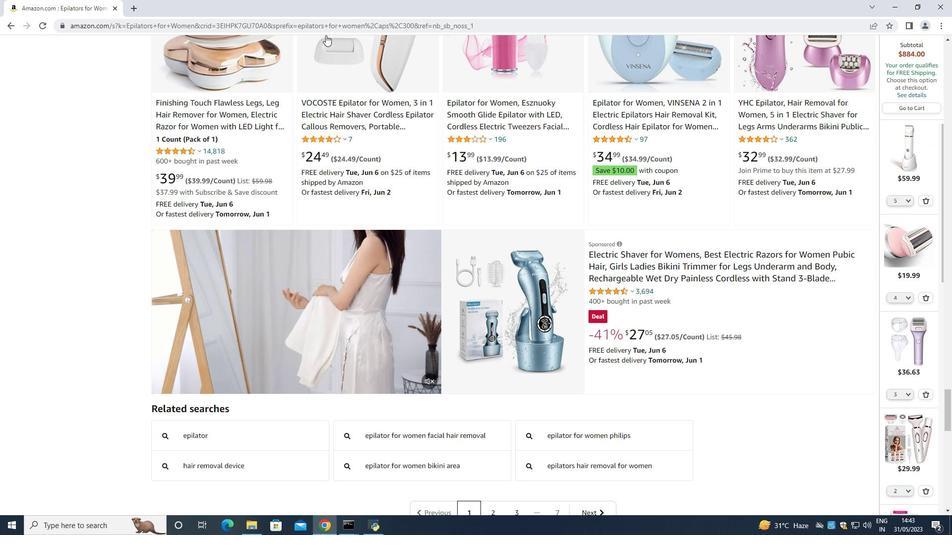 
Action: Mouse scrolled (325, 34) with delta (0, 0)
Screenshot: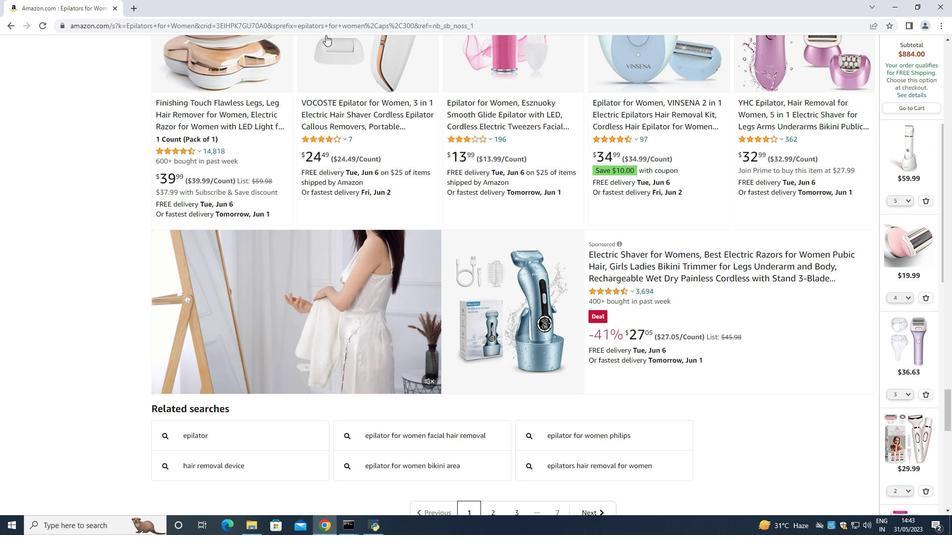 
Action: Mouse moved to (325, 35)
Screenshot: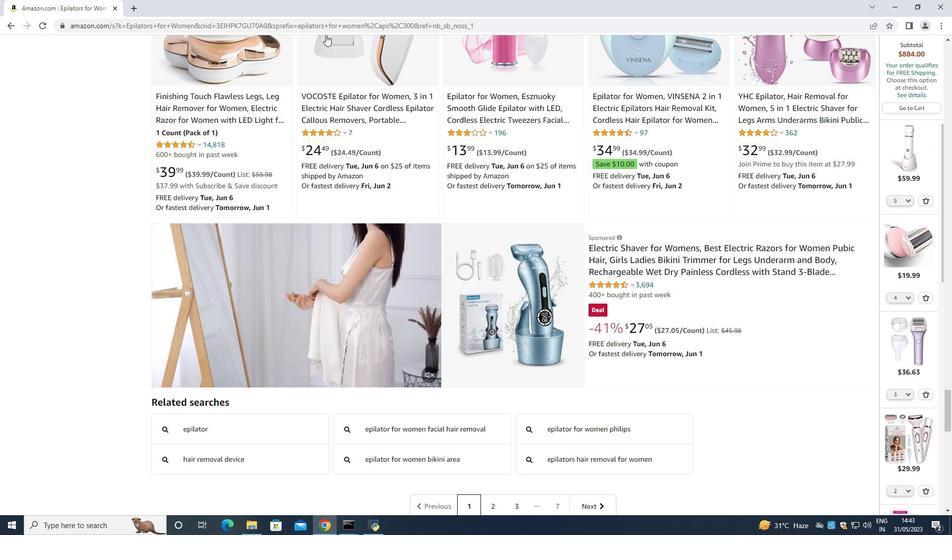 
Action: Mouse scrolled (325, 35) with delta (0, 0)
Screenshot: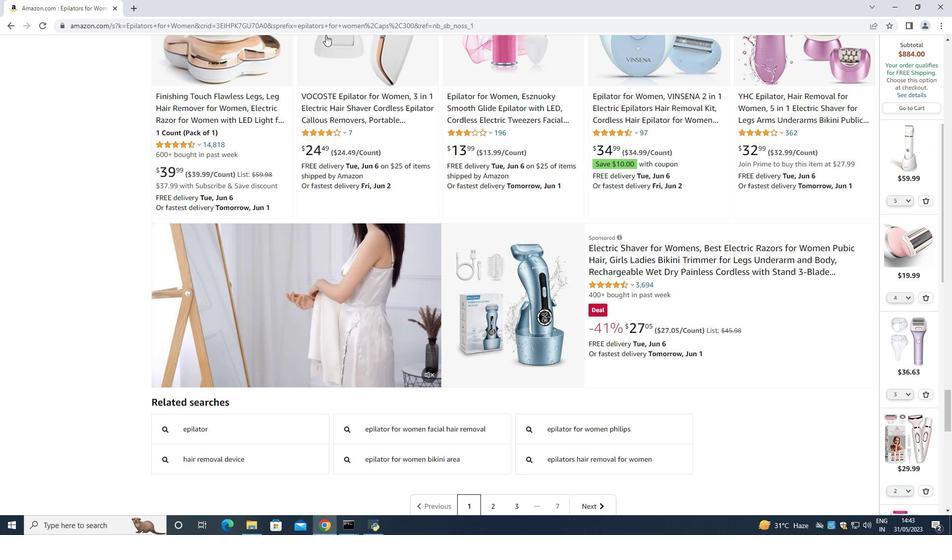 
Action: Mouse moved to (321, 40)
Screenshot: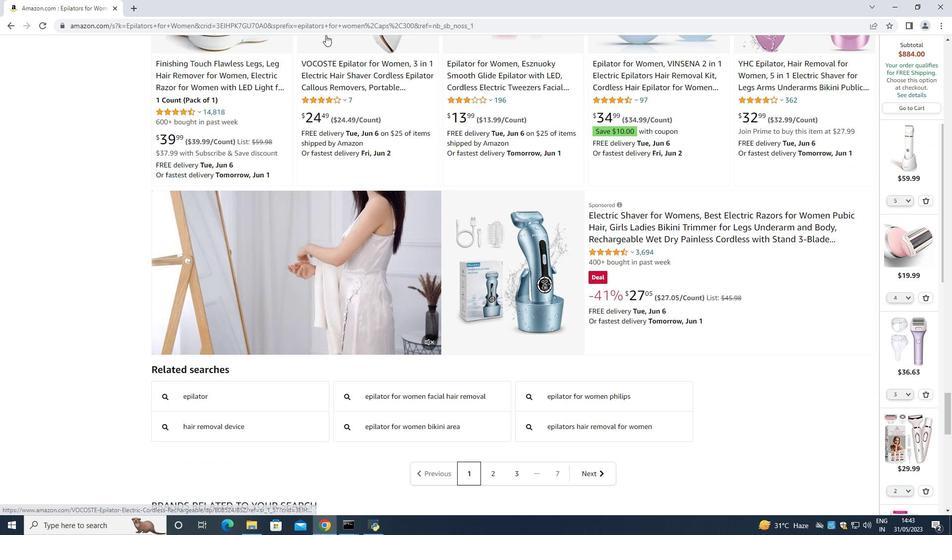 
Action: Mouse scrolled (323, 39) with delta (0, 0)
Screenshot: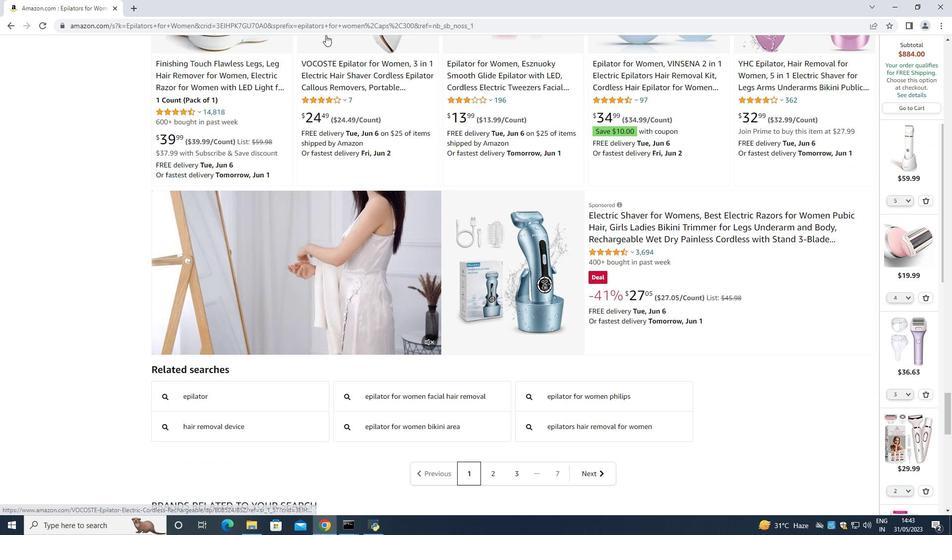 
Action: Mouse moved to (260, 130)
Screenshot: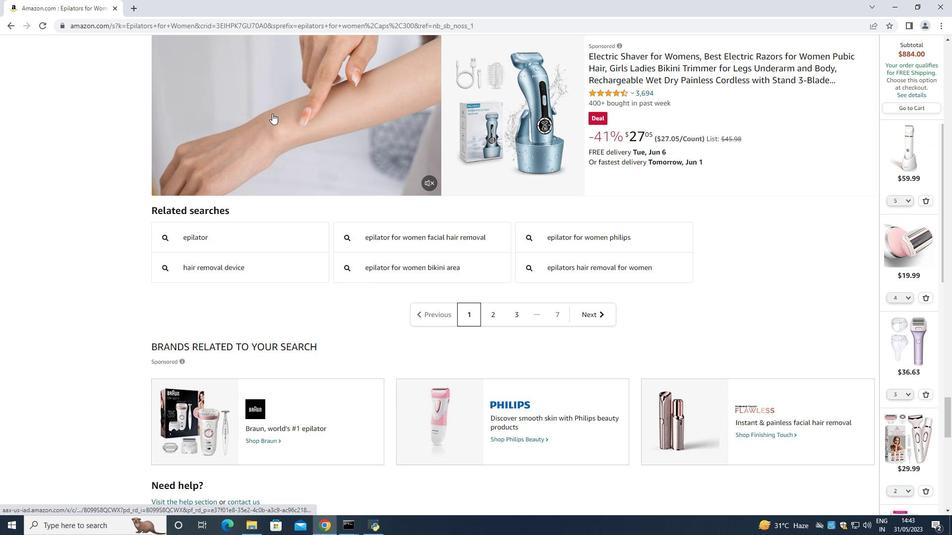 
Action: Mouse scrolled (260, 129) with delta (0, 0)
Screenshot: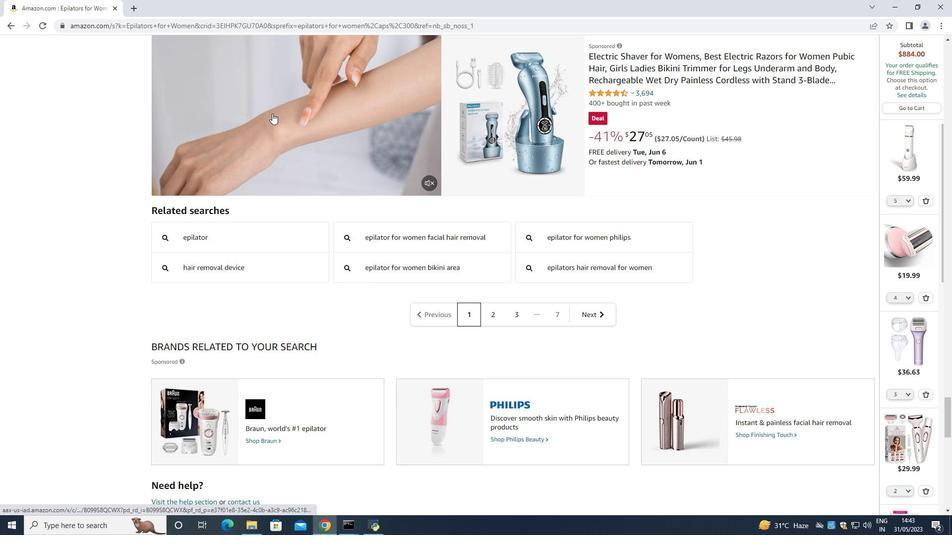 
Action: Mouse scrolled (260, 129) with delta (0, 0)
Screenshot: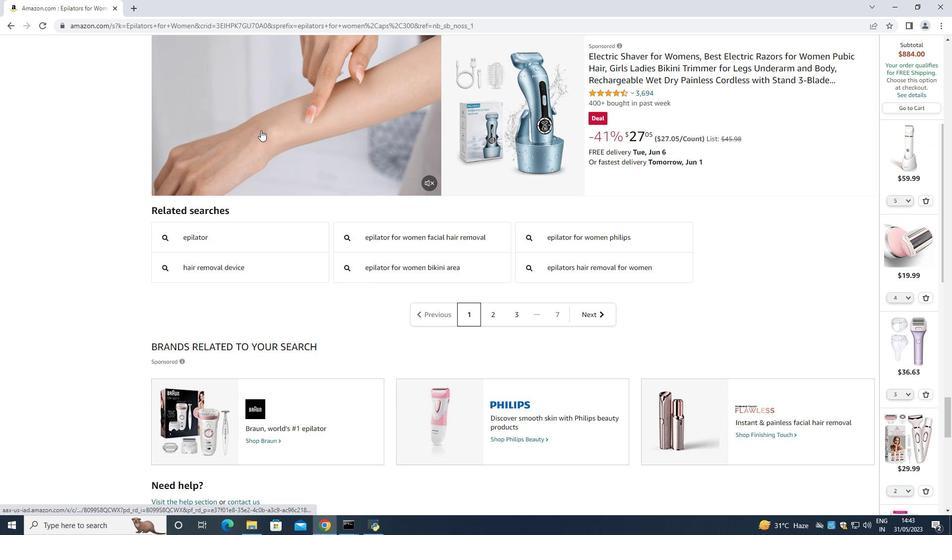
Action: Mouse moved to (260, 130)
Screenshot: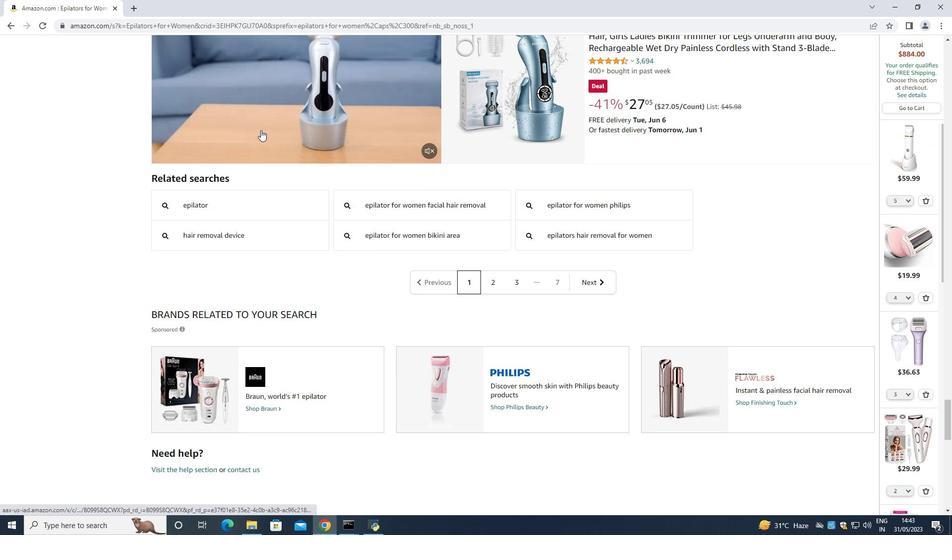 
Action: Mouse scrolled (260, 129) with delta (0, 0)
Screenshot: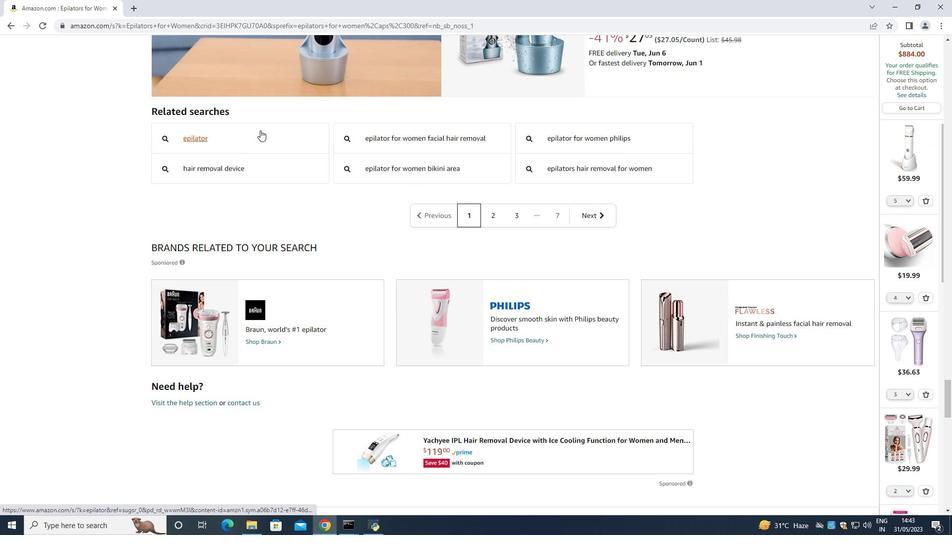 
Action: Mouse scrolled (260, 130) with delta (0, 0)
Screenshot: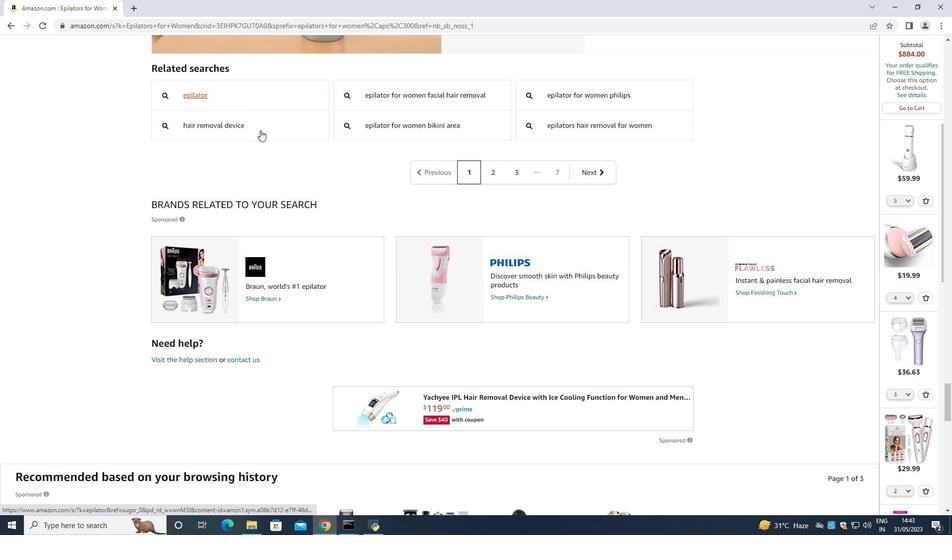 
Action: Mouse scrolled (260, 130) with delta (0, 0)
Screenshot: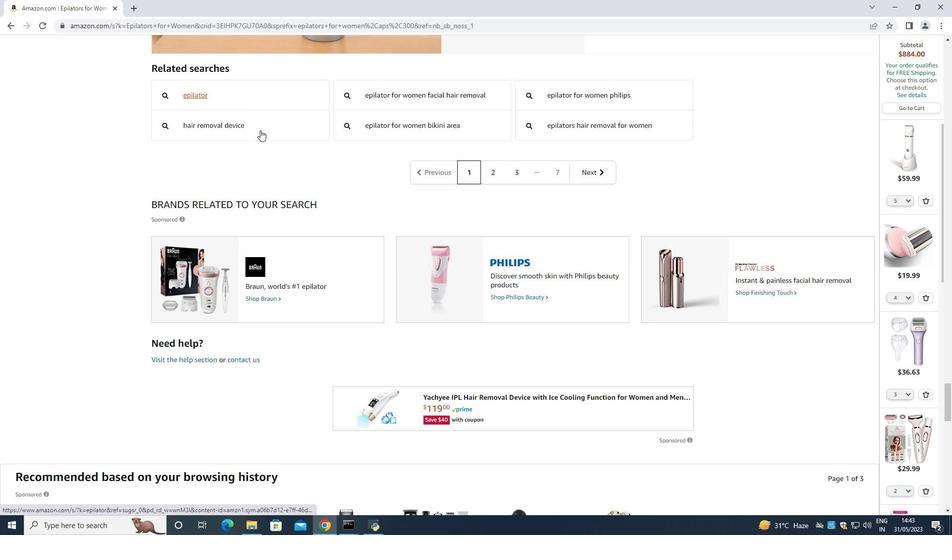 
Action: Mouse scrolled (260, 130) with delta (0, 0)
Screenshot: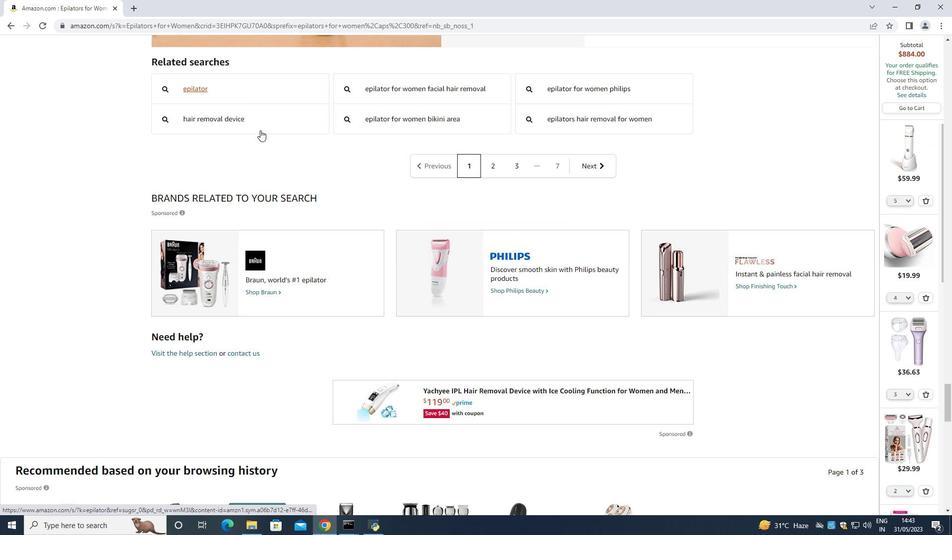 
Action: Mouse moved to (247, 129)
Screenshot: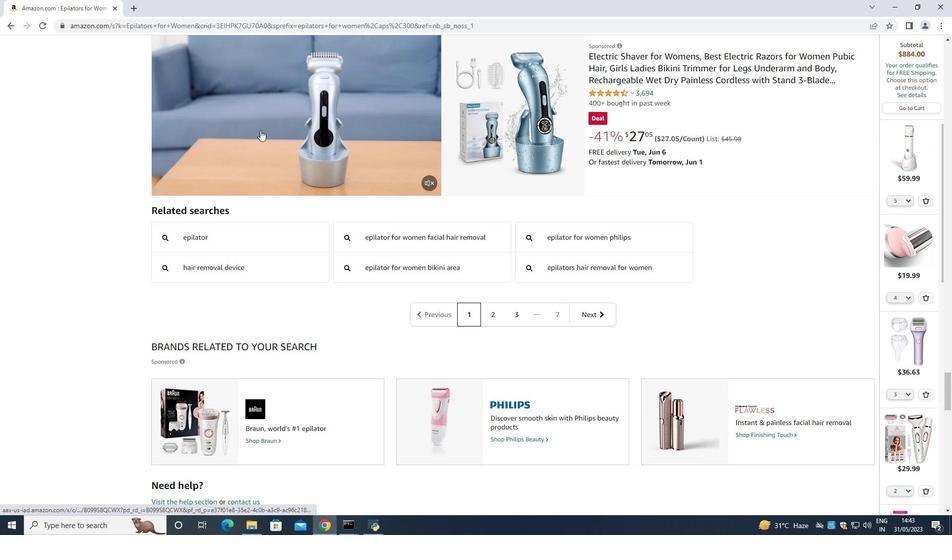 
Action: Mouse scrolled (247, 130) with delta (0, 0)
Screenshot: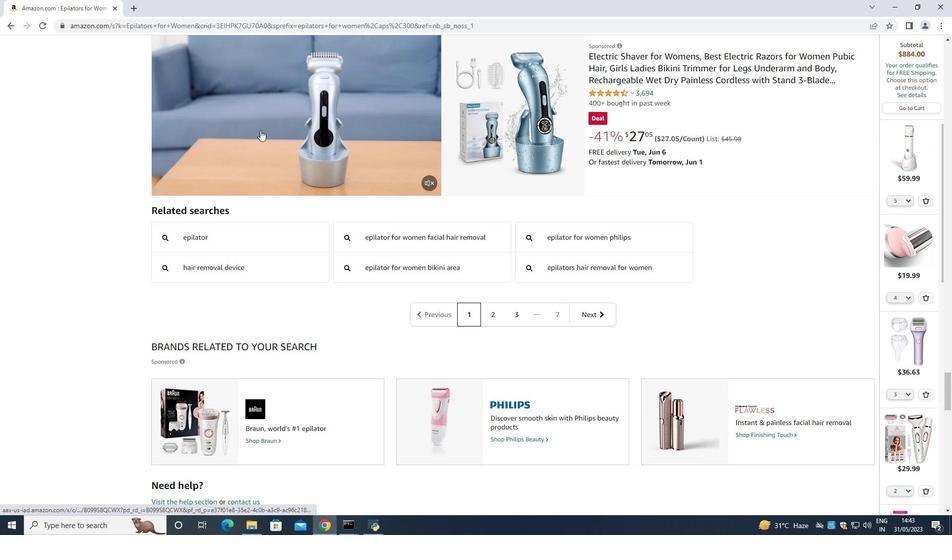 
Action: Mouse moved to (184, 122)
Screenshot: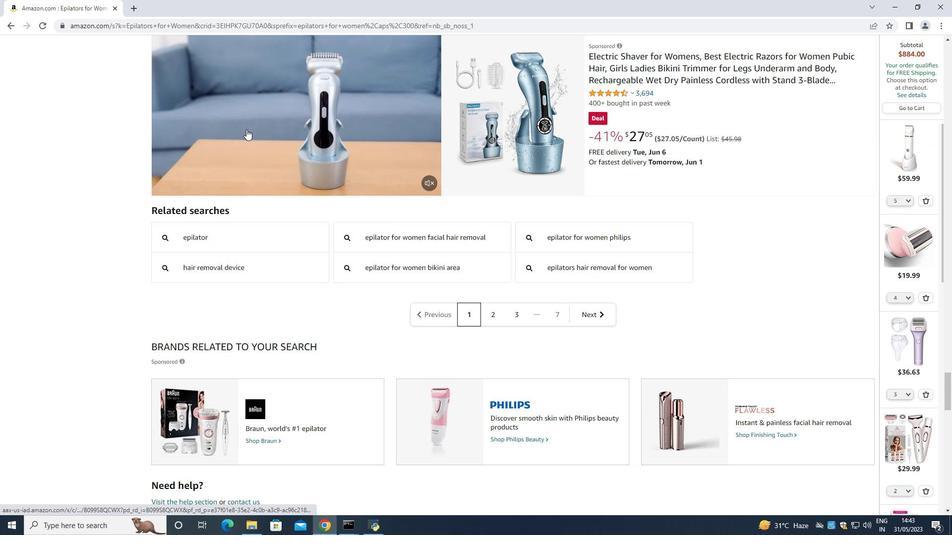 
Action: Mouse scrolled (184, 123) with delta (0, 0)
Screenshot: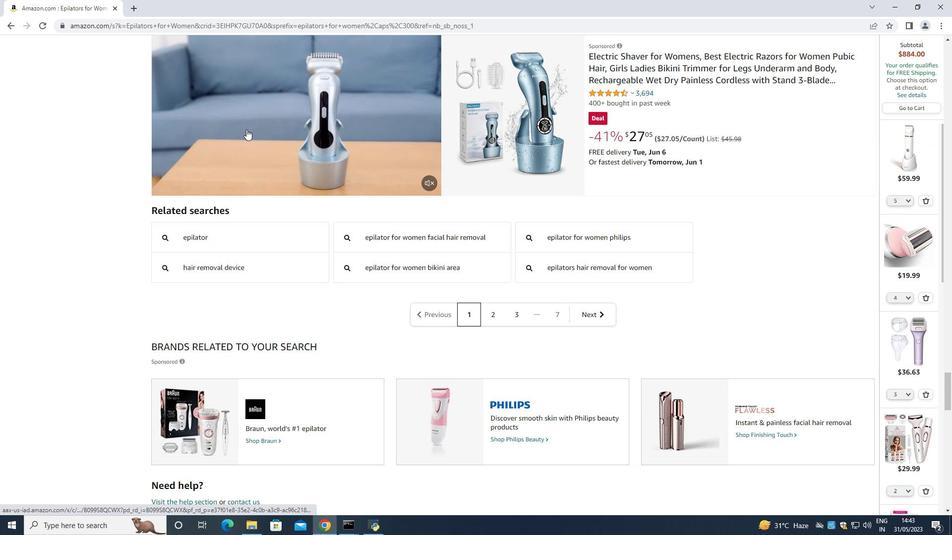 
Action: Mouse moved to (147, 181)
Screenshot: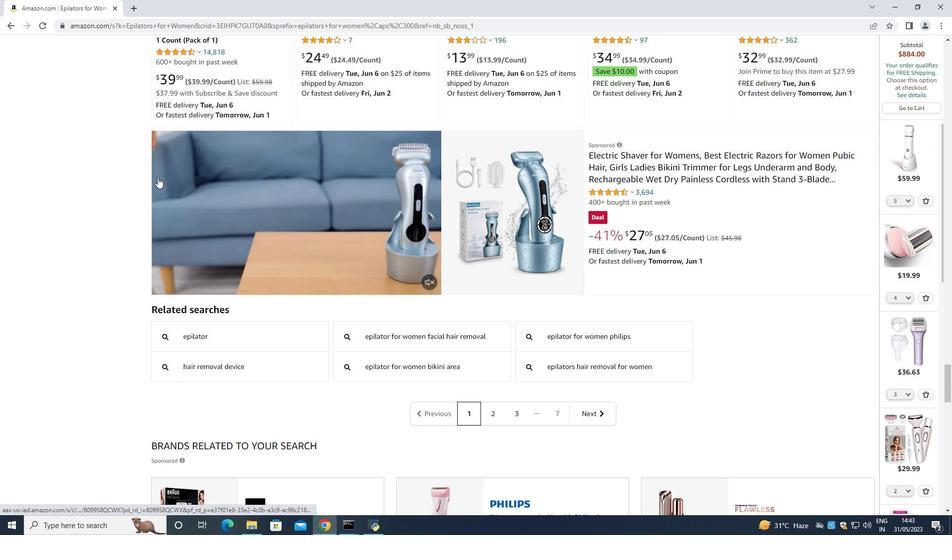 
Action: Mouse scrolled (147, 181) with delta (0, 0)
Screenshot: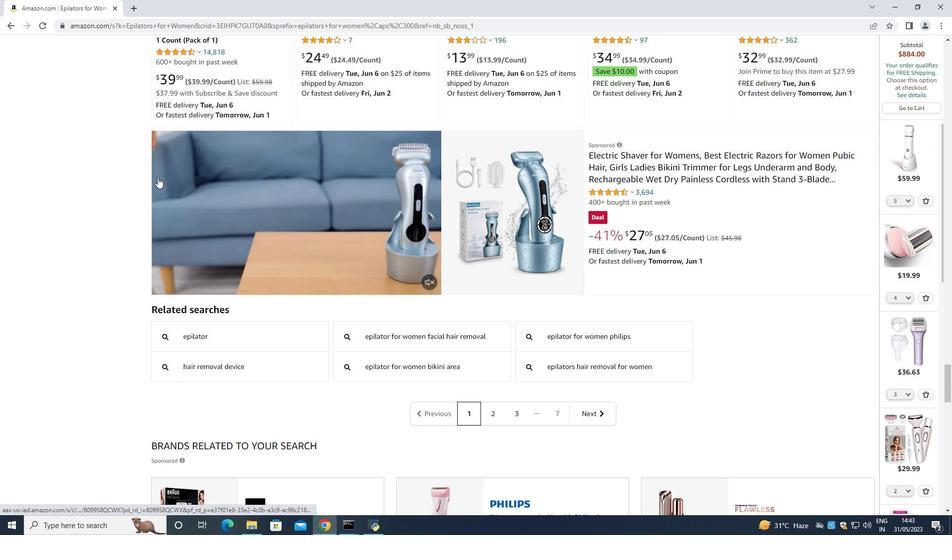 
Action: Mouse moved to (144, 248)
Screenshot: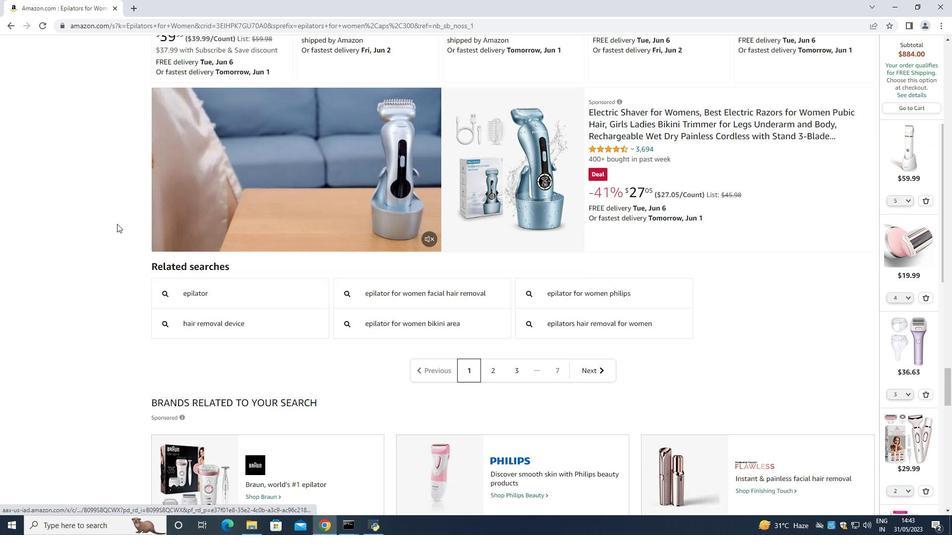 
Action: Mouse scrolled (139, 247) with delta (0, 0)
Screenshot: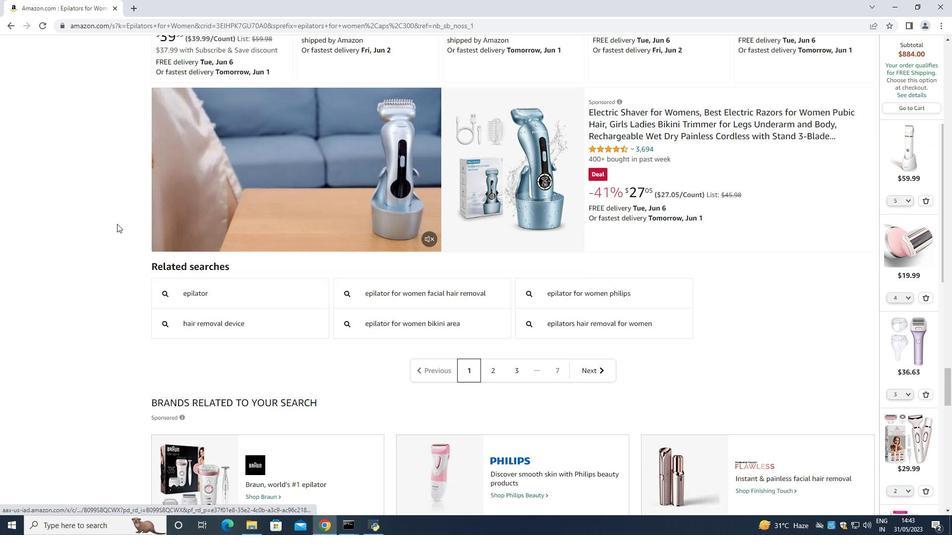 
Action: Mouse moved to (166, 254)
Screenshot: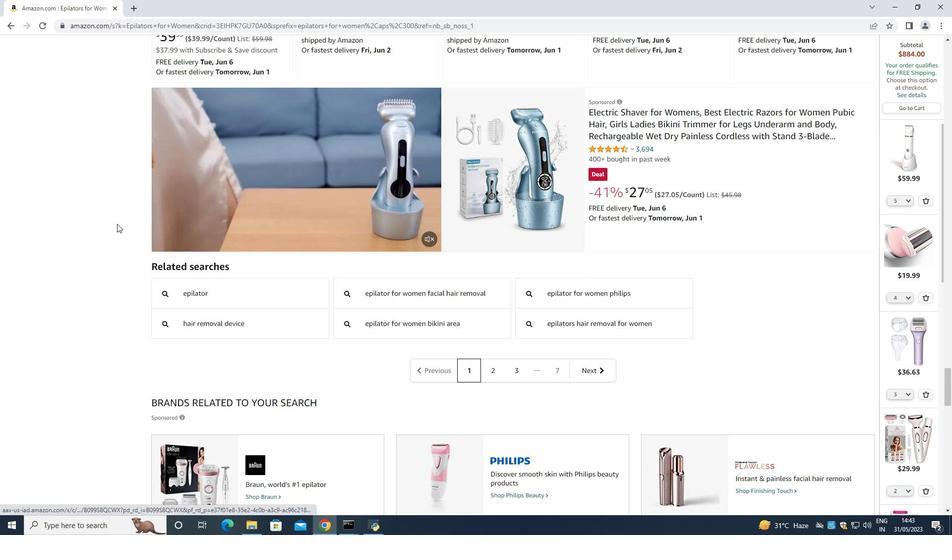 
Action: Mouse scrolled (166, 254) with delta (0, 0)
Screenshot: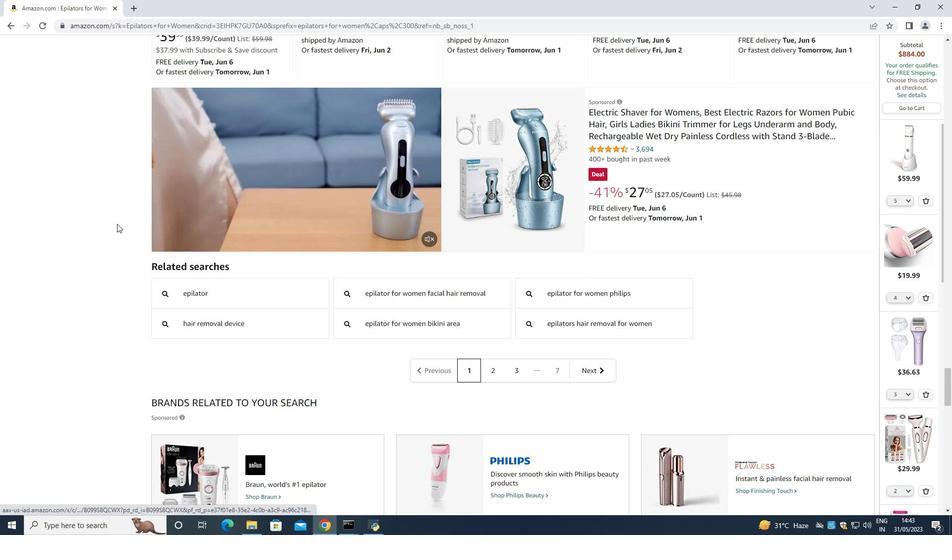 
Action: Mouse moved to (280, 236)
Screenshot: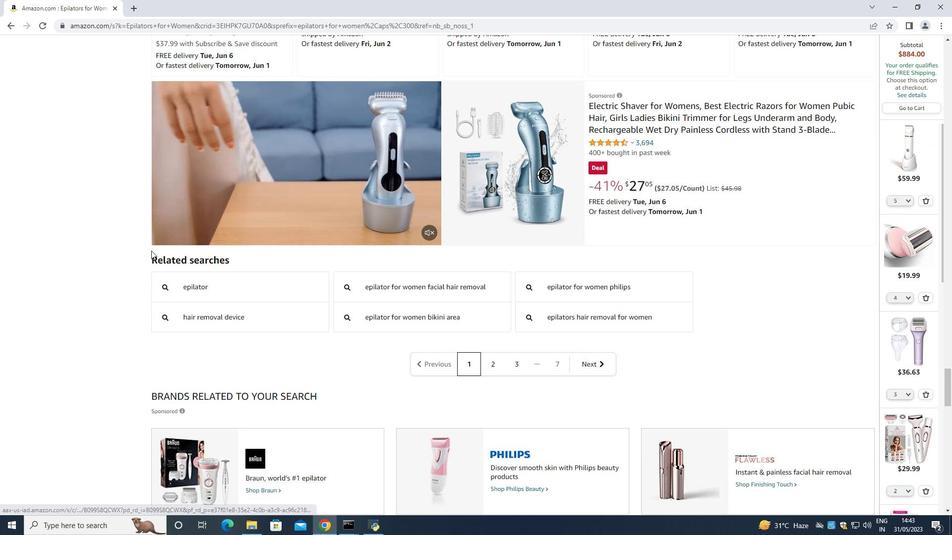 
Action: Mouse scrolled (266, 241) with delta (0, 0)
Screenshot: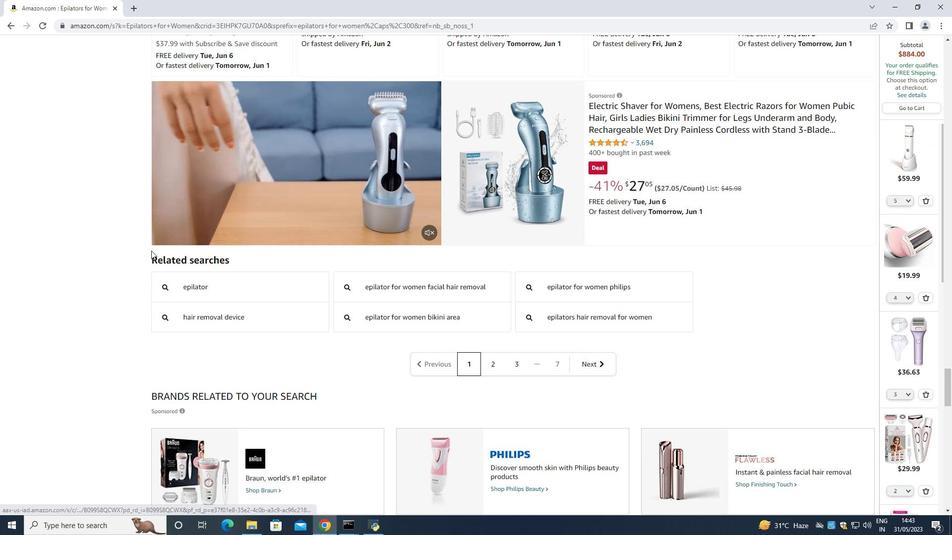 
Action: Mouse moved to (360, 205)
Screenshot: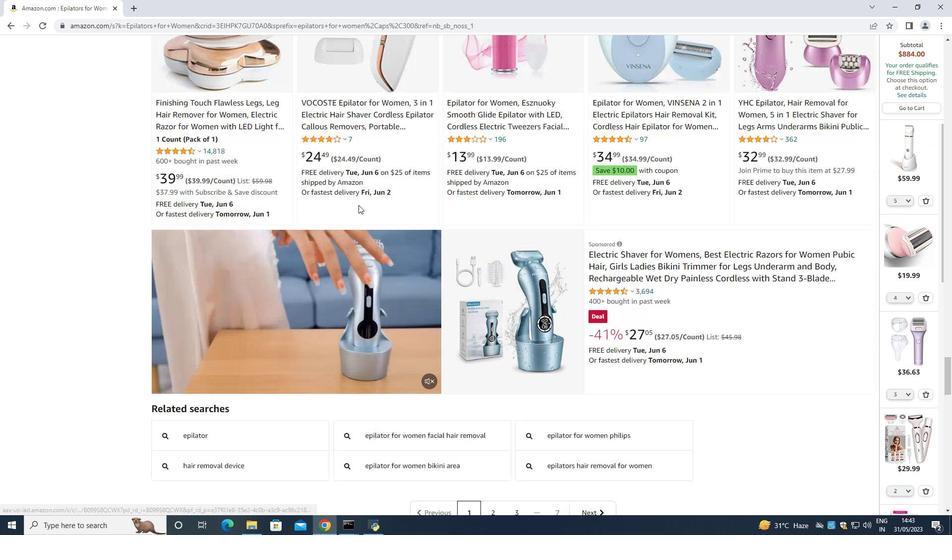 
Action: Mouse scrolled (360, 206) with delta (0, 0)
Screenshot: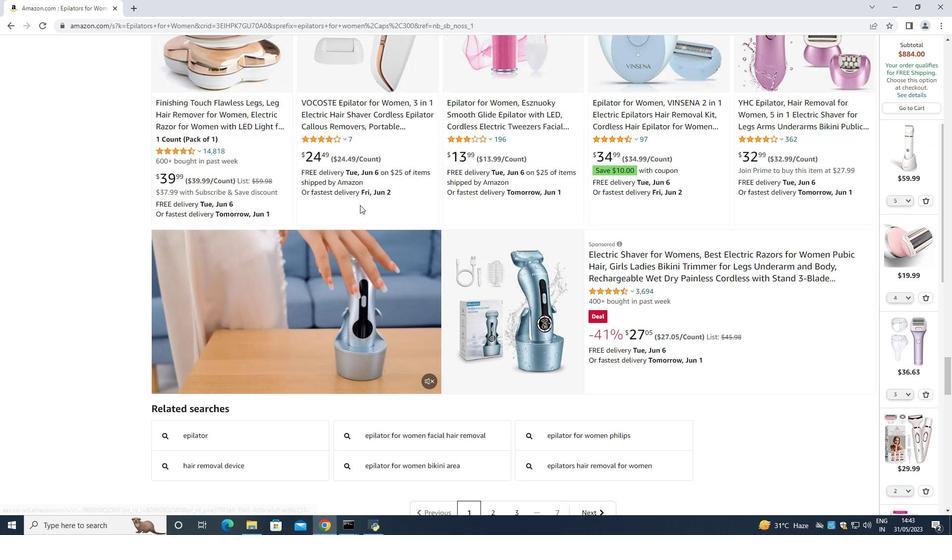 
Action: Mouse scrolled (360, 206) with delta (0, 0)
Screenshot: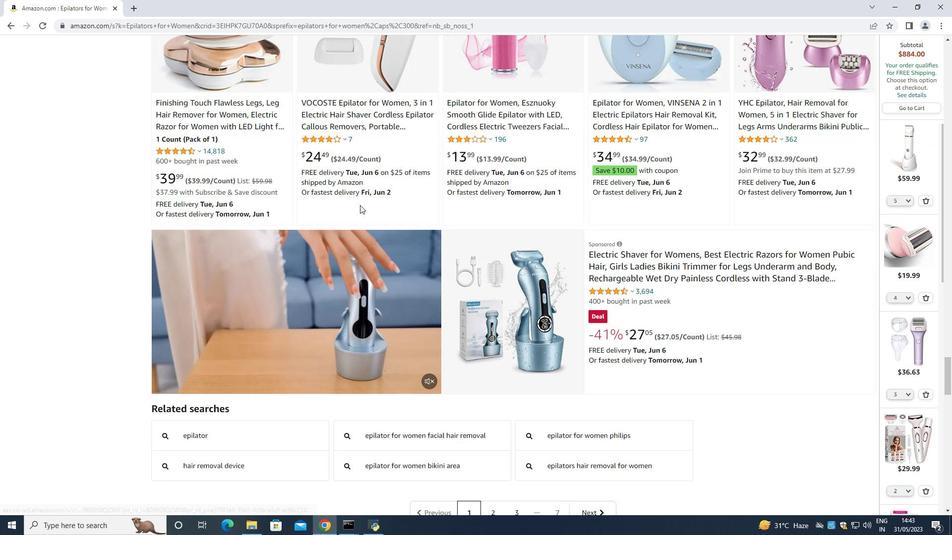 
Action: Mouse scrolled (360, 206) with delta (0, 0)
Screenshot: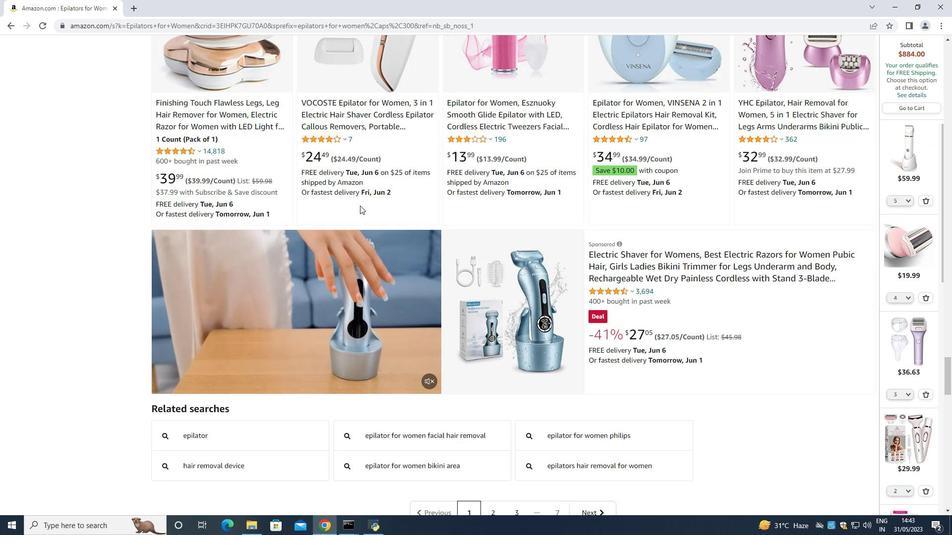 
Action: Mouse scrolled (360, 206) with delta (0, 0)
Screenshot: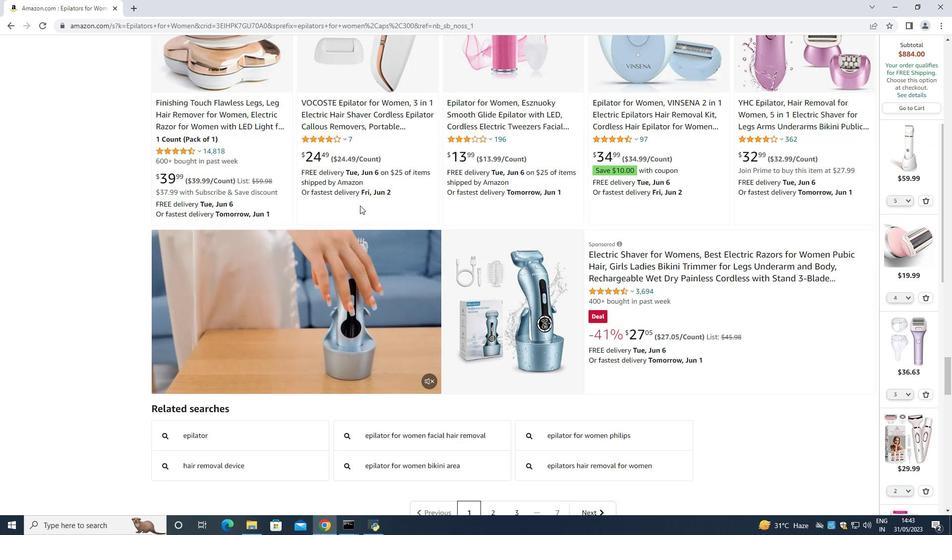 
Action: Mouse moved to (360, 205)
Screenshot: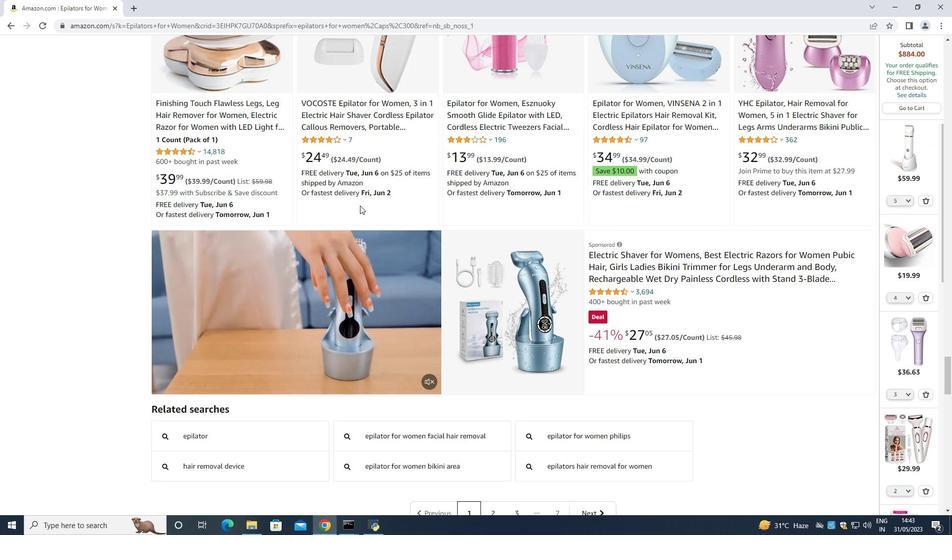 
Action: Mouse scrolled (360, 206) with delta (0, 0)
Screenshot: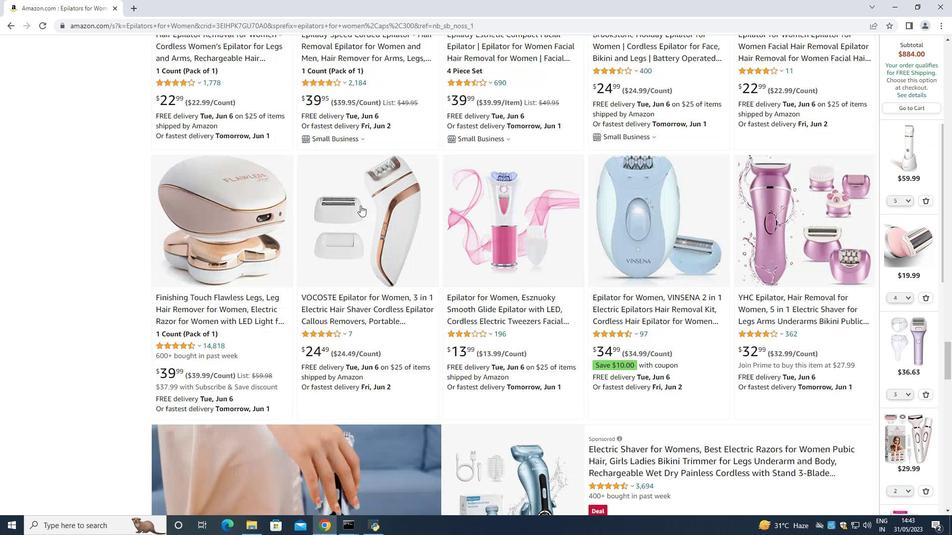 
Action: Mouse scrolled (360, 206) with delta (0, 0)
Screenshot: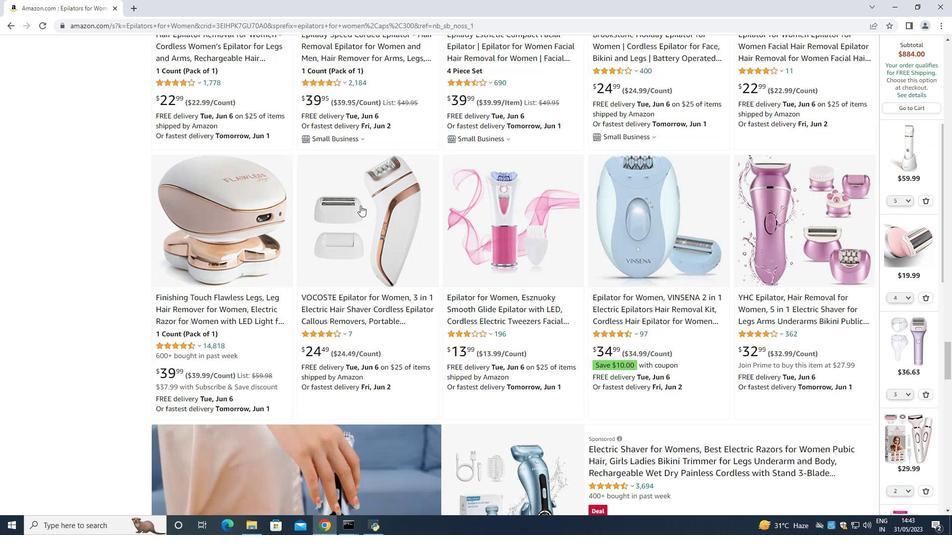 
Action: Mouse scrolled (360, 206) with delta (0, 0)
Screenshot: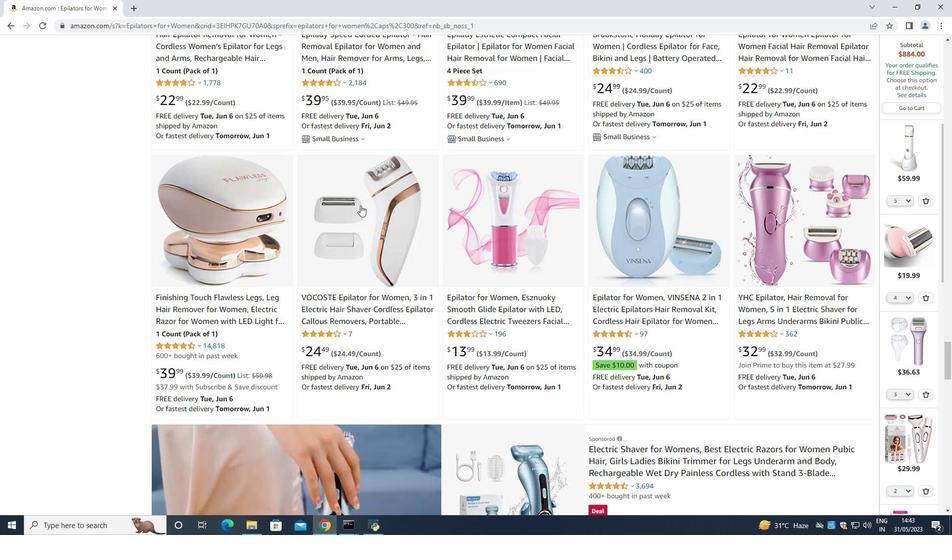 
Action: Mouse scrolled (360, 206) with delta (0, 0)
Screenshot: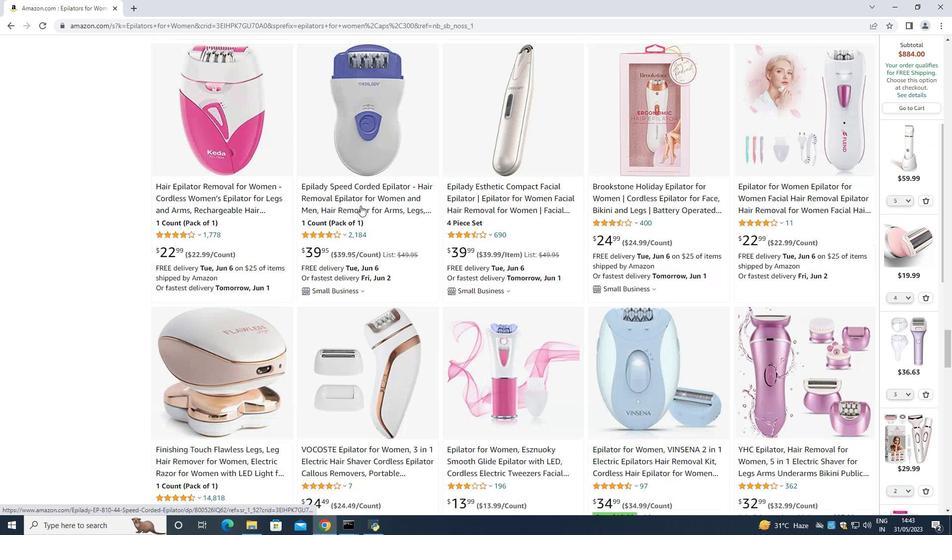 
Action: Mouse scrolled (360, 206) with delta (0, 0)
Screenshot: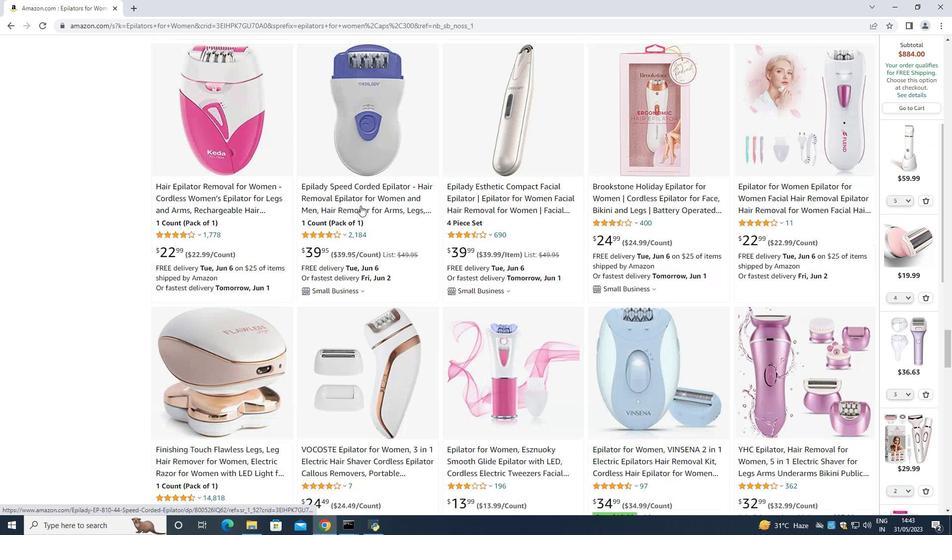 
Action: Mouse moved to (360, 206)
Screenshot: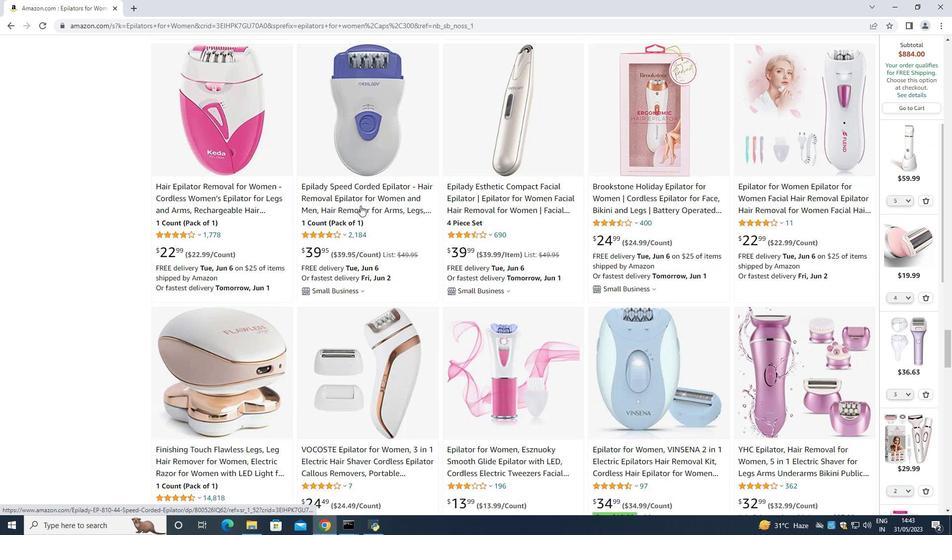 
Action: Mouse scrolled (360, 206) with delta (0, 0)
Screenshot: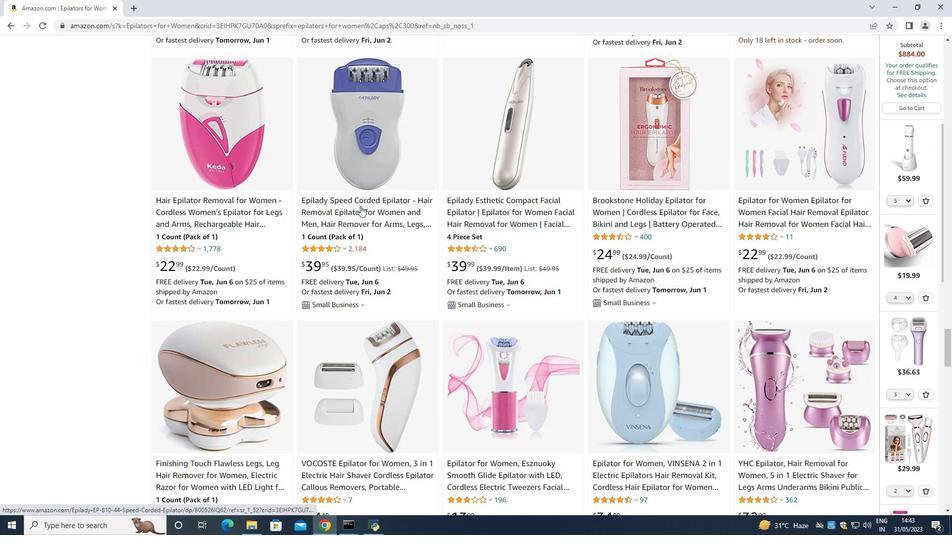 
Action: Mouse scrolled (360, 206) with delta (0, 0)
Screenshot: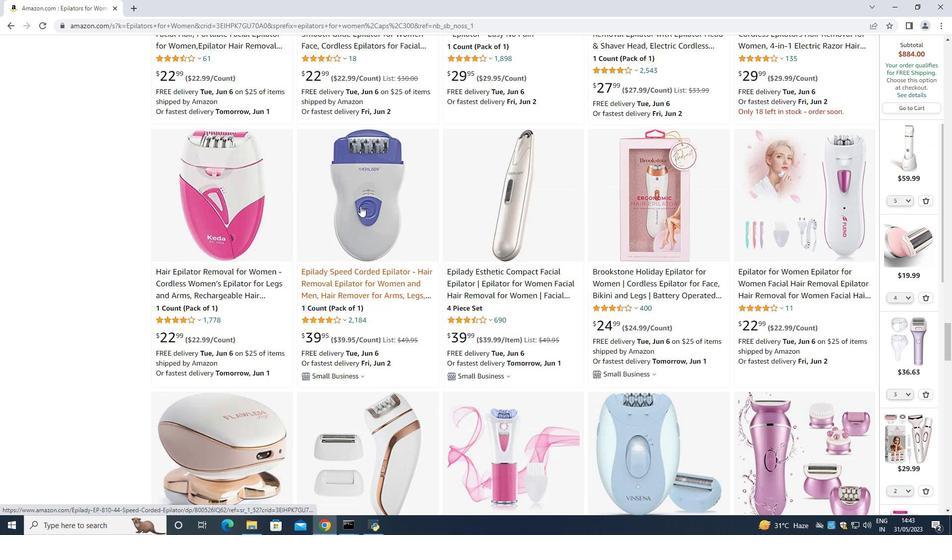 
Action: Mouse scrolled (360, 206) with delta (0, 0)
Screenshot: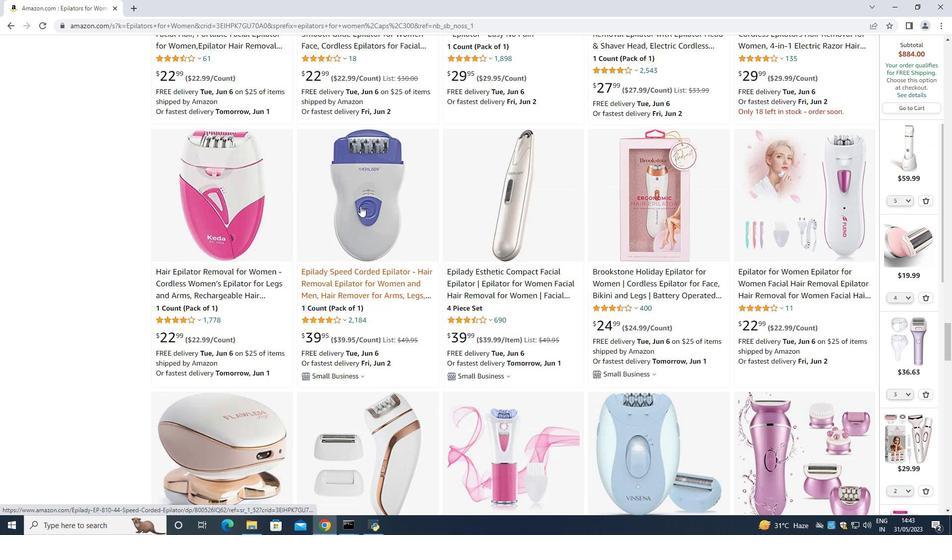 
Action: Mouse scrolled (360, 206) with delta (0, 0)
Screenshot: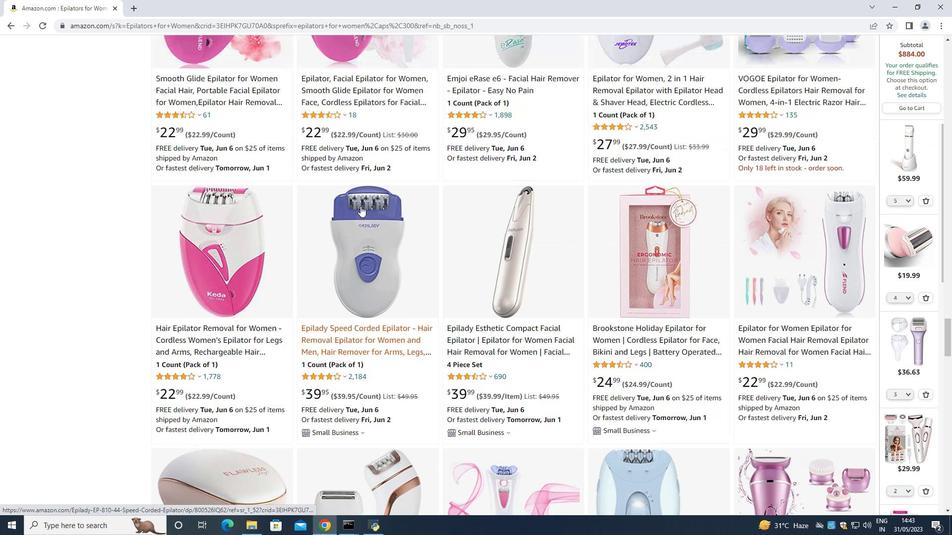 
Action: Mouse scrolled (360, 206) with delta (0, 0)
Screenshot: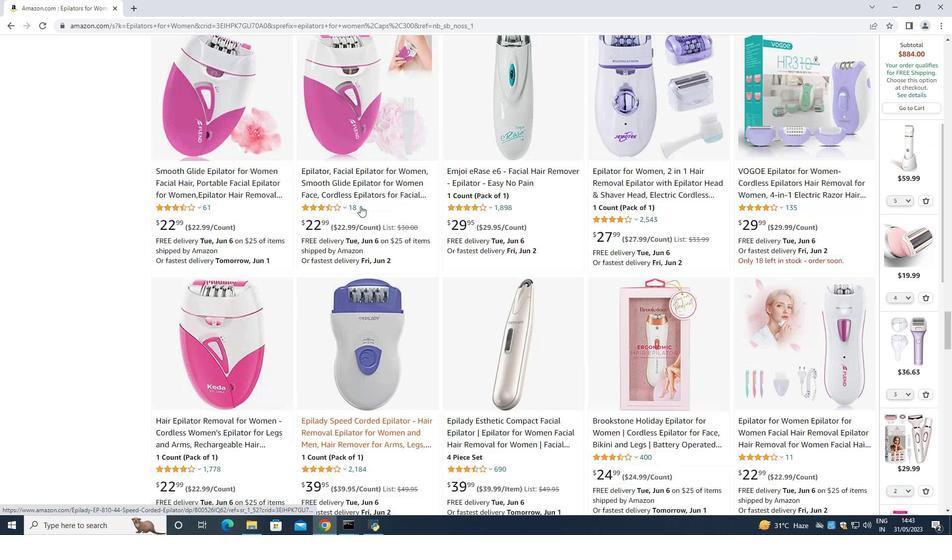 
Action: Mouse scrolled (360, 206) with delta (0, 0)
Screenshot: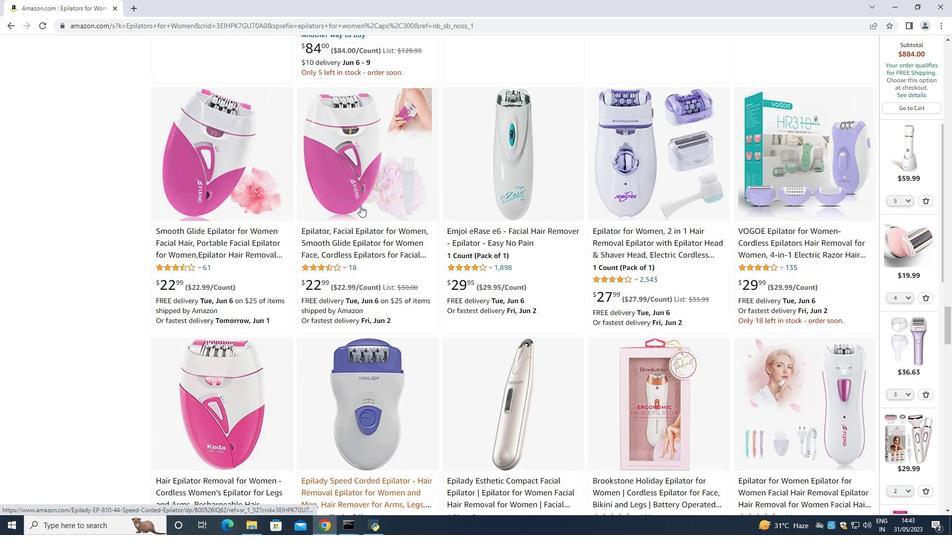
Action: Mouse scrolled (360, 206) with delta (0, 0)
Screenshot: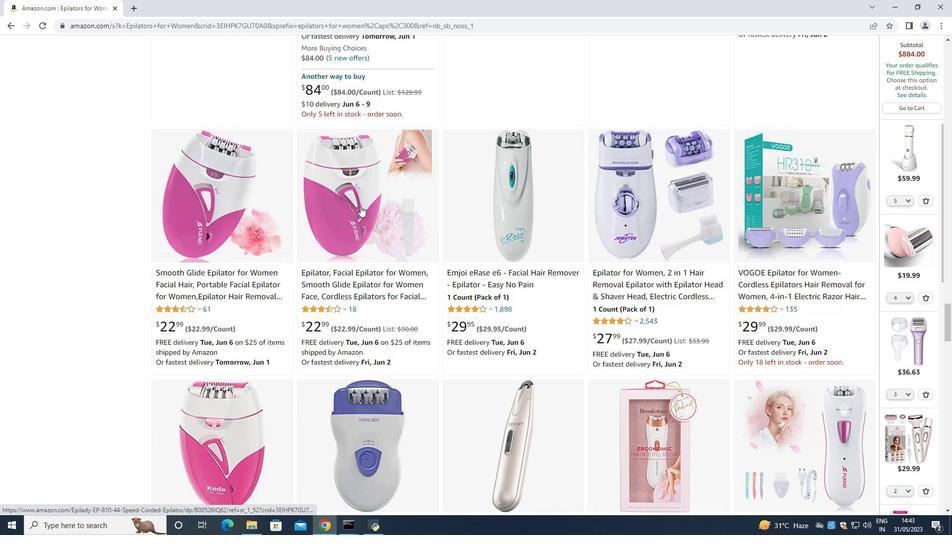 
Action: Mouse scrolled (360, 206) with delta (0, 0)
Screenshot: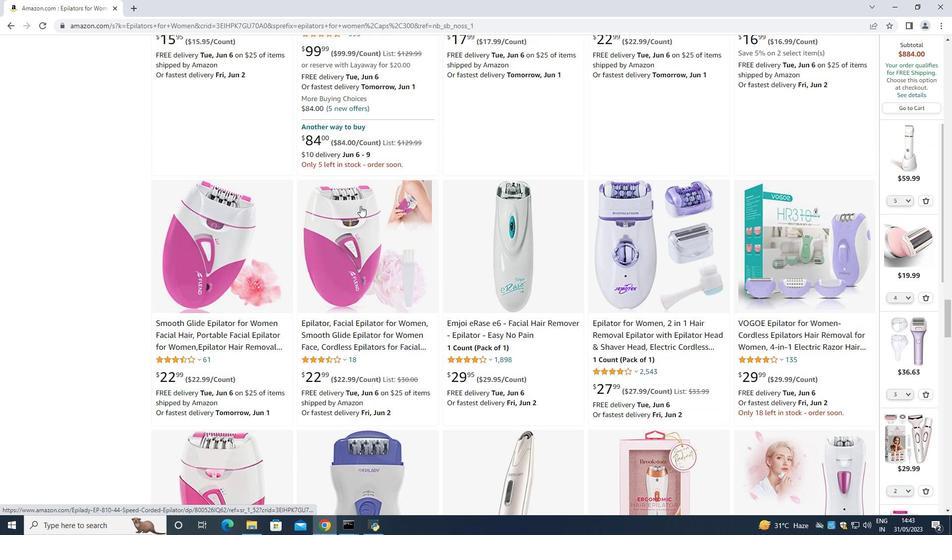 
Action: Mouse scrolled (360, 206) with delta (0, 0)
Screenshot: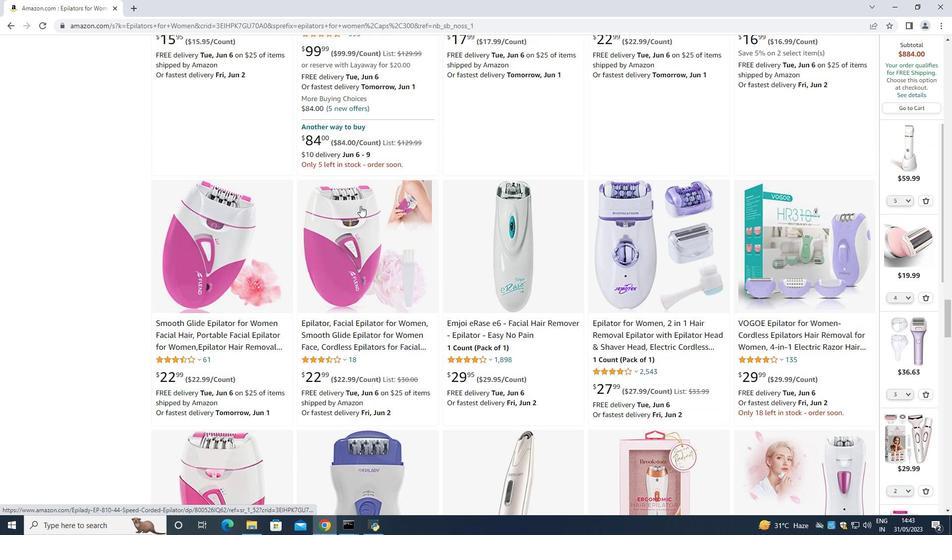 
Action: Mouse scrolled (360, 206) with delta (0, 0)
Screenshot: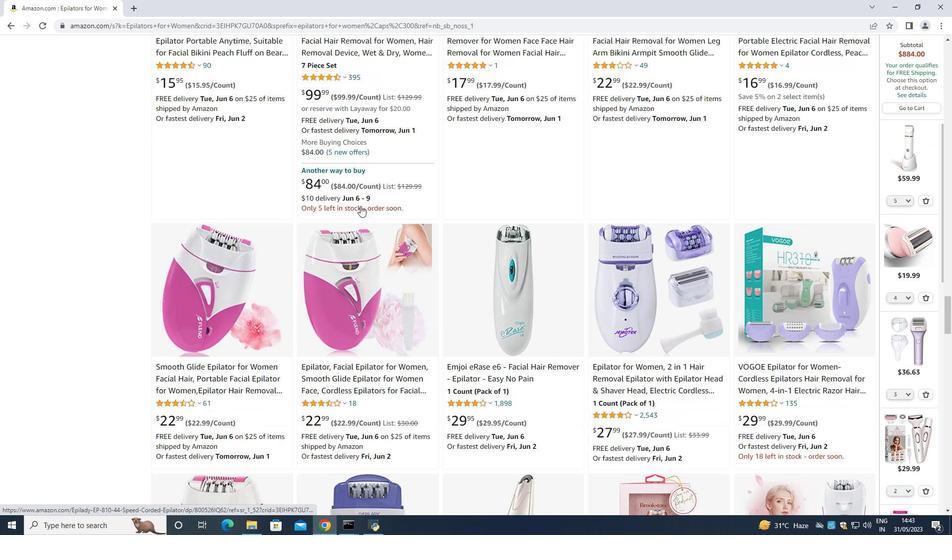 
Action: Mouse scrolled (360, 206) with delta (0, 0)
Screenshot: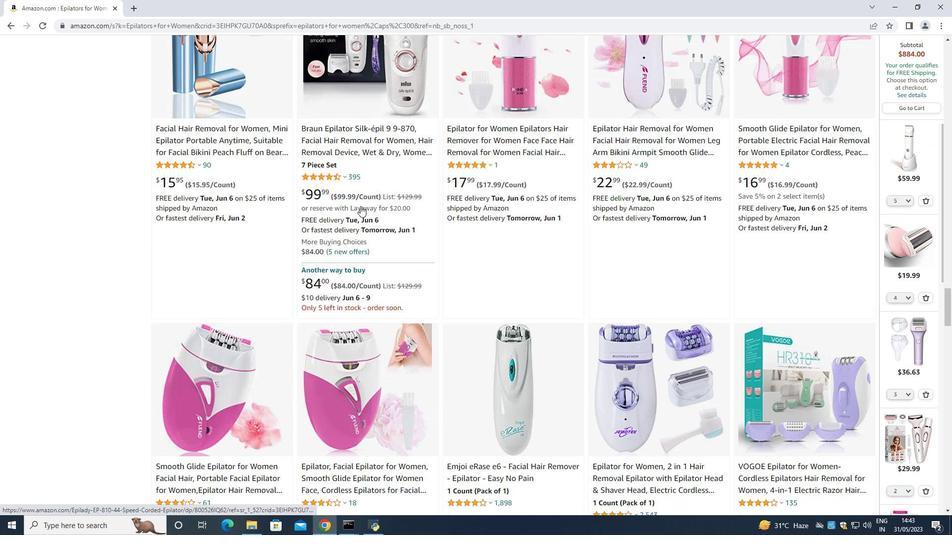 
Action: Mouse scrolled (360, 206) with delta (0, 0)
Screenshot: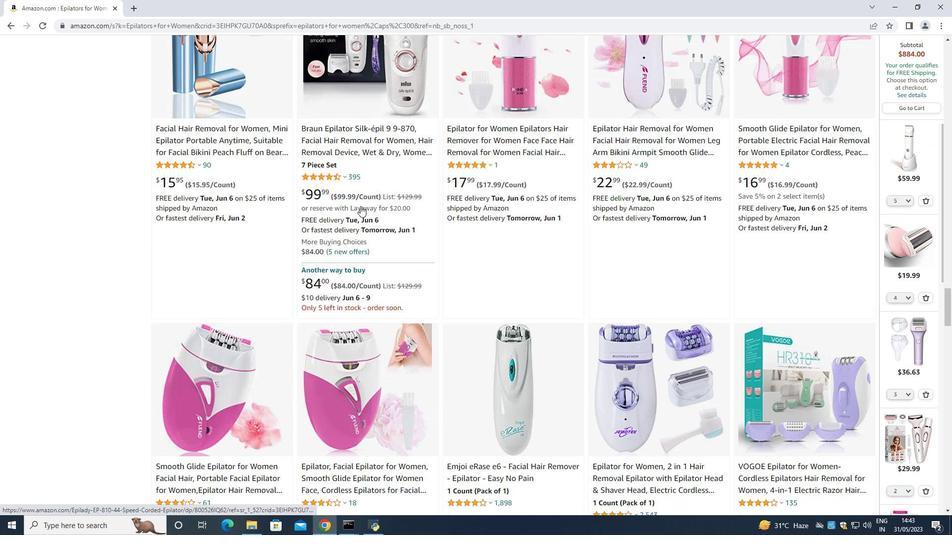 
Action: Mouse scrolled (360, 206) with delta (0, 0)
Screenshot: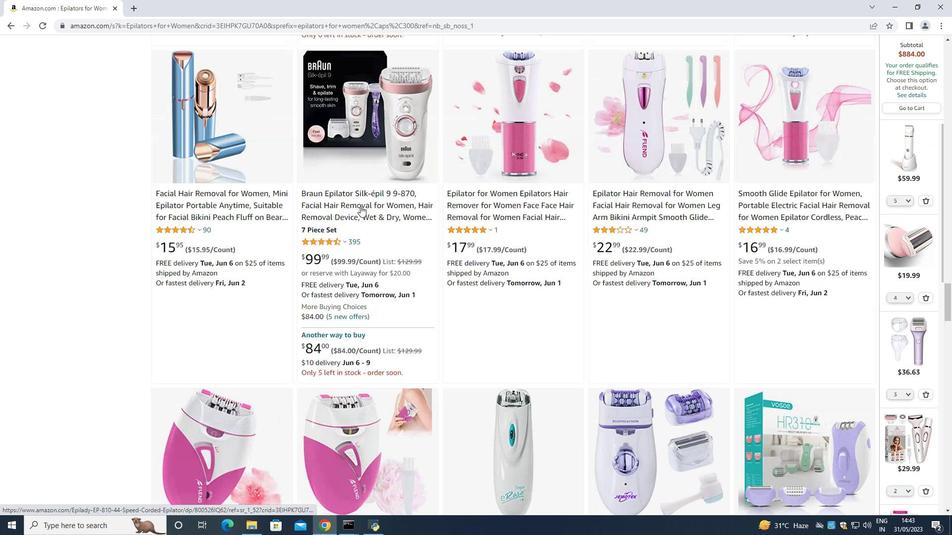 
Action: Mouse moved to (360, 206)
Screenshot: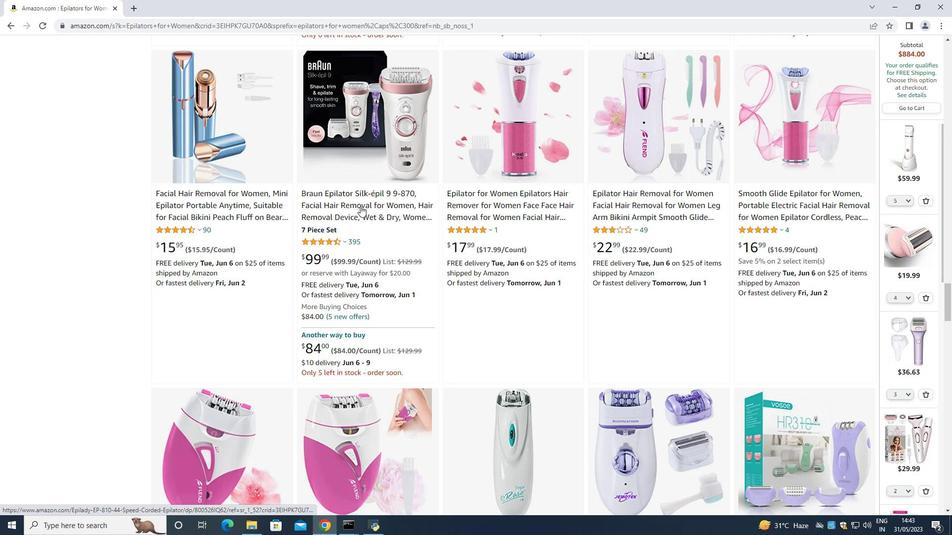 
Action: Mouse scrolled (360, 207) with delta (0, 0)
Screenshot: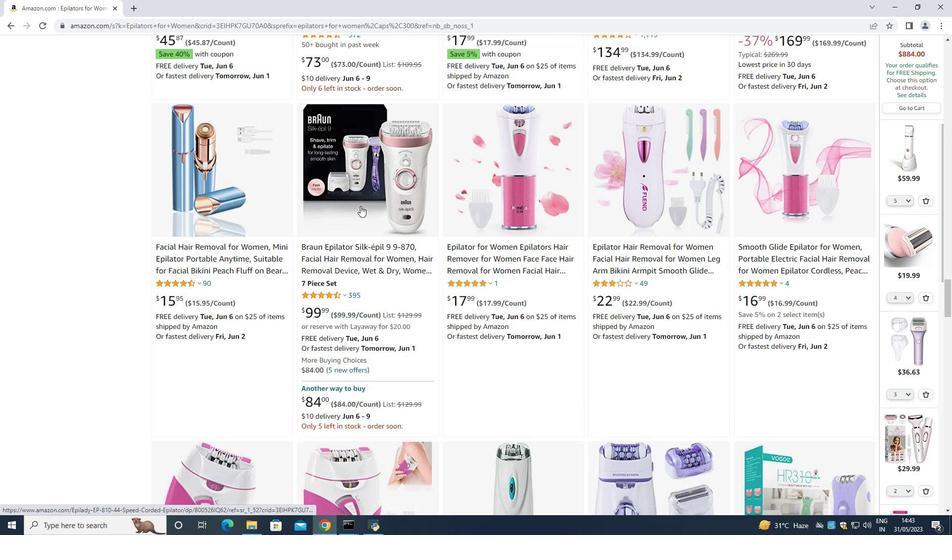 
Action: Mouse scrolled (360, 207) with delta (0, 0)
Screenshot: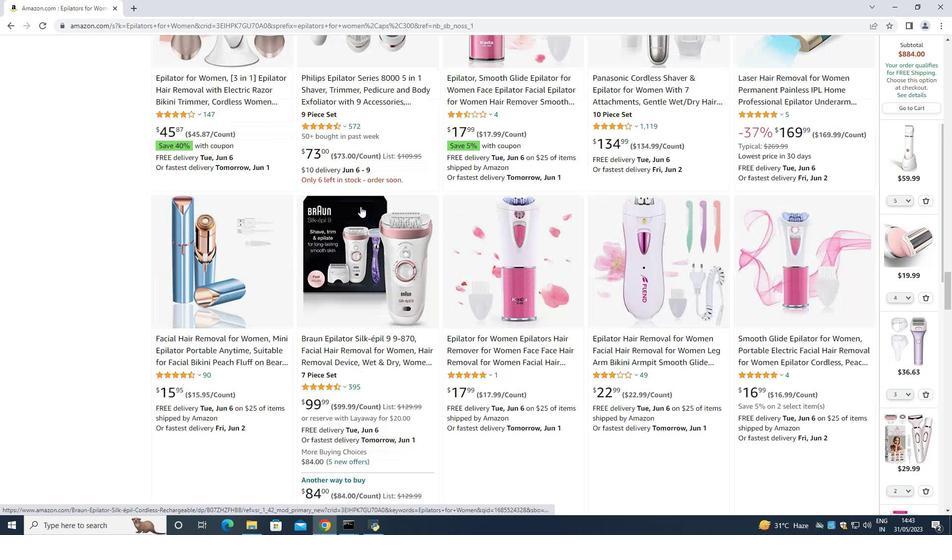 
Action: Mouse scrolled (360, 207) with delta (0, 0)
Screenshot: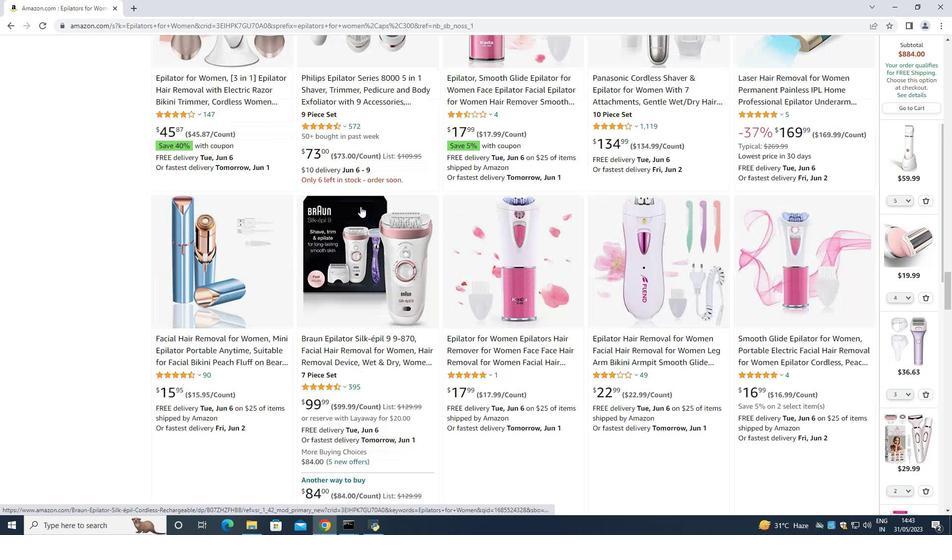 
Action: Mouse scrolled (360, 207) with delta (0, 0)
Screenshot: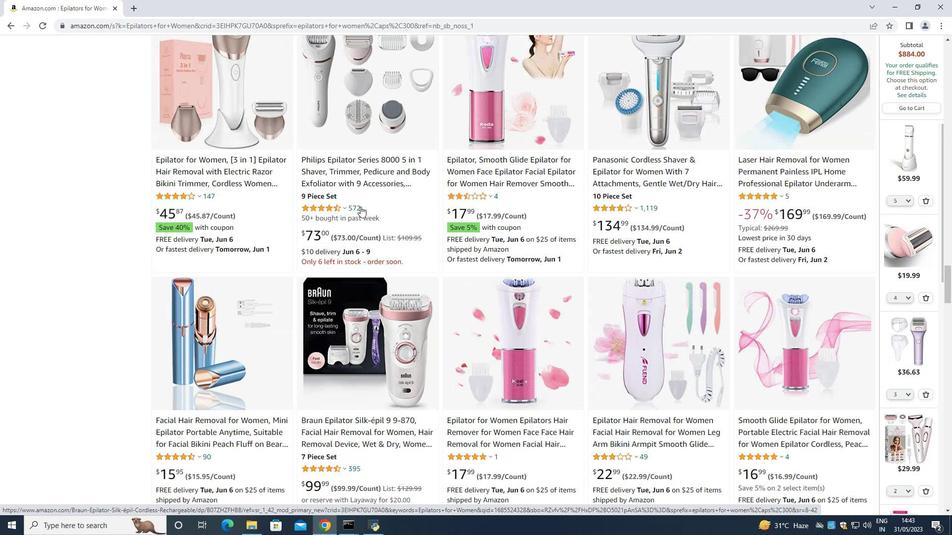 
Action: Mouse scrolled (360, 207) with delta (0, 0)
Screenshot: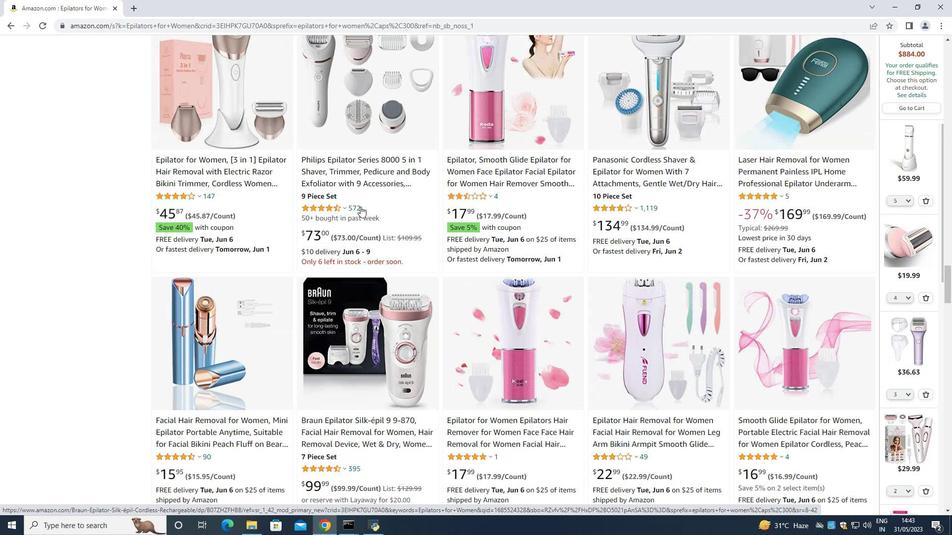 
Action: Mouse scrolled (360, 207) with delta (0, 0)
Screenshot: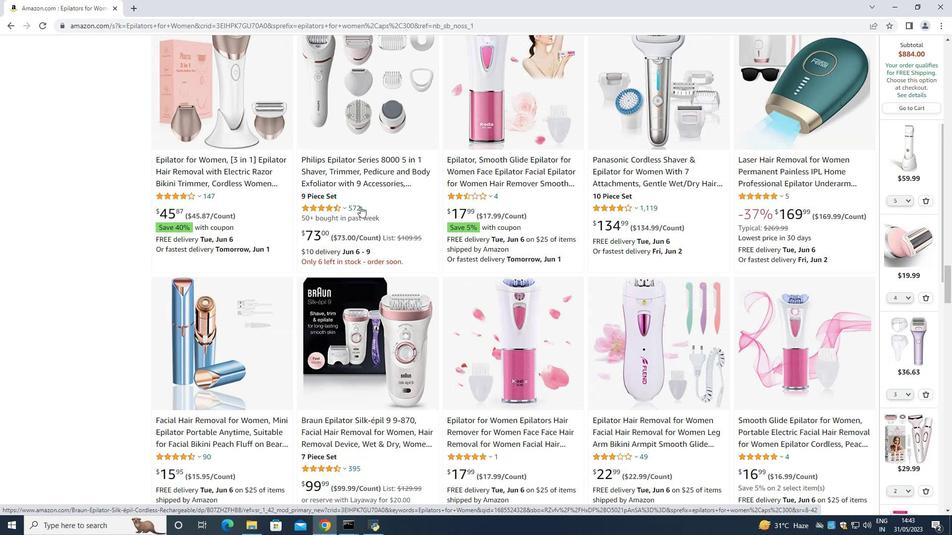 
Action: Mouse scrolled (360, 207) with delta (0, 0)
Screenshot: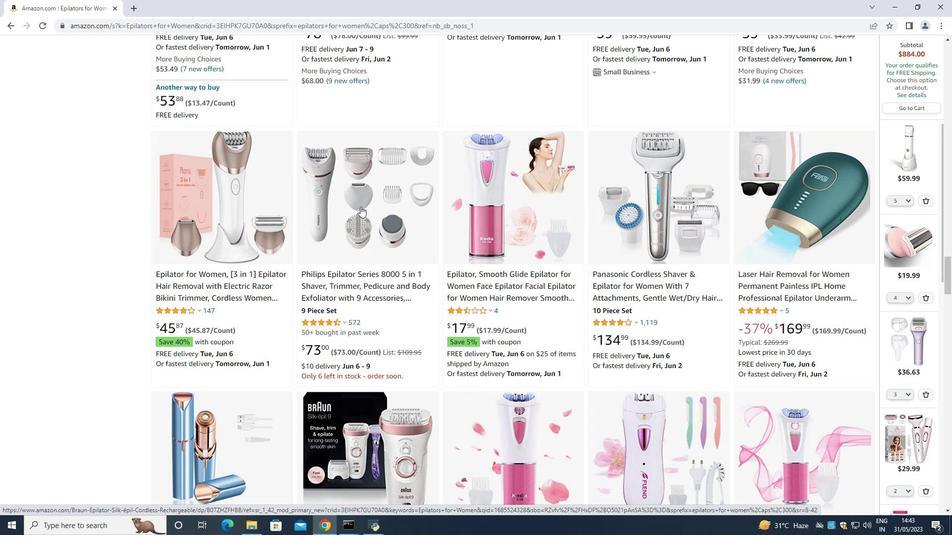 
Action: Mouse scrolled (360, 207) with delta (0, 0)
Screenshot: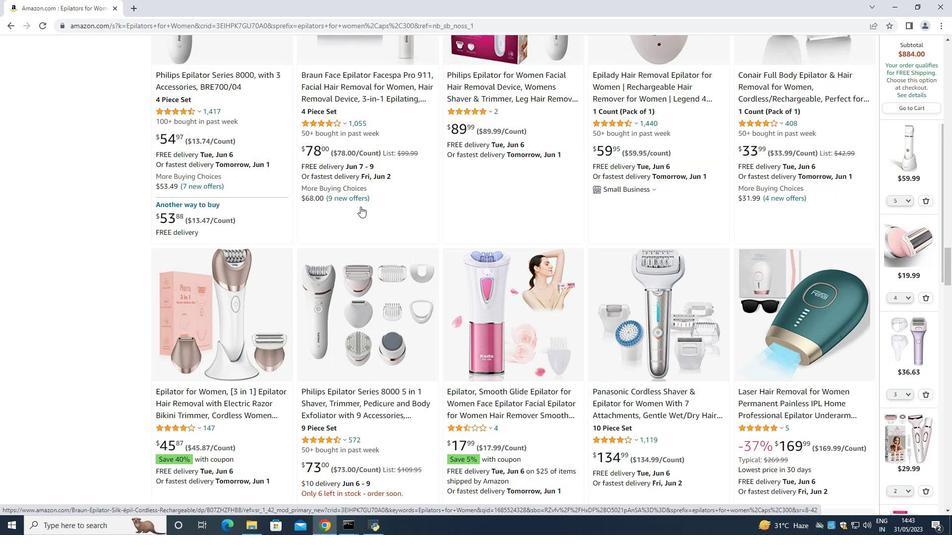 
Action: Mouse scrolled (360, 207) with delta (0, 0)
Screenshot: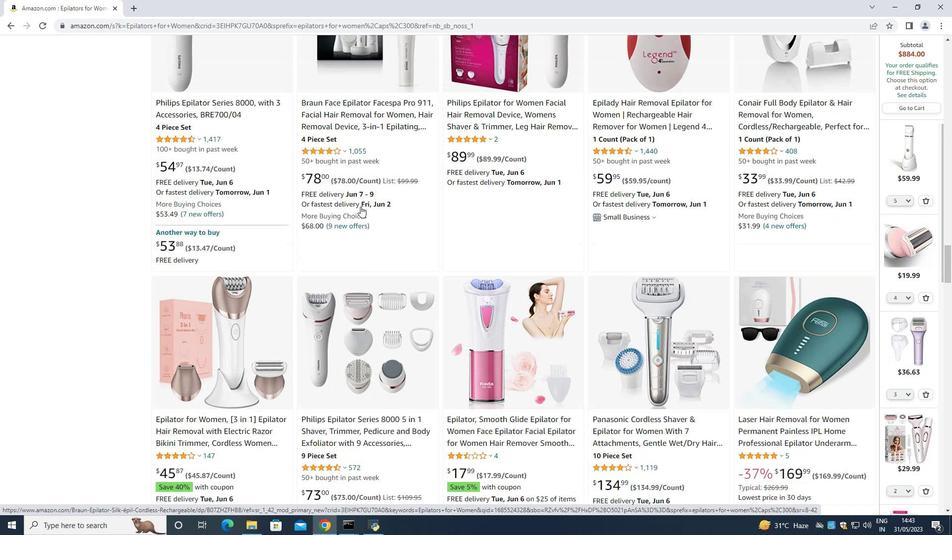 
Action: Mouse scrolled (360, 207) with delta (0, 0)
Screenshot: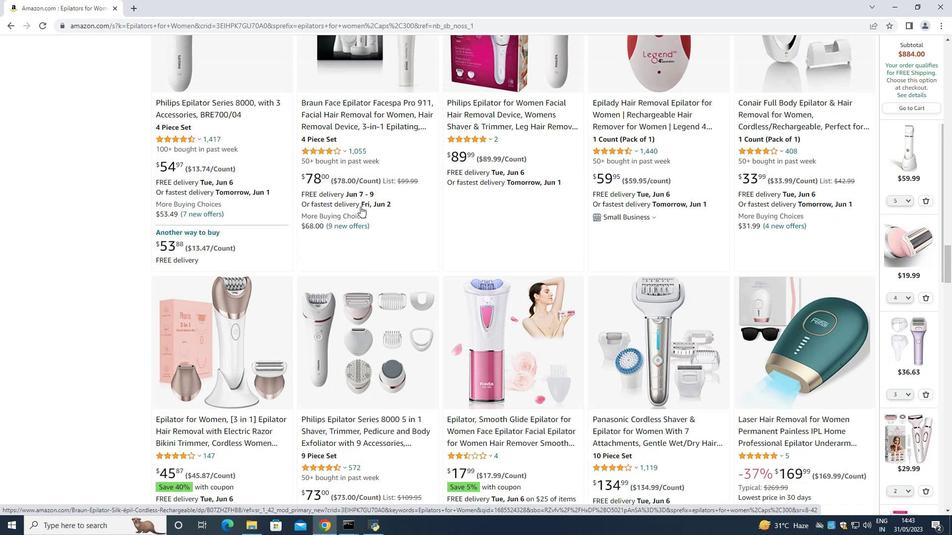 
Action: Mouse scrolled (360, 207) with delta (0, 0)
Screenshot: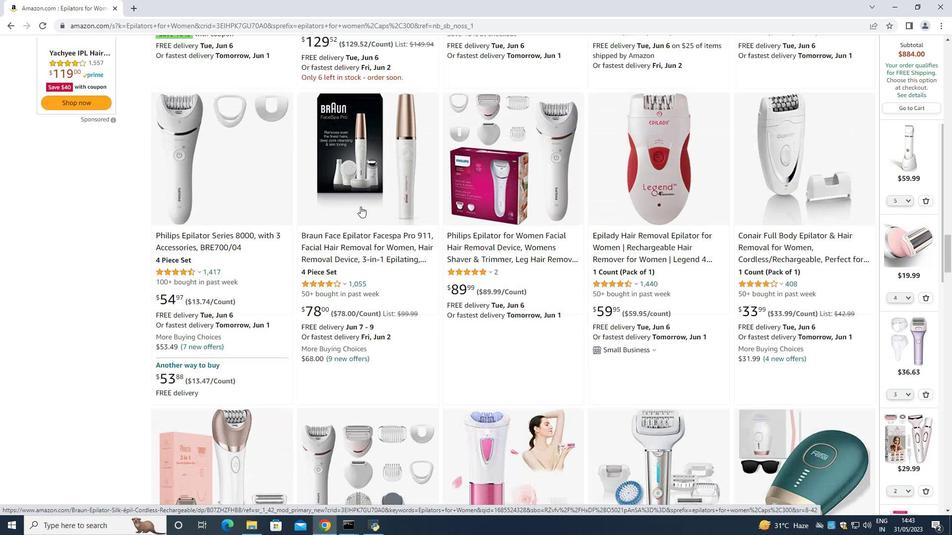 
Action: Mouse scrolled (360, 207) with delta (0, 0)
Screenshot: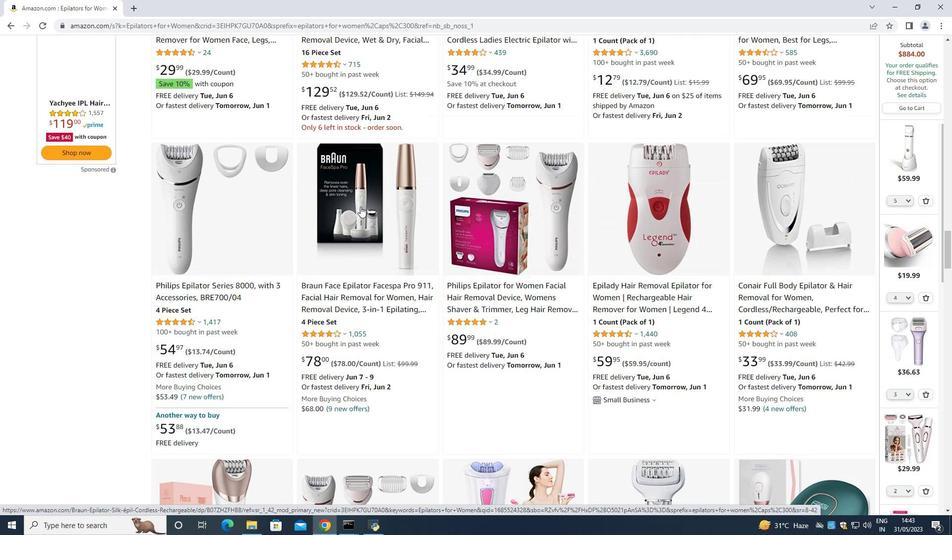 
Action: Mouse moved to (361, 206)
Screenshot: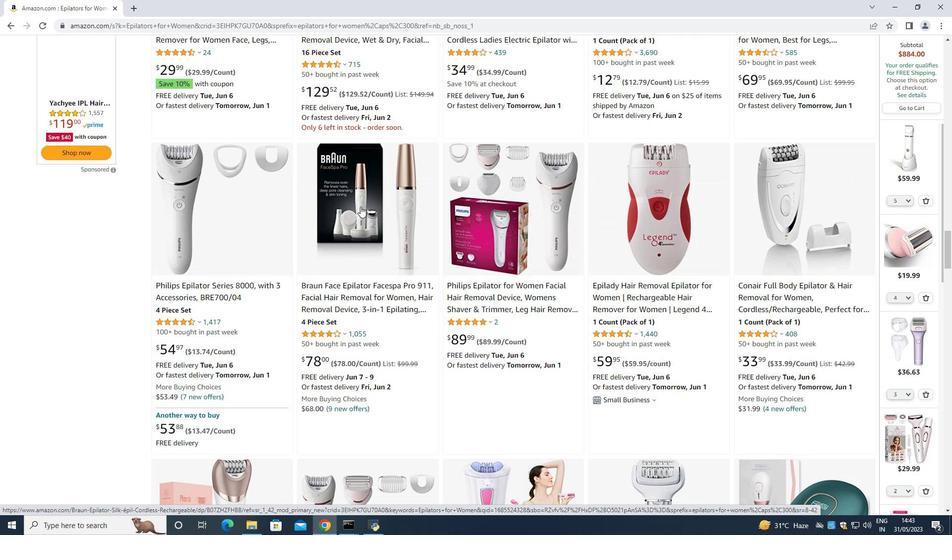 
Action: Mouse scrolled (361, 207) with delta (0, 0)
Screenshot: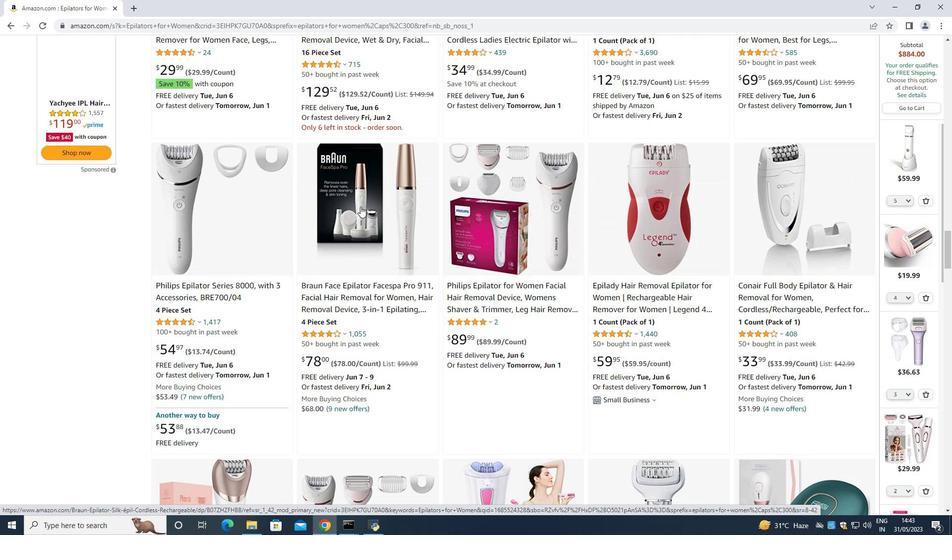 
Action: Mouse moved to (361, 207)
Screenshot: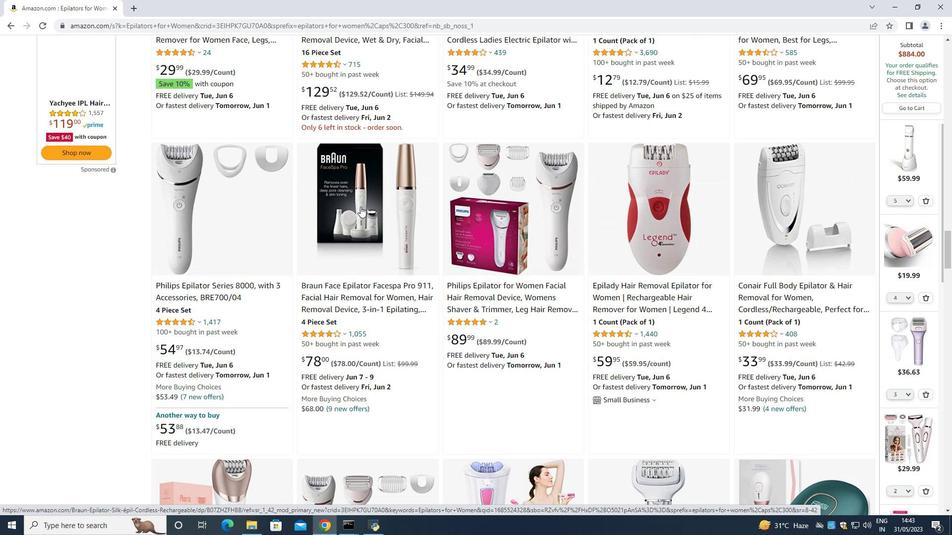 
Action: Mouse scrolled (361, 208) with delta (0, 0)
Screenshot: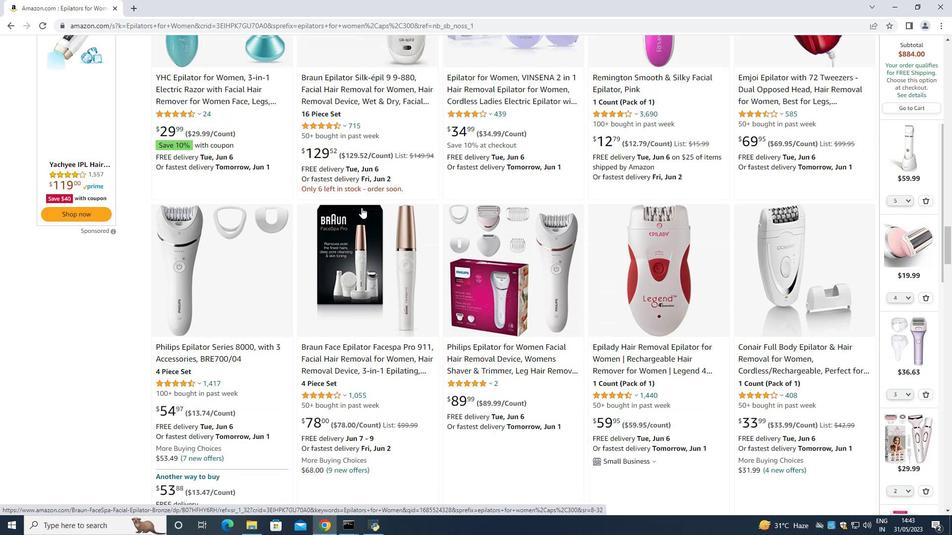 
Action: Mouse scrolled (361, 208) with delta (0, 0)
Screenshot: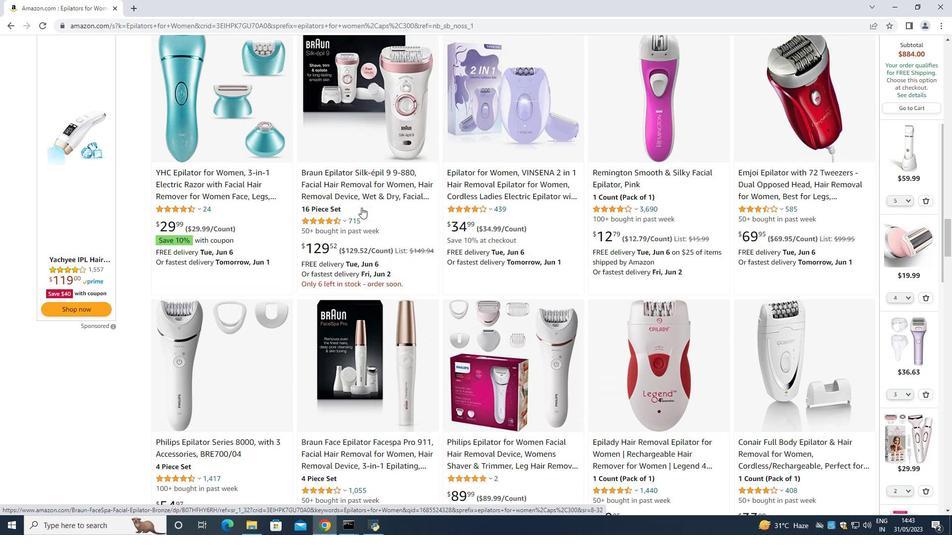 
Action: Mouse scrolled (361, 208) with delta (0, 0)
Screenshot: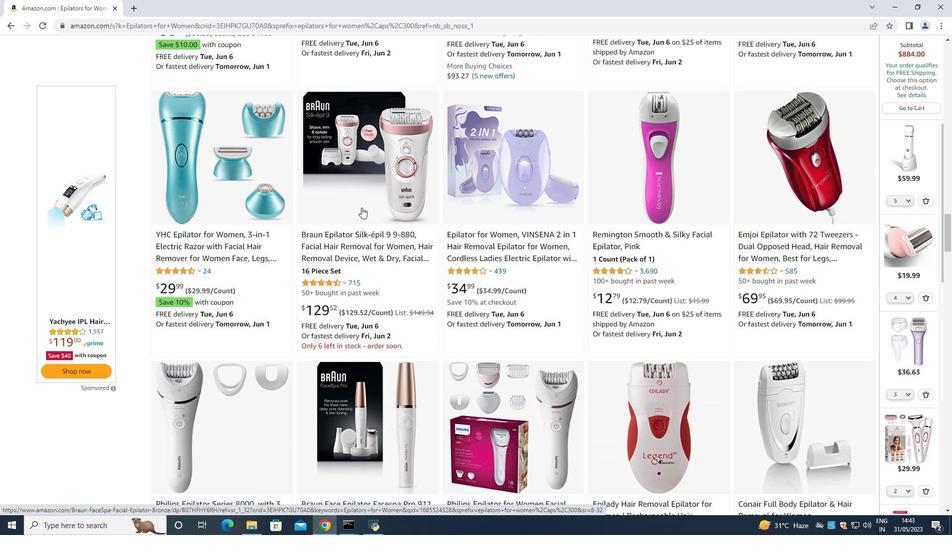 
Action: Mouse scrolled (361, 208) with delta (0, 0)
Screenshot: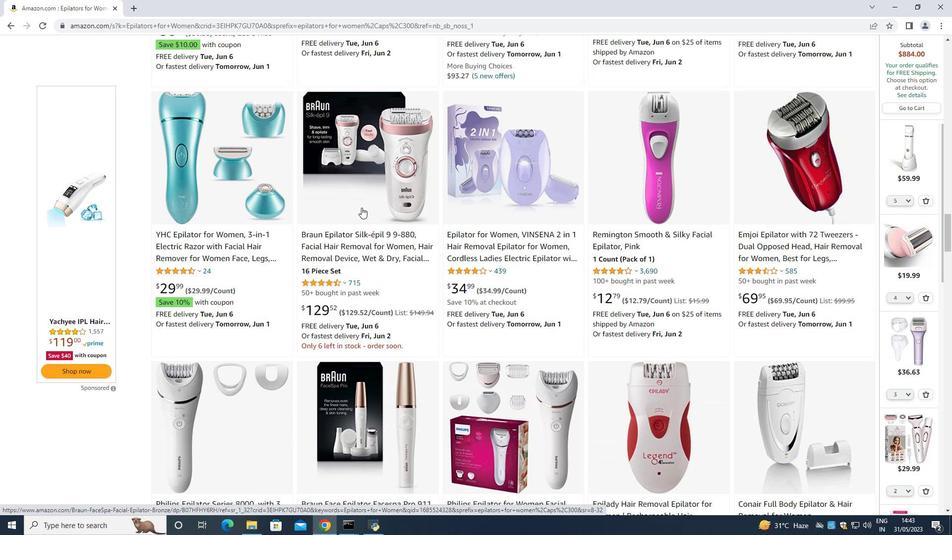 
Action: Mouse scrolled (361, 208) with delta (0, 0)
Screenshot: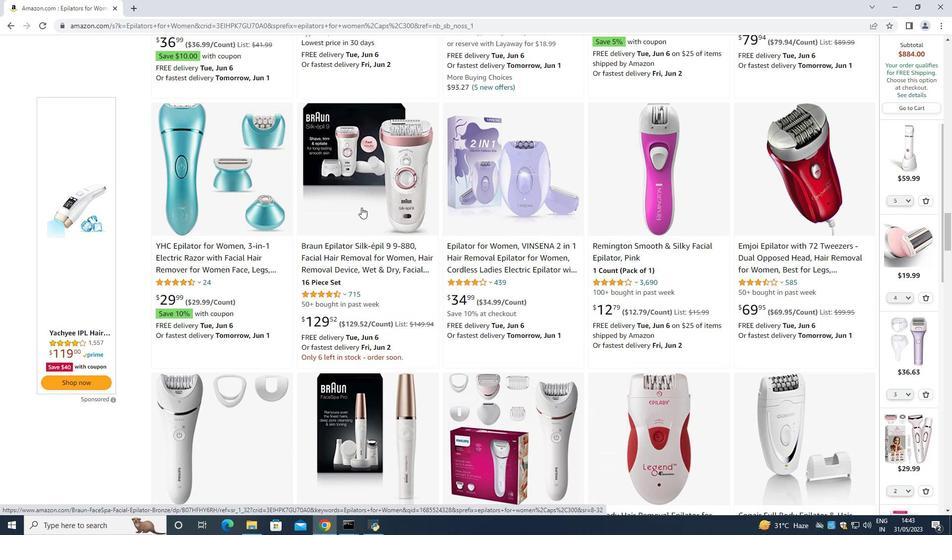 
Action: Mouse moved to (361, 208)
Screenshot: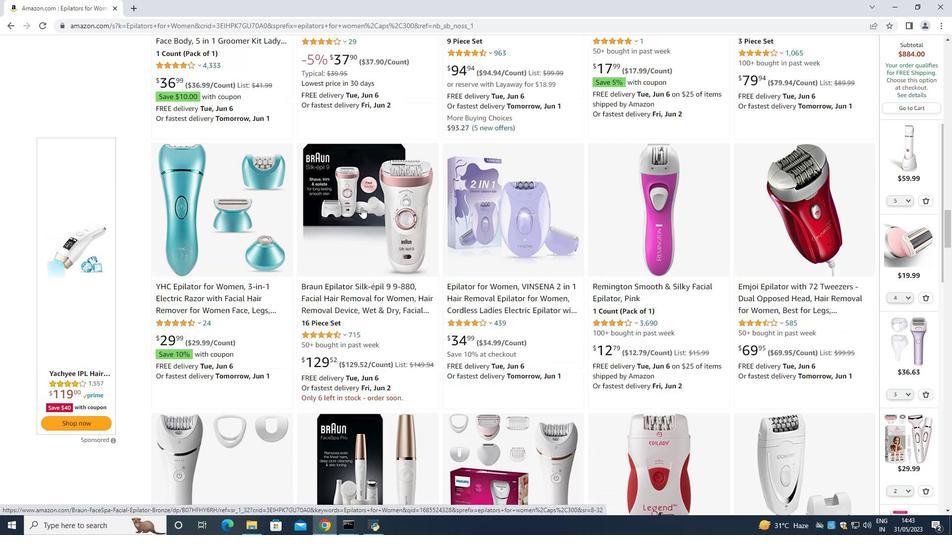 
Action: Mouse scrolled (361, 208) with delta (0, 0)
Screenshot: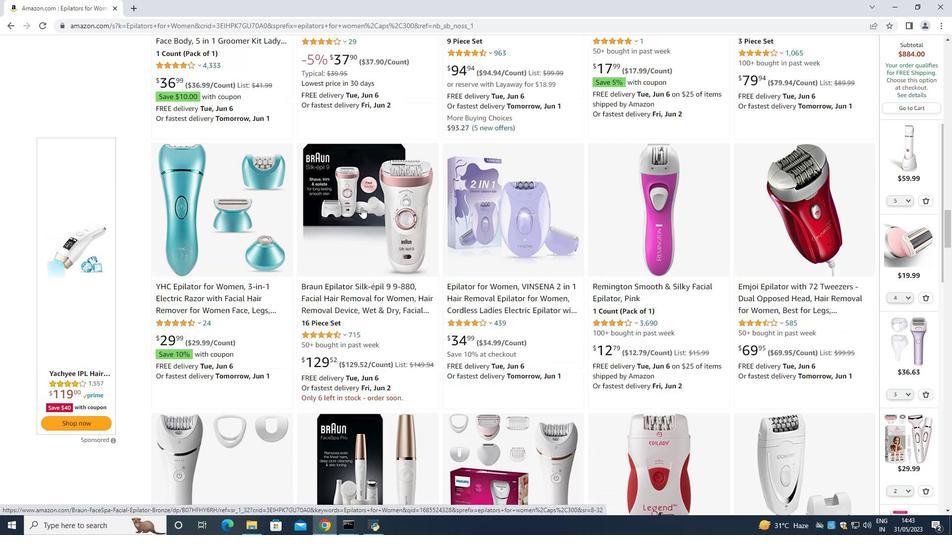 
Action: Mouse scrolled (361, 208) with delta (0, 0)
Screenshot: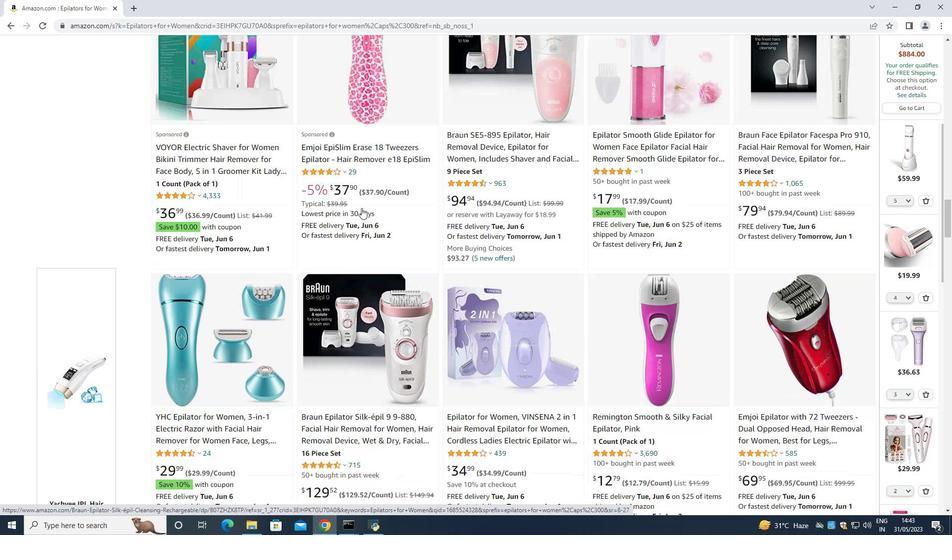 
Action: Mouse moved to (362, 208)
Screenshot: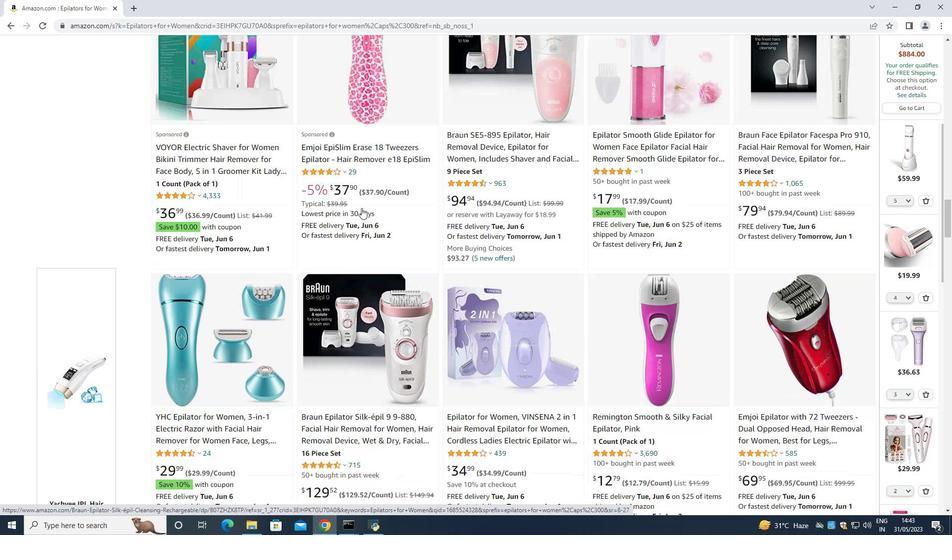 
Action: Mouse scrolled (362, 208) with delta (0, 0)
Screenshot: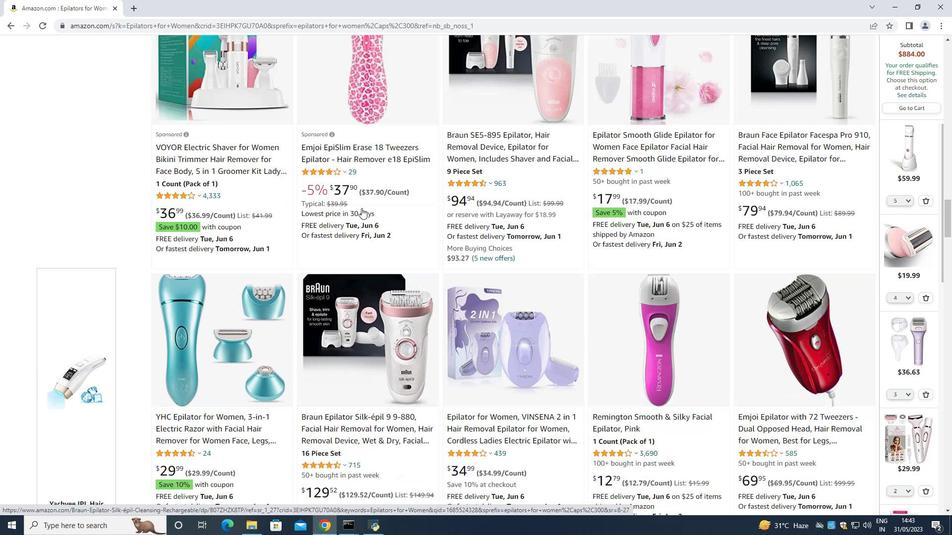 
Action: Mouse moved to (362, 208)
Screenshot: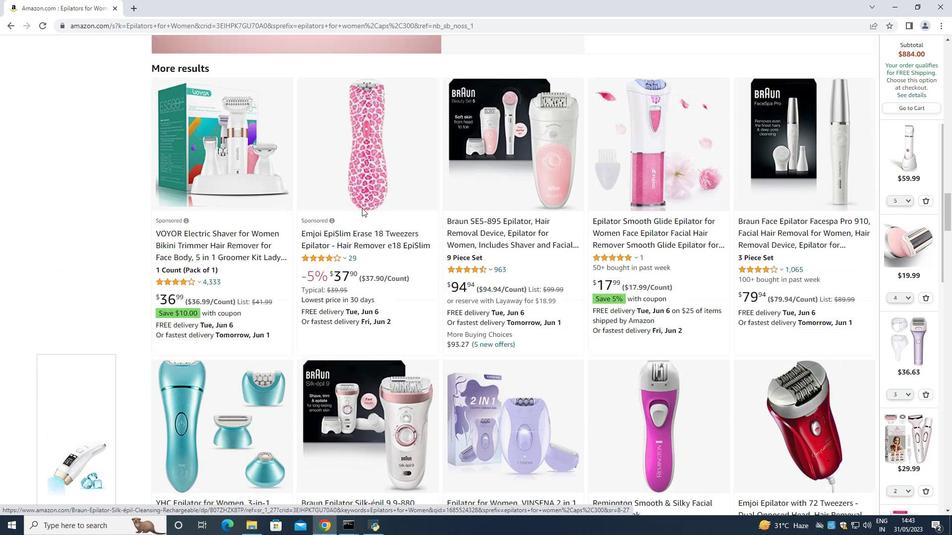 
Action: Mouse scrolled (362, 209) with delta (0, 0)
Screenshot: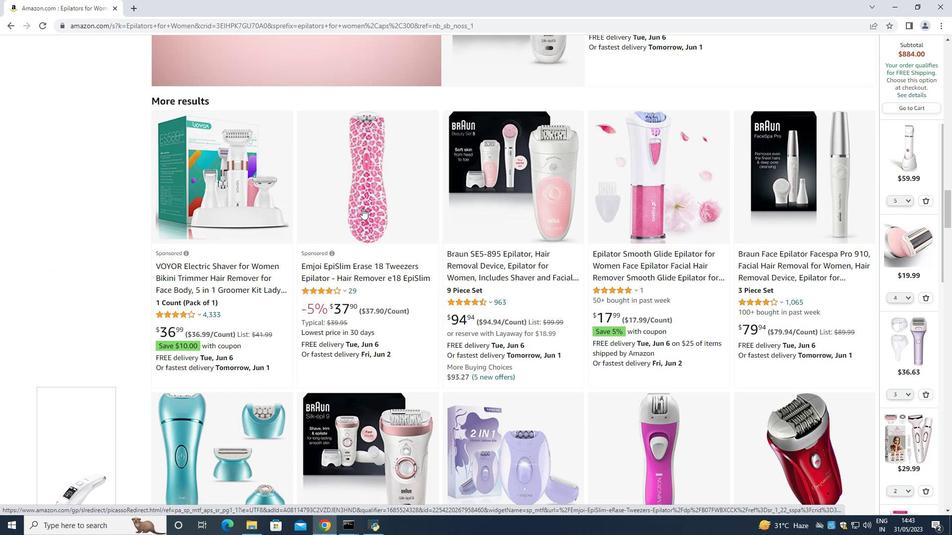 
Action: Mouse scrolled (362, 209) with delta (0, 0)
Screenshot: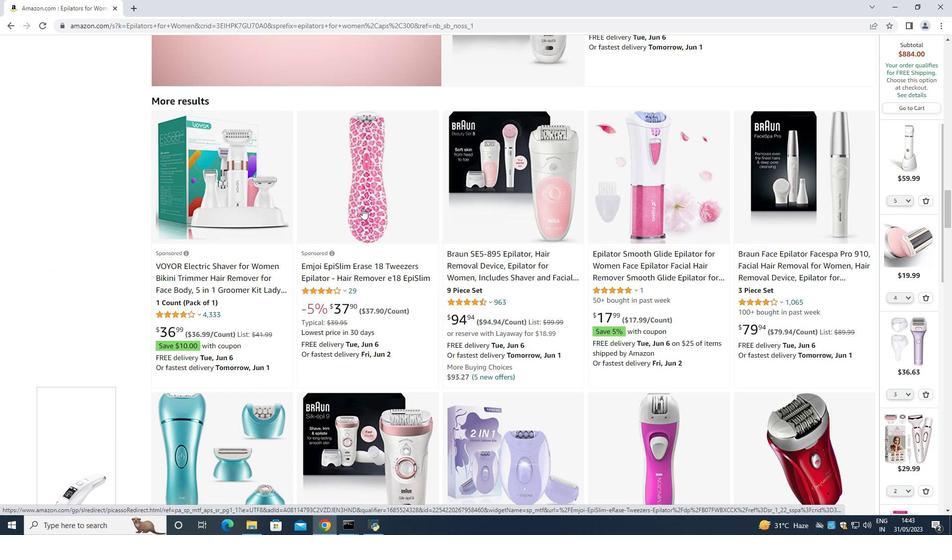 
Action: Mouse scrolled (362, 209) with delta (0, 0)
Screenshot: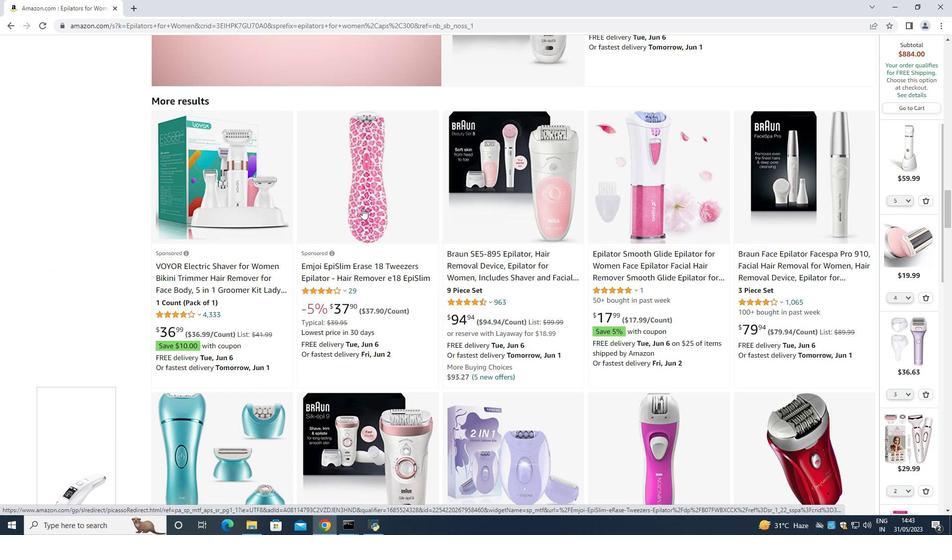 
Action: Mouse scrolled (362, 209) with delta (0, 0)
Screenshot: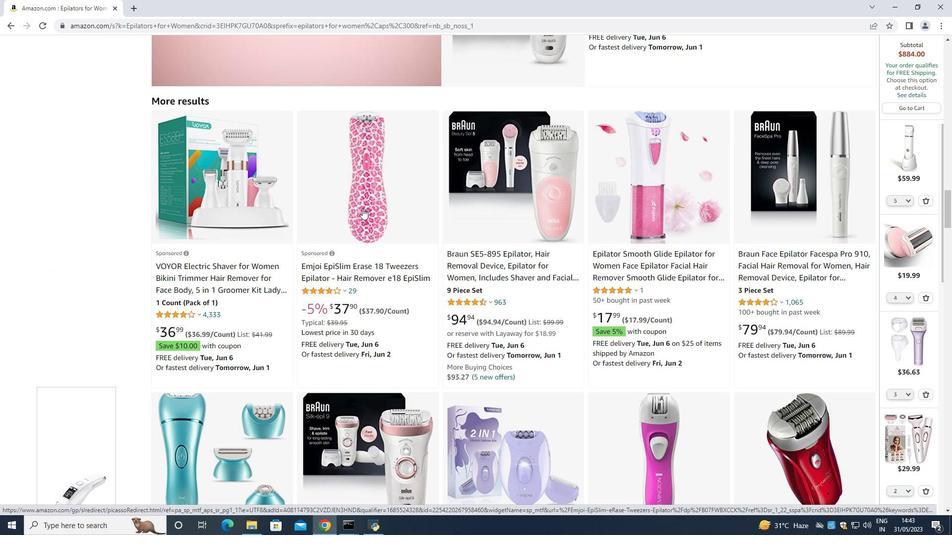 
Action: Mouse scrolled (362, 209) with delta (0, 0)
Screenshot: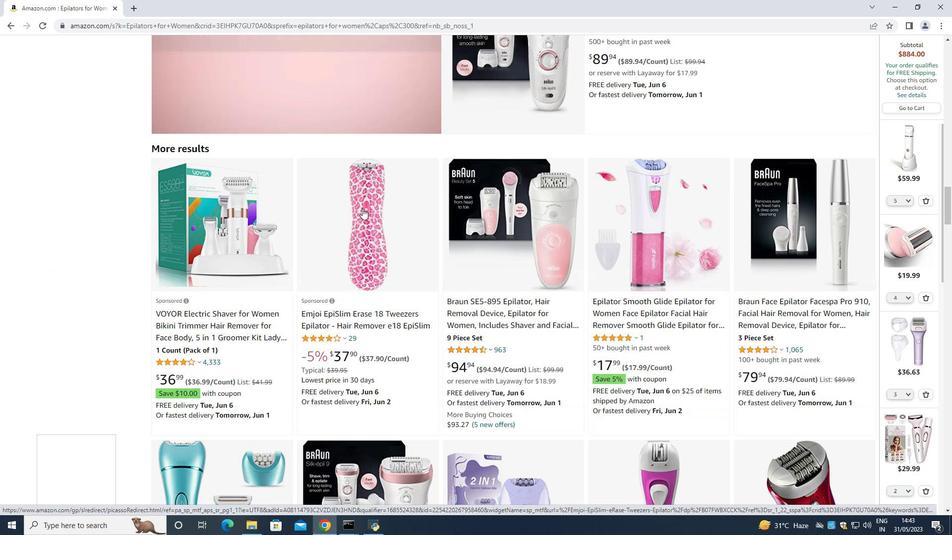 
Action: Mouse scrolled (362, 209) with delta (0, 0)
Screenshot: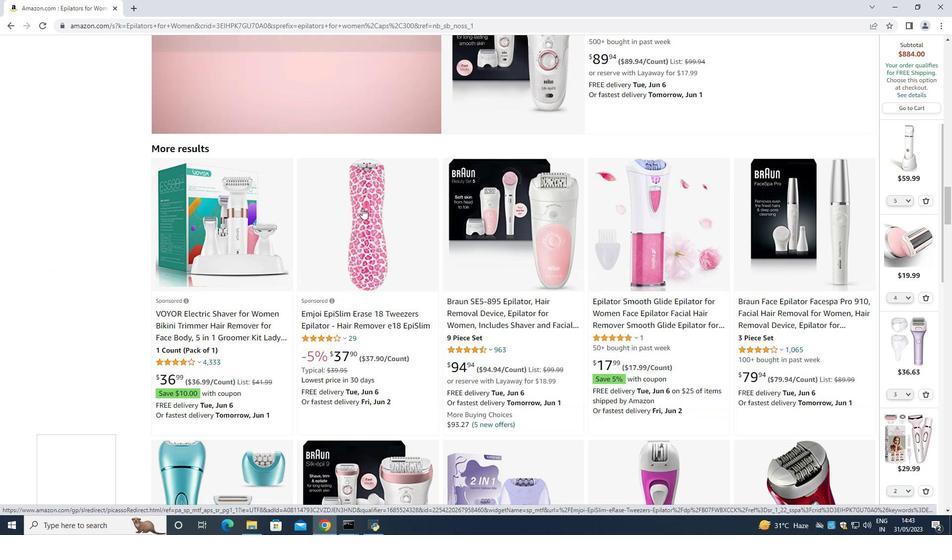 
Action: Mouse scrolled (362, 209) with delta (0, 0)
Screenshot: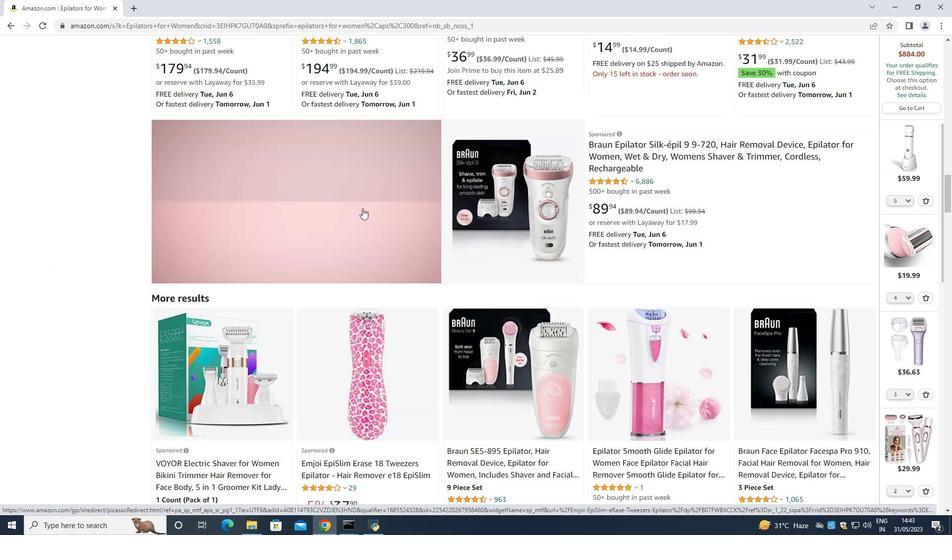 
Action: Mouse scrolled (362, 209) with delta (0, 0)
Screenshot: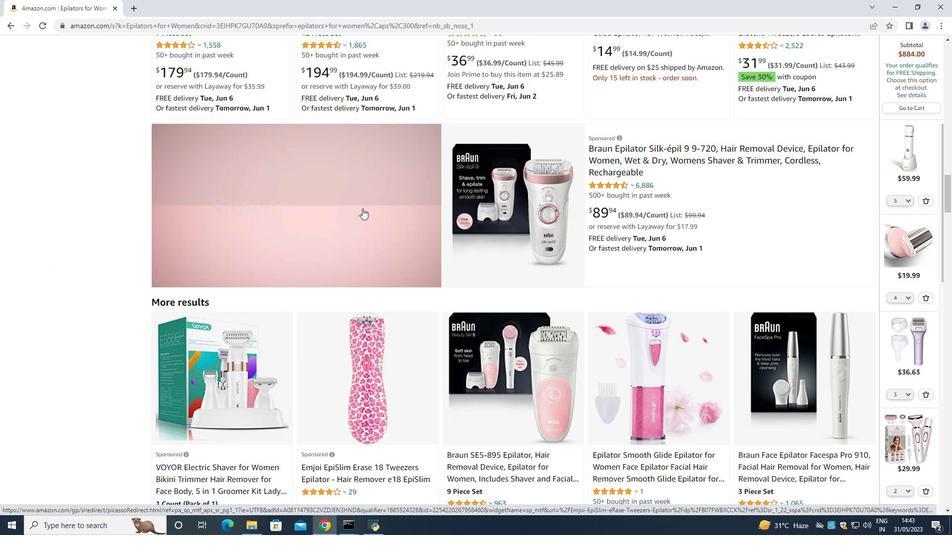 
Action: Mouse scrolled (362, 209) with delta (0, 0)
Screenshot: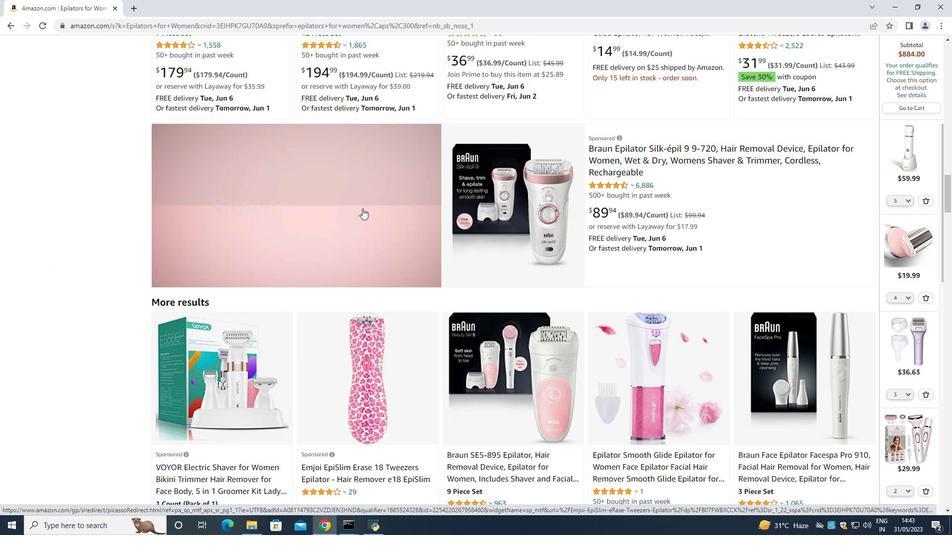 
Action: Mouse scrolled (362, 209) with delta (0, 0)
Screenshot: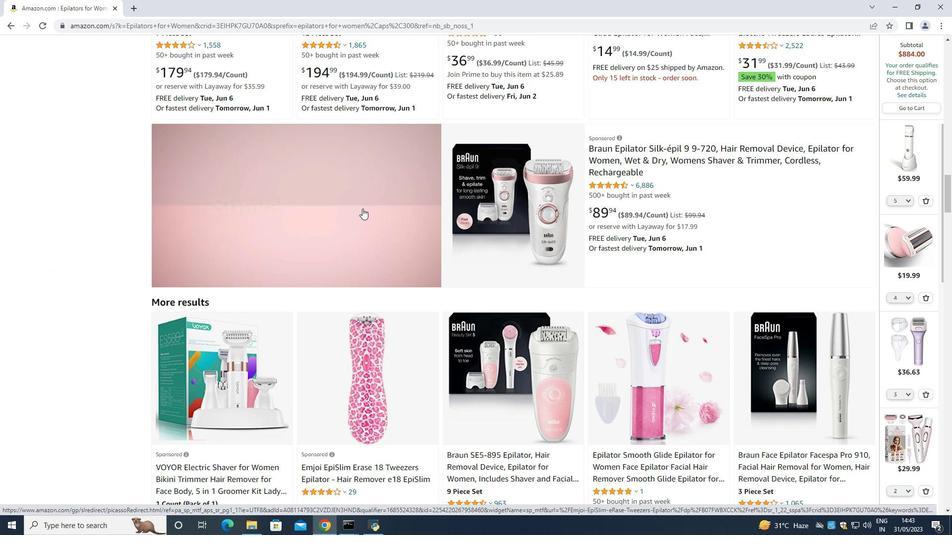 
Action: Mouse moved to (358, 208)
Screenshot: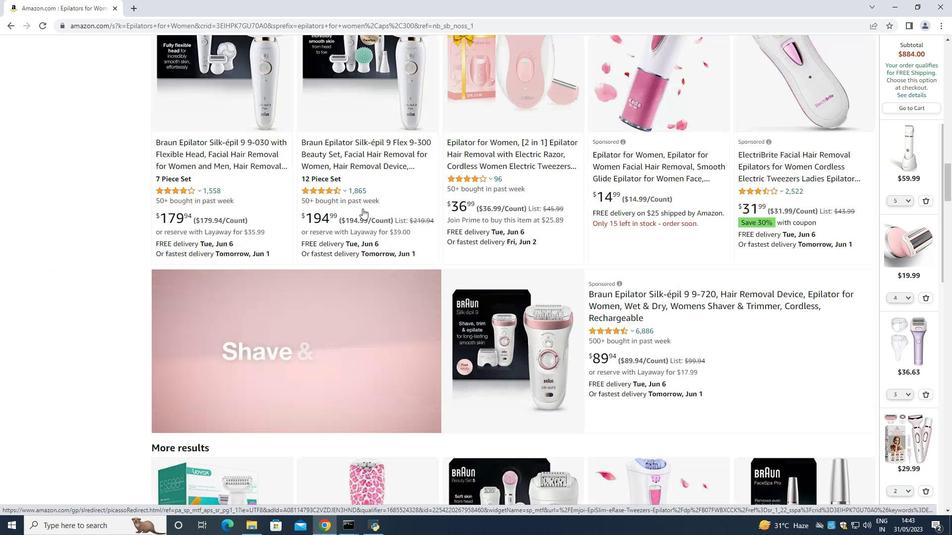 
Action: Mouse scrolled (358, 209) with delta (0, 0)
Screenshot: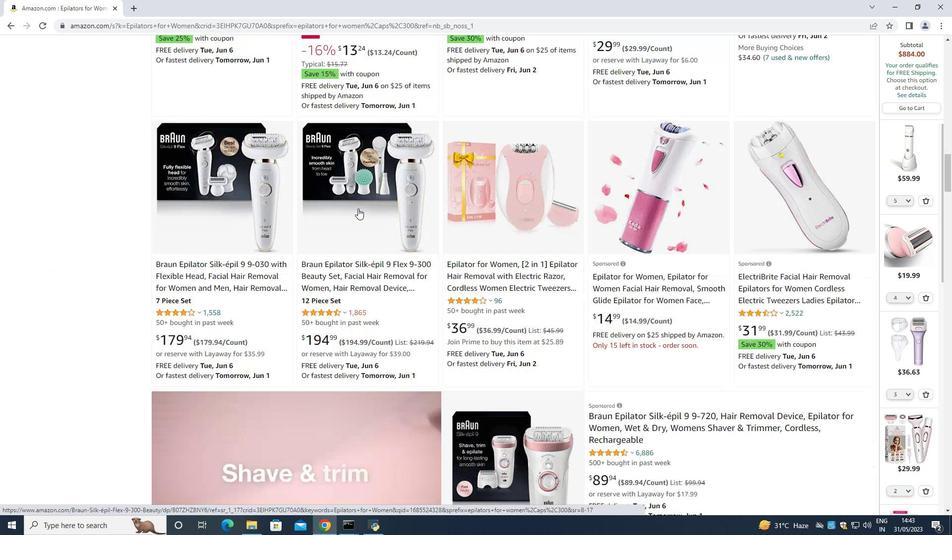 
Action: Mouse scrolled (358, 209) with delta (0, 0)
Screenshot: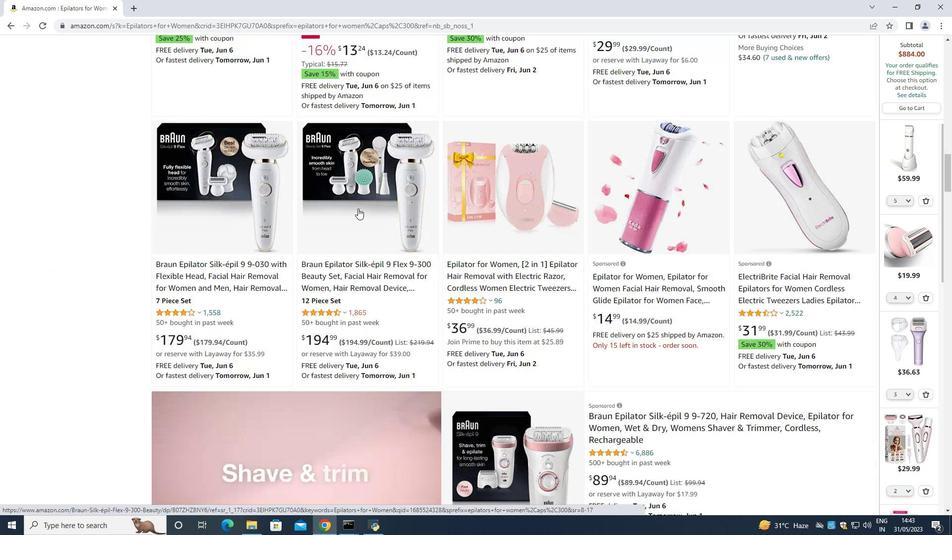 
Action: Mouse scrolled (358, 209) with delta (0, 0)
Screenshot: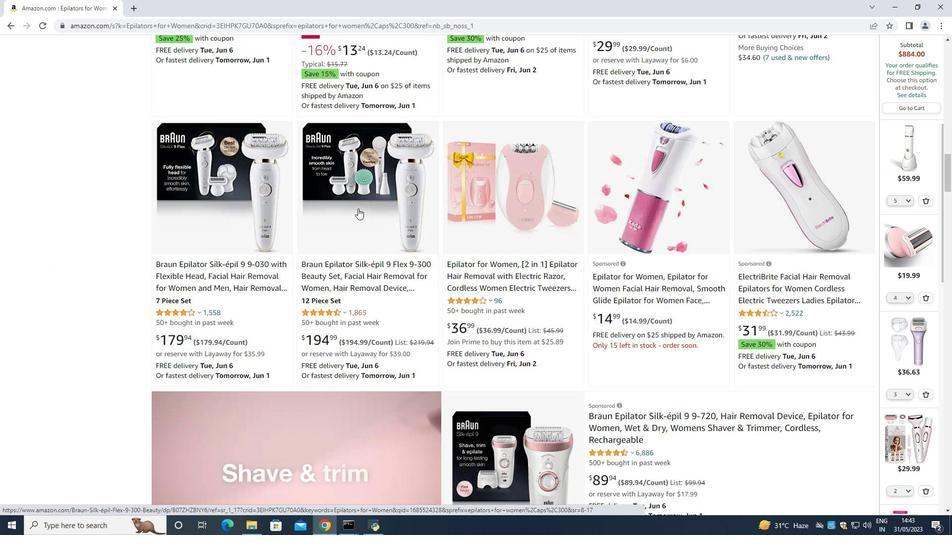 
Action: Mouse scrolled (358, 209) with delta (0, 0)
Screenshot: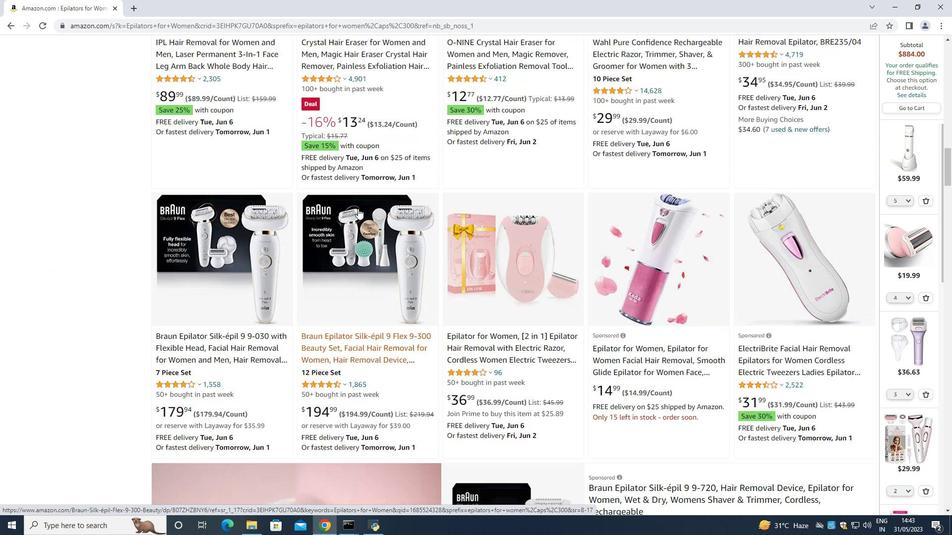 
Action: Mouse scrolled (358, 209) with delta (0, 0)
Screenshot: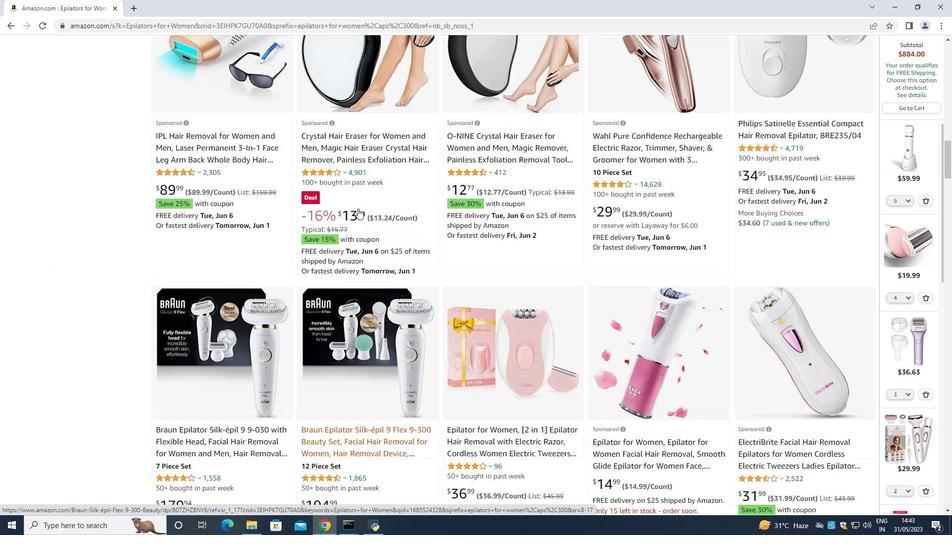 
Action: Mouse scrolled (358, 209) with delta (0, 0)
Screenshot: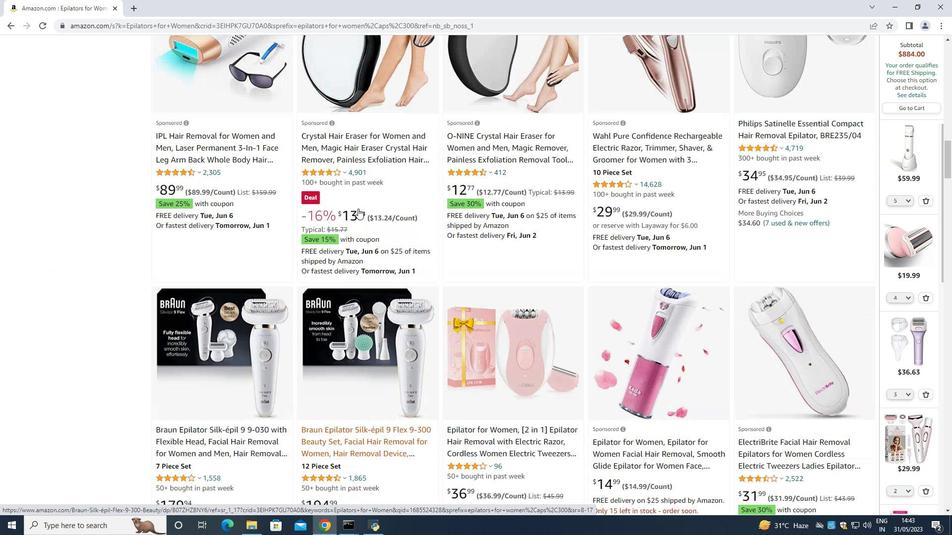 
Action: Mouse scrolled (358, 209) with delta (0, 0)
Screenshot: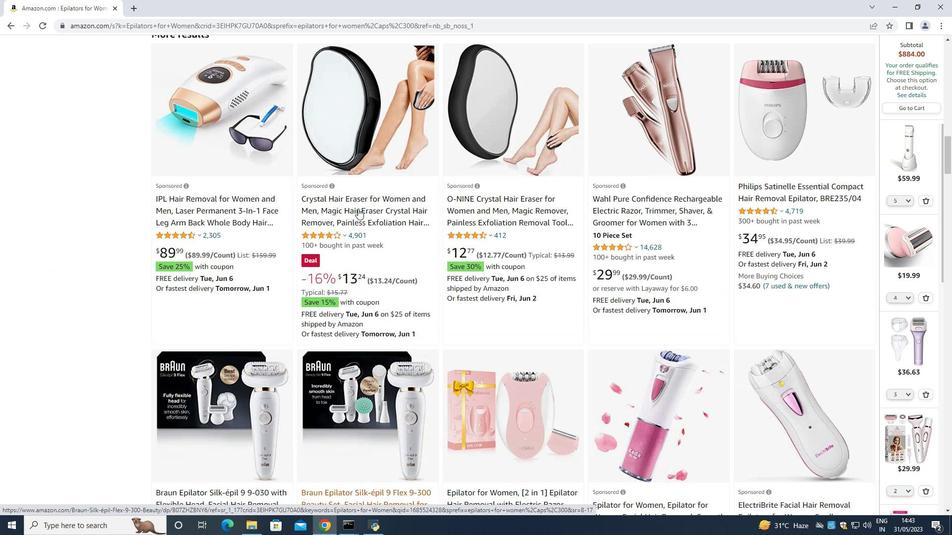 
Action: Mouse scrolled (358, 209) with delta (0, 0)
Screenshot: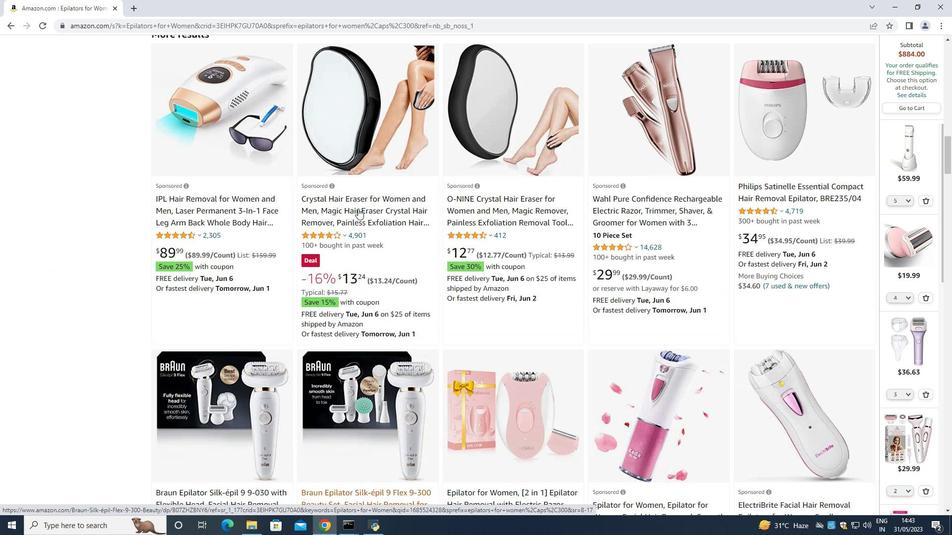 
Action: Mouse scrolled (358, 209) with delta (0, 0)
Screenshot: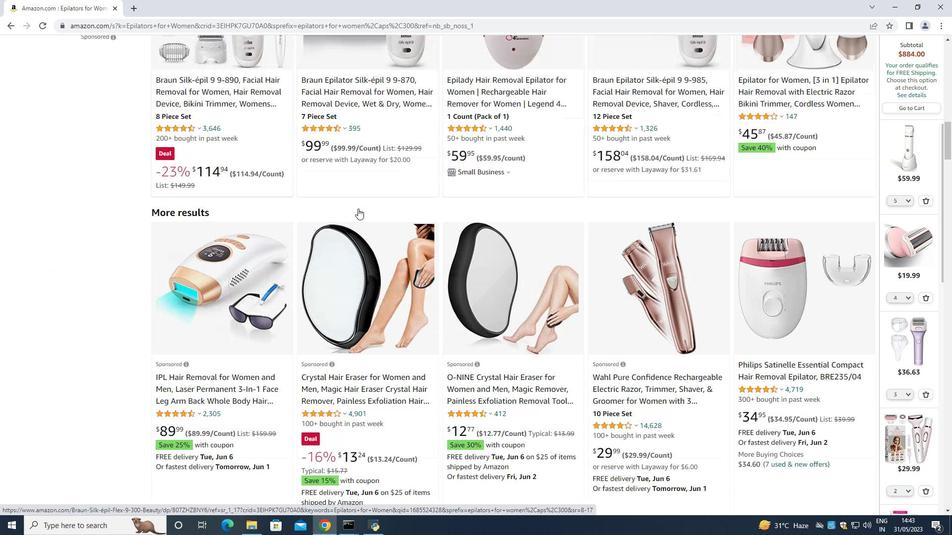 
Action: Mouse scrolled (358, 209) with delta (0, 0)
Screenshot: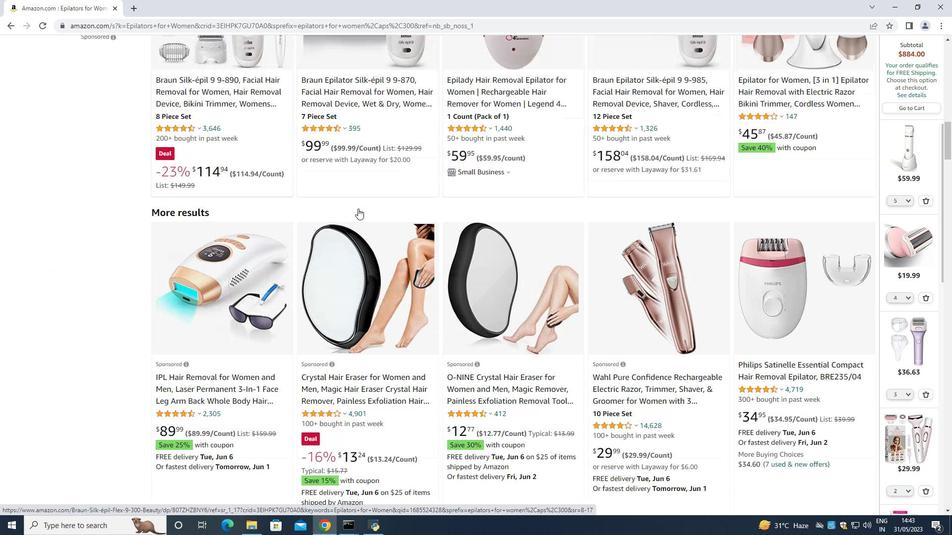 
Action: Mouse moved to (357, 209)
Screenshot: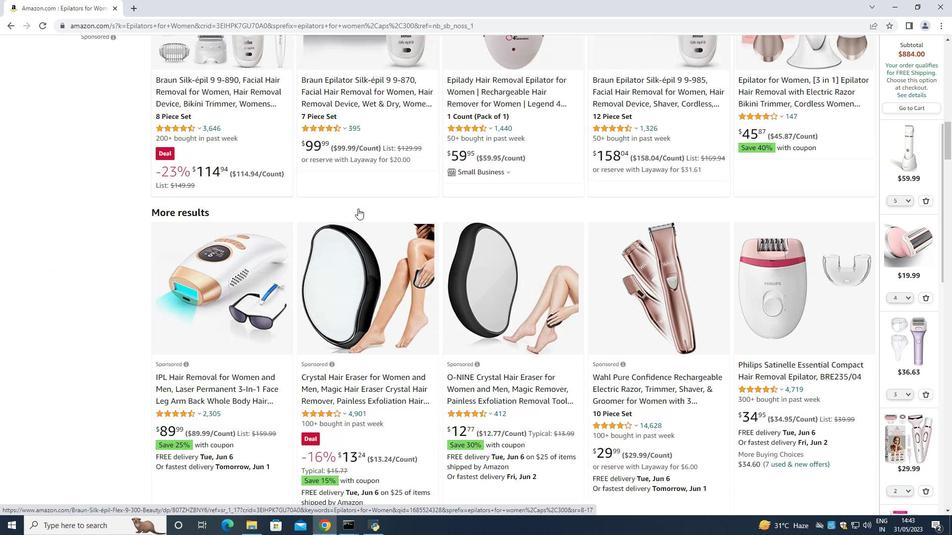 
Action: Mouse scrolled (357, 209) with delta (0, 0)
Screenshot: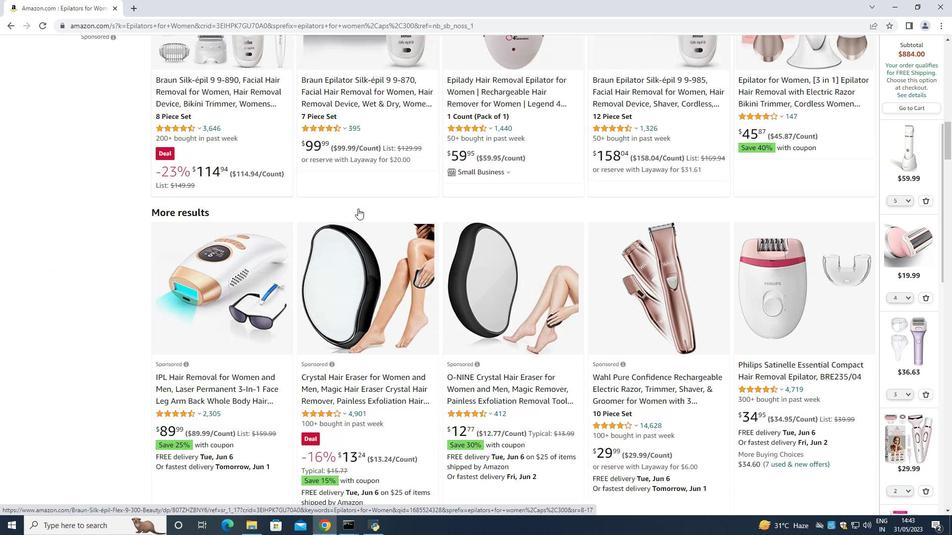 
Action: Mouse moved to (357, 211)
Screenshot: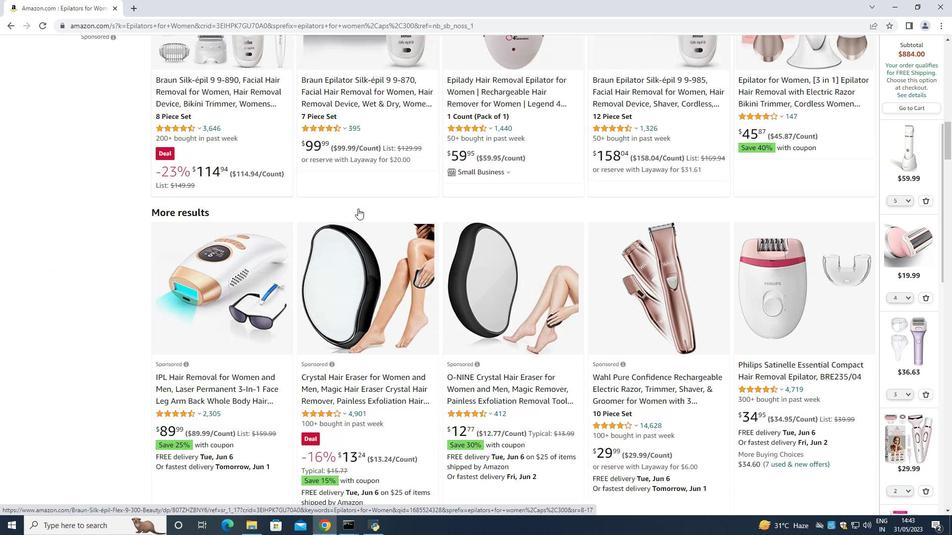 
Action: Mouse scrolled (357, 211) with delta (0, 0)
Screenshot: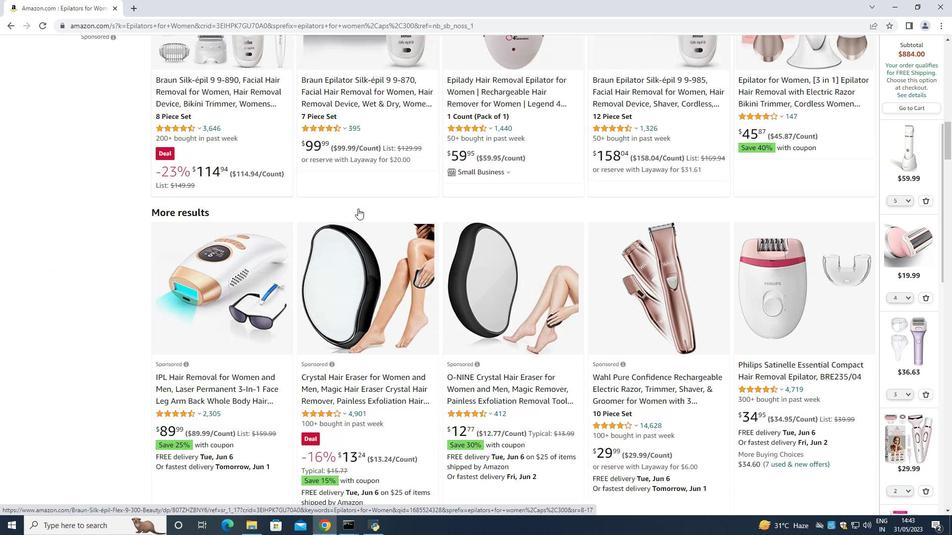 
Action: Mouse moved to (357, 211)
Screenshot: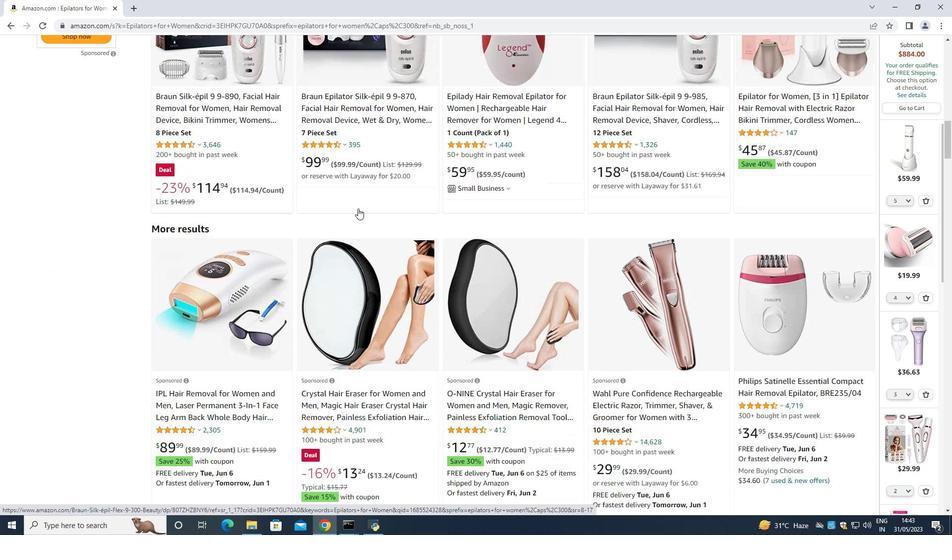 
Action: Mouse scrolled (357, 211) with delta (0, 0)
Screenshot: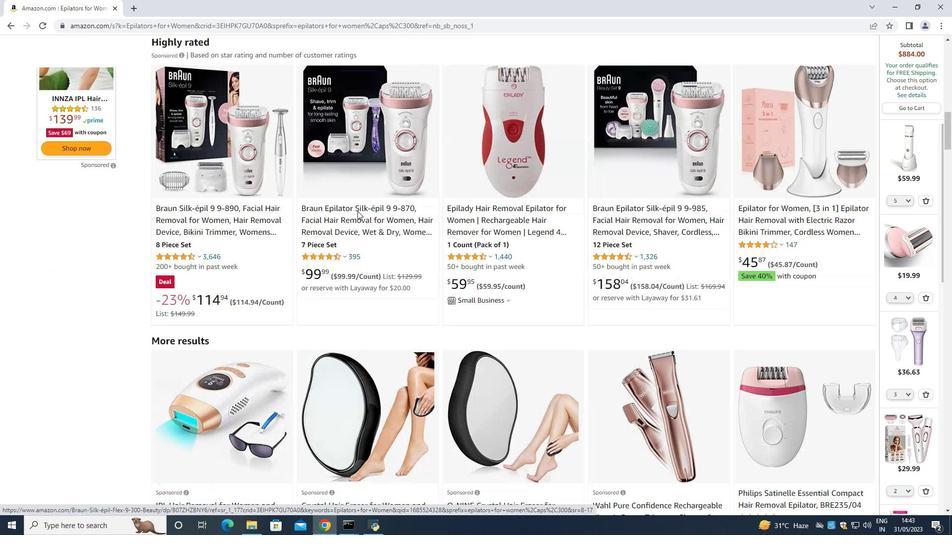 
Action: Mouse scrolled (357, 211) with delta (0, 0)
Screenshot: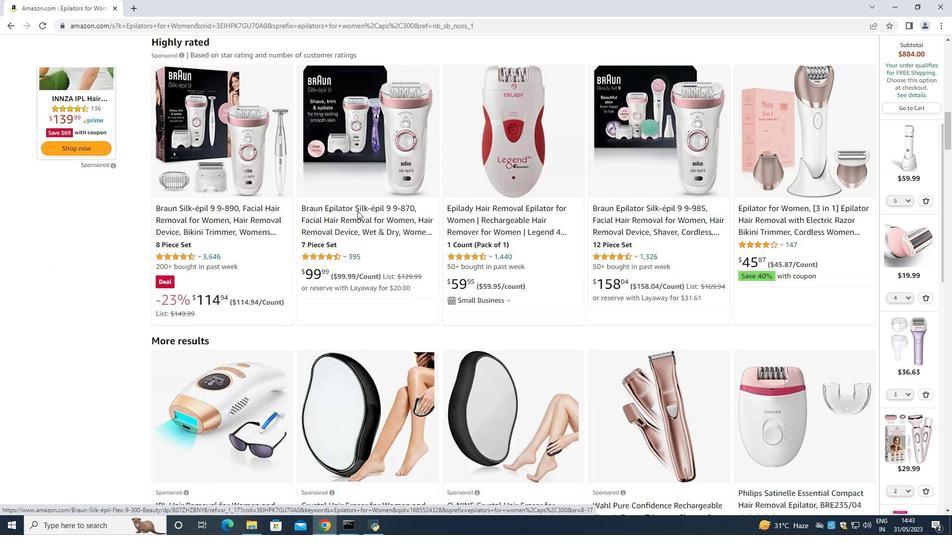 
Action: Mouse scrolled (357, 211) with delta (0, 0)
Screenshot: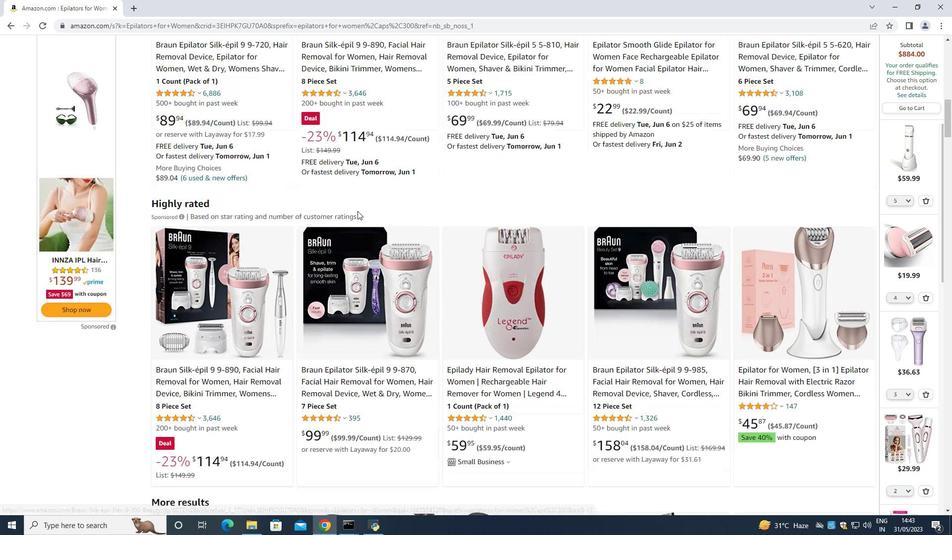 
Action: Mouse scrolled (357, 211) with delta (0, 0)
Screenshot: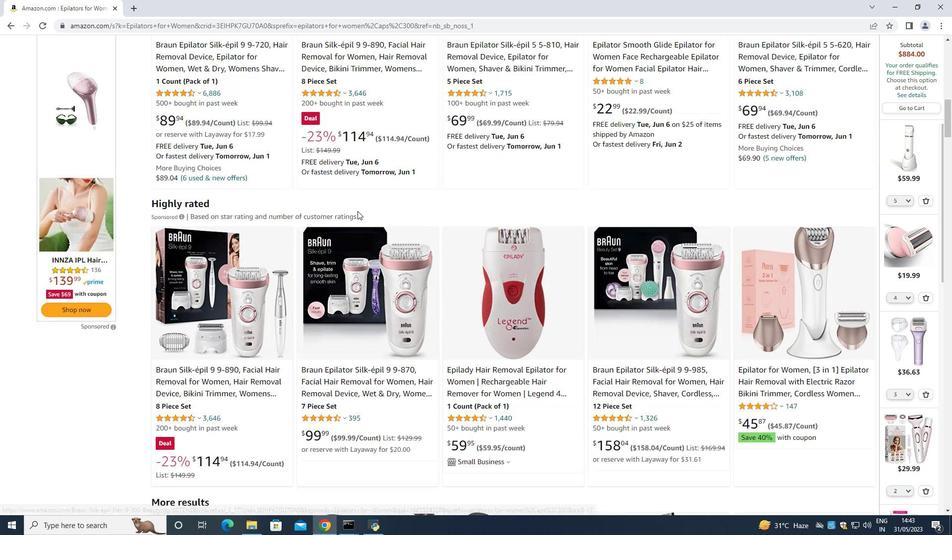 
Action: Mouse scrolled (357, 211) with delta (0, 0)
Screenshot: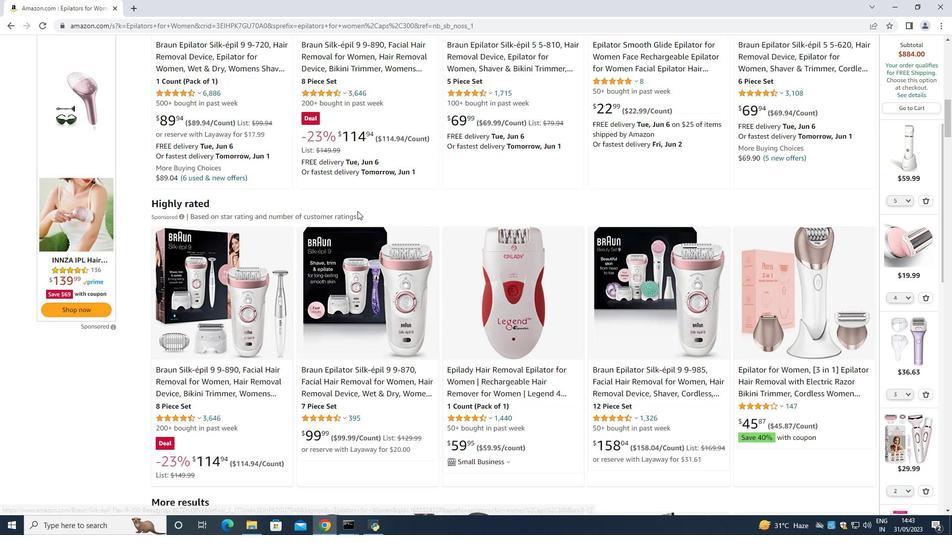 
Action: Mouse moved to (382, 212)
Screenshot: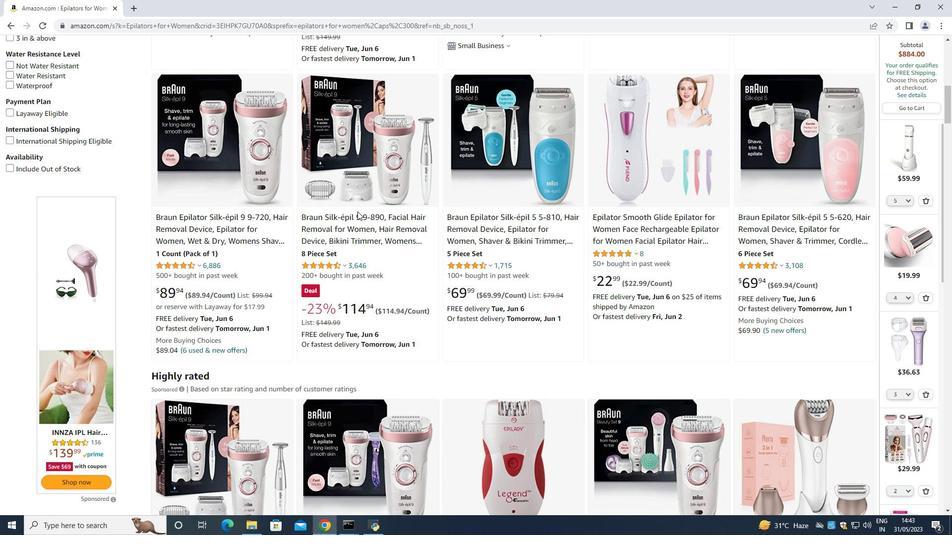 
Action: Mouse scrolled (382, 212) with delta (0, 0)
Screenshot: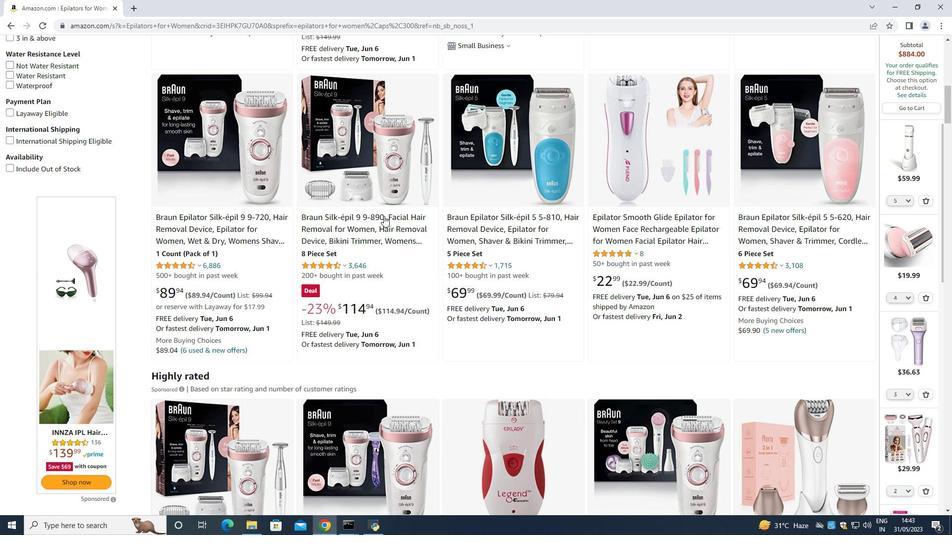 
Action: Mouse moved to (384, 209)
Screenshot: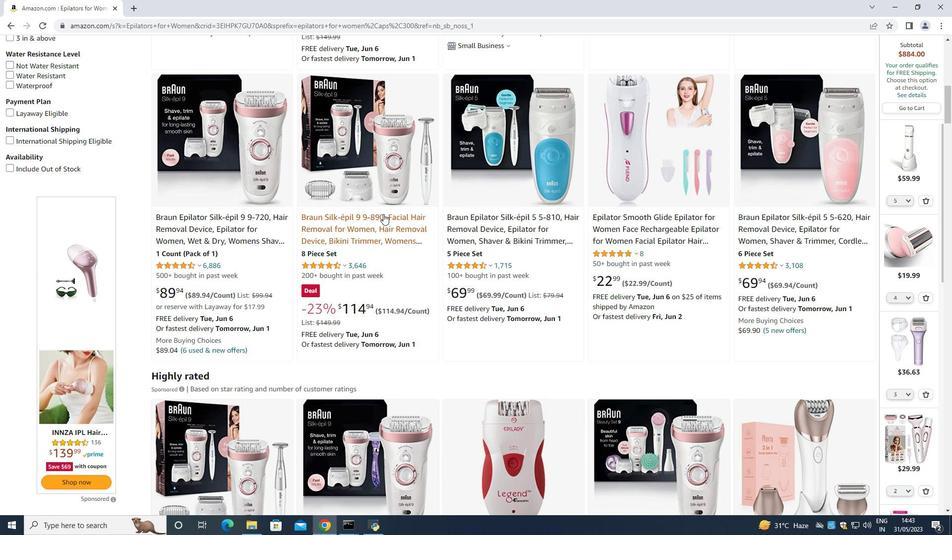 
Action: Mouse scrolled (384, 208) with delta (0, 0)
Screenshot: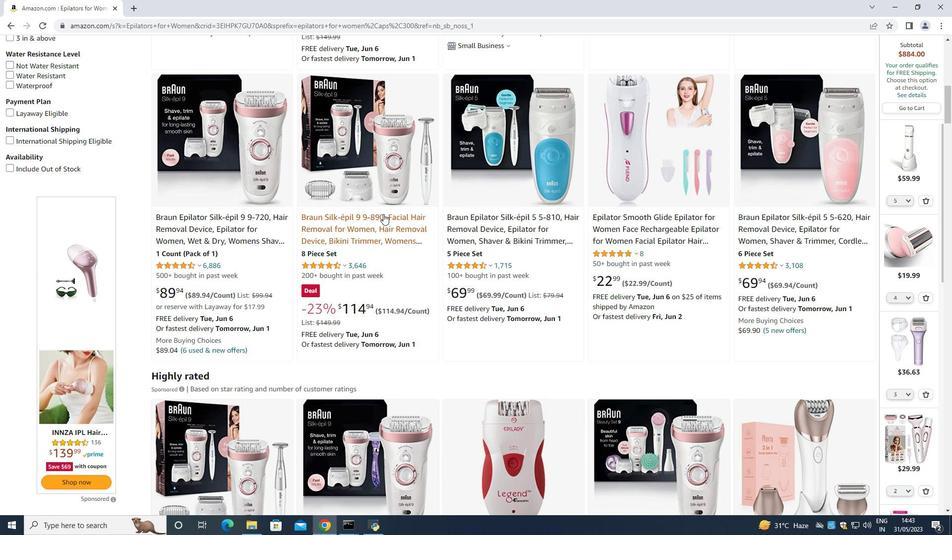 
Action: Mouse moved to (385, 207)
Screenshot: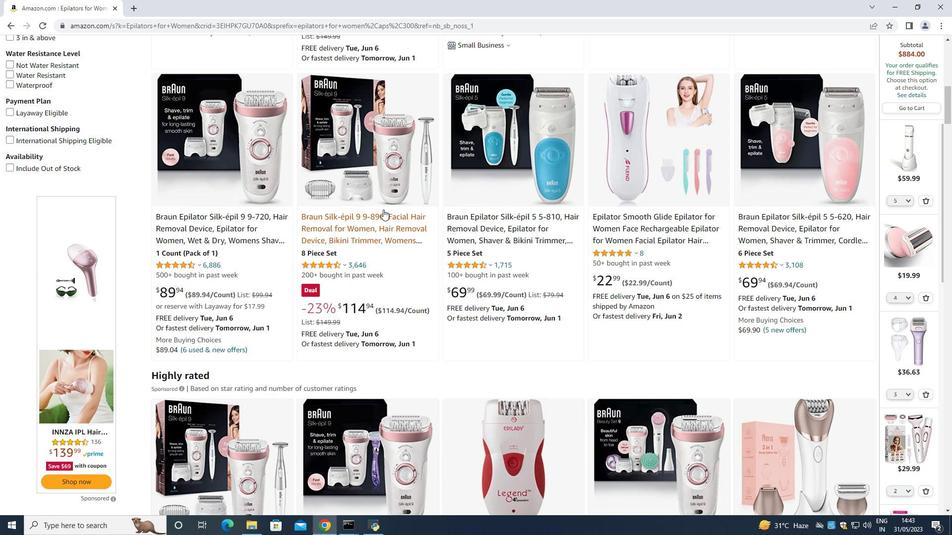 
Action: Mouse scrolled (385, 207) with delta (0, 0)
Screenshot: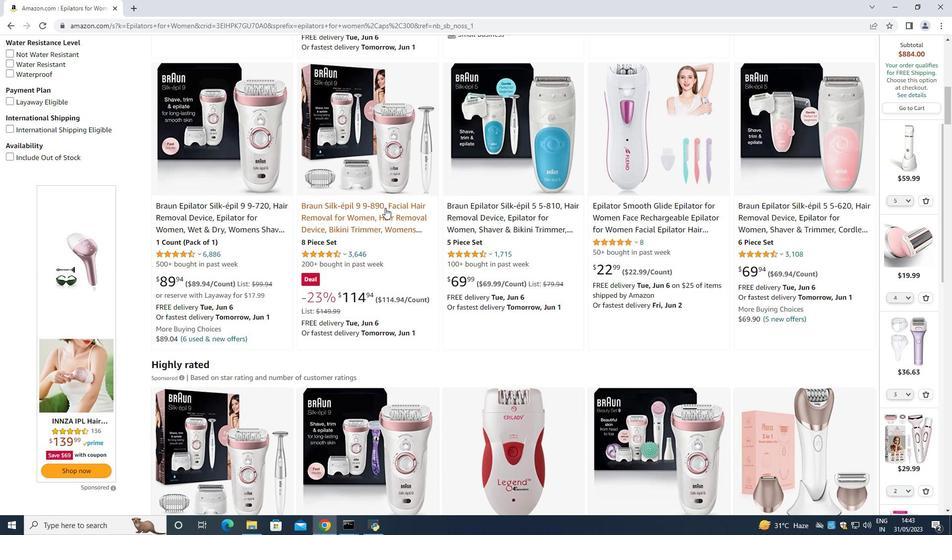 
Action: Mouse moved to (387, 206)
Screenshot: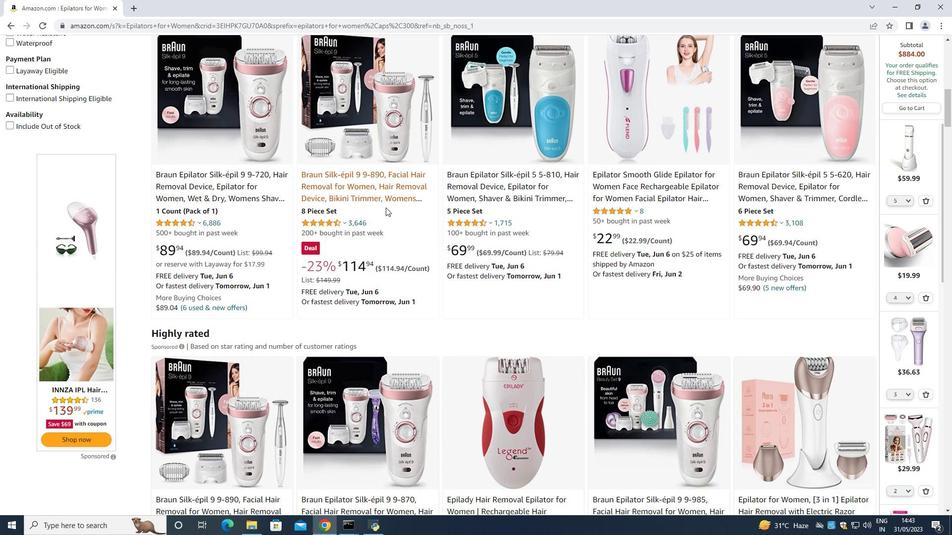 
Action: Mouse scrolled (387, 206) with delta (0, 0)
Screenshot: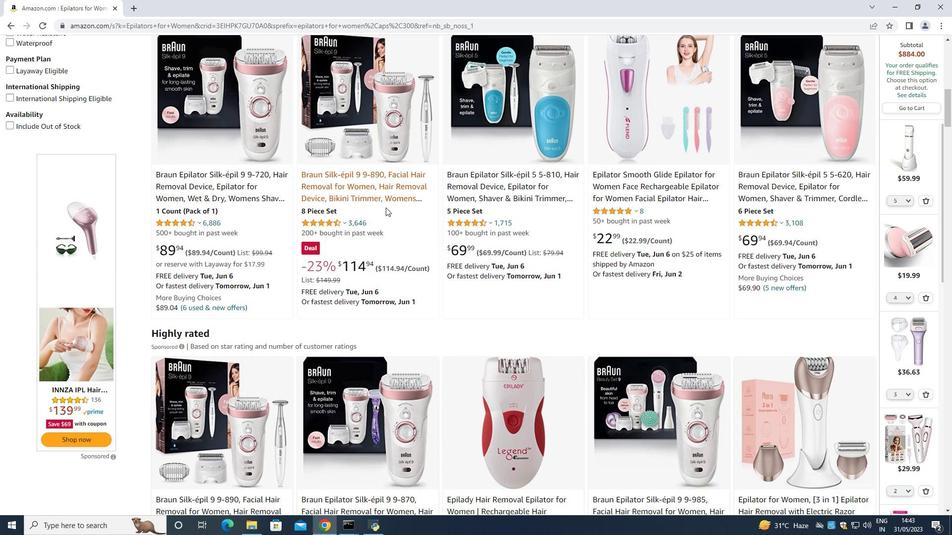 
Action: Mouse moved to (390, 205)
